 Task: Add an event with the title Interview with Aman, date '2023/12/04', time 9:15 AM to 11:15 AMand add a description: The Interview with Aman is a structured and focused conversation aimed at assessing their qualifications, skills, and suitability for a specific job role or position within the organization. The interview provides an opportunity for the hiring team to gather valuable information about the candidate's experience, abilities, and potential cultural fit., put the event into Green category . Add location for the event as: 987 Piazza Navona, Rome, Italy, logged in from the account softage.1@softage.netand send the event invitation to softage.4@softage.net and softage.5@softage.net. Set a reminder for the event 1 hour before
Action: Mouse moved to (143, 136)
Screenshot: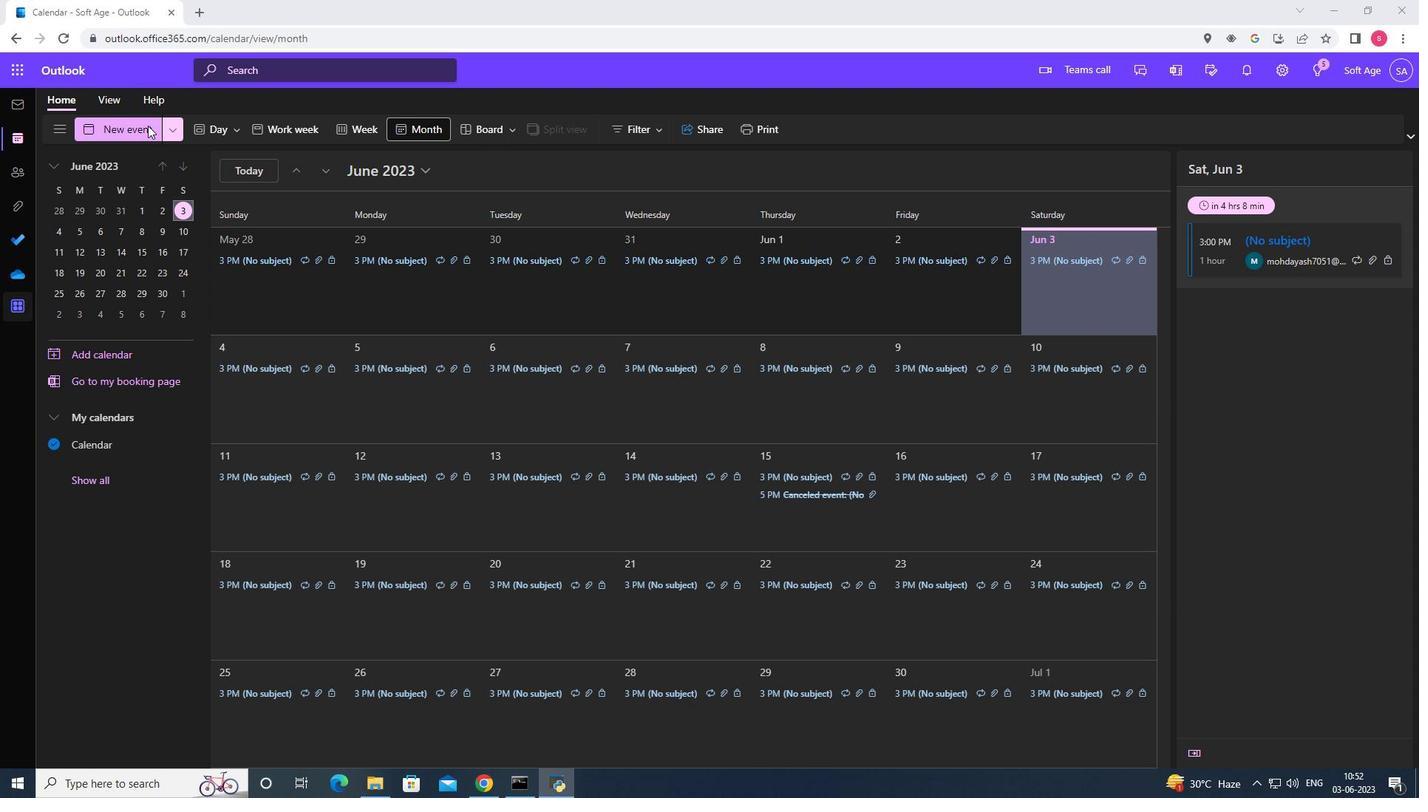 
Action: Mouse pressed left at (143, 136)
Screenshot: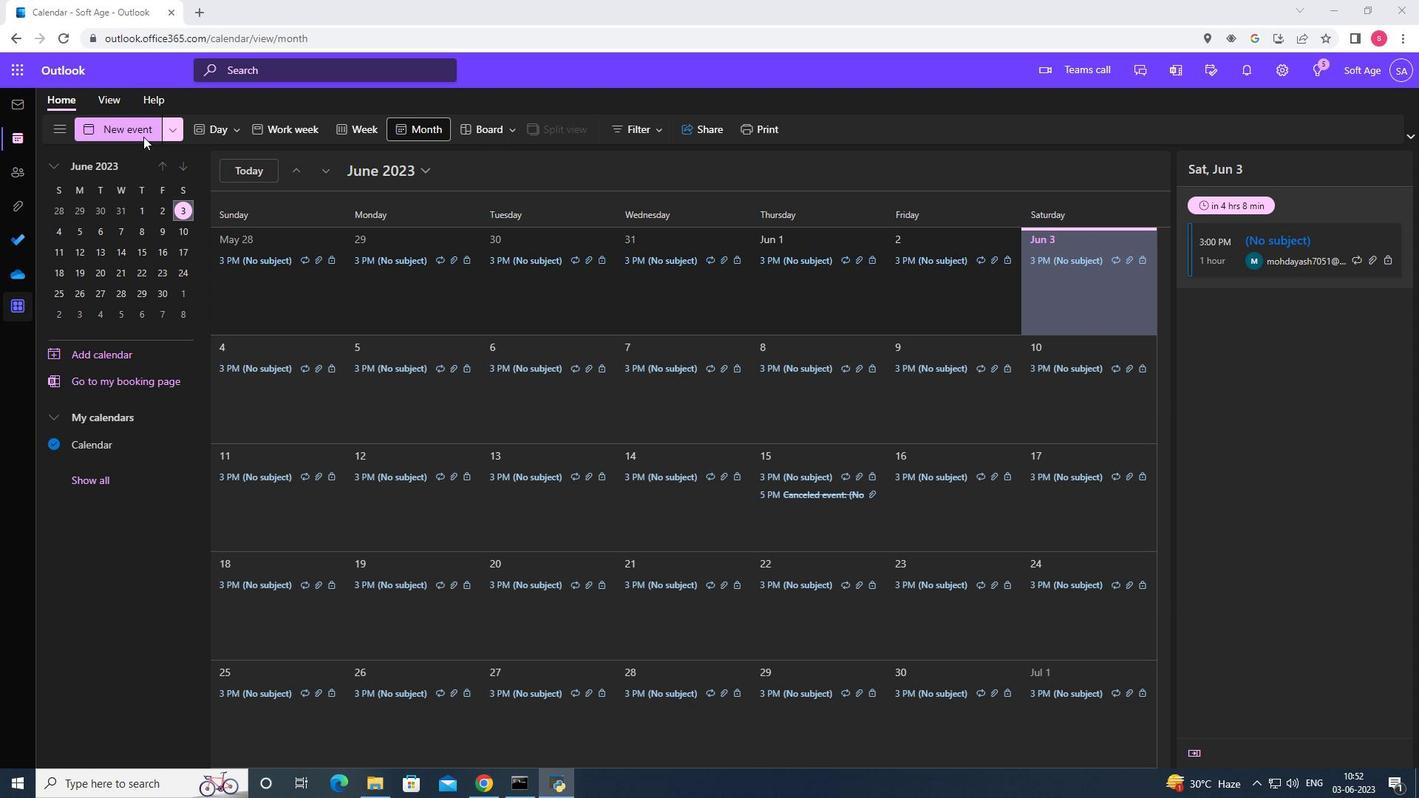
Action: Mouse moved to (397, 232)
Screenshot: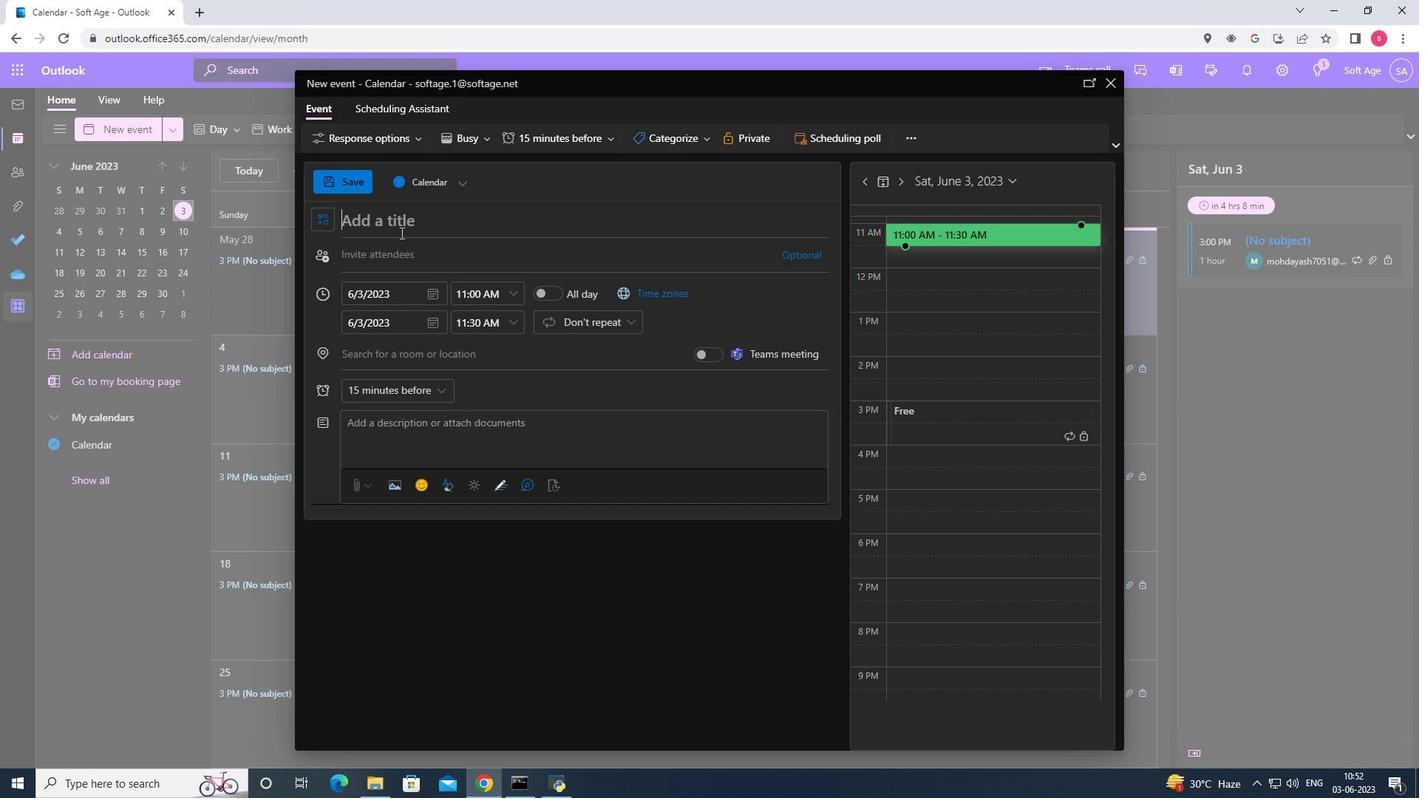 
Action: Key pressed <Key.shift>Interview<Key.space>with<Key.space><Key.shift><Key.shift><Key.shift>Aman
Screenshot: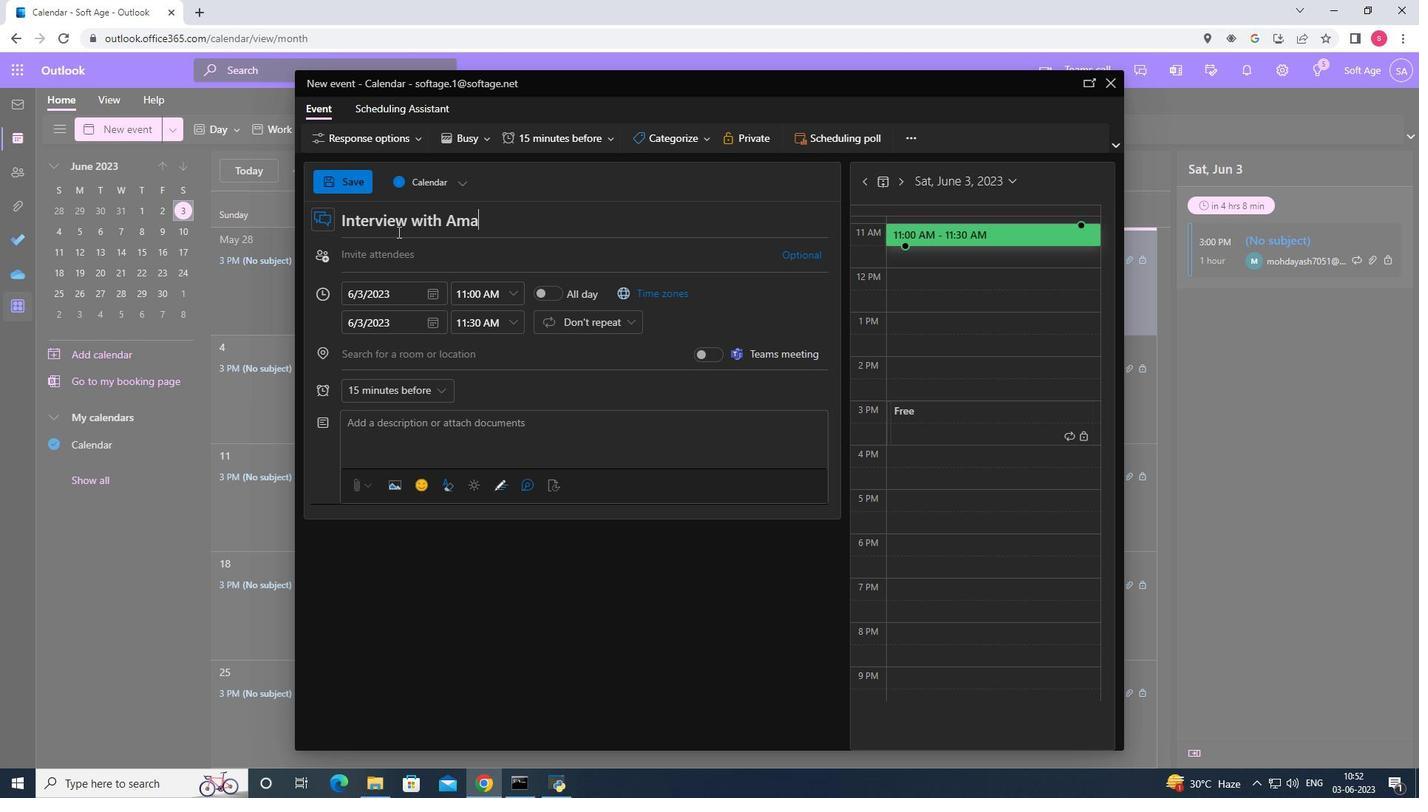 
Action: Mouse moved to (434, 299)
Screenshot: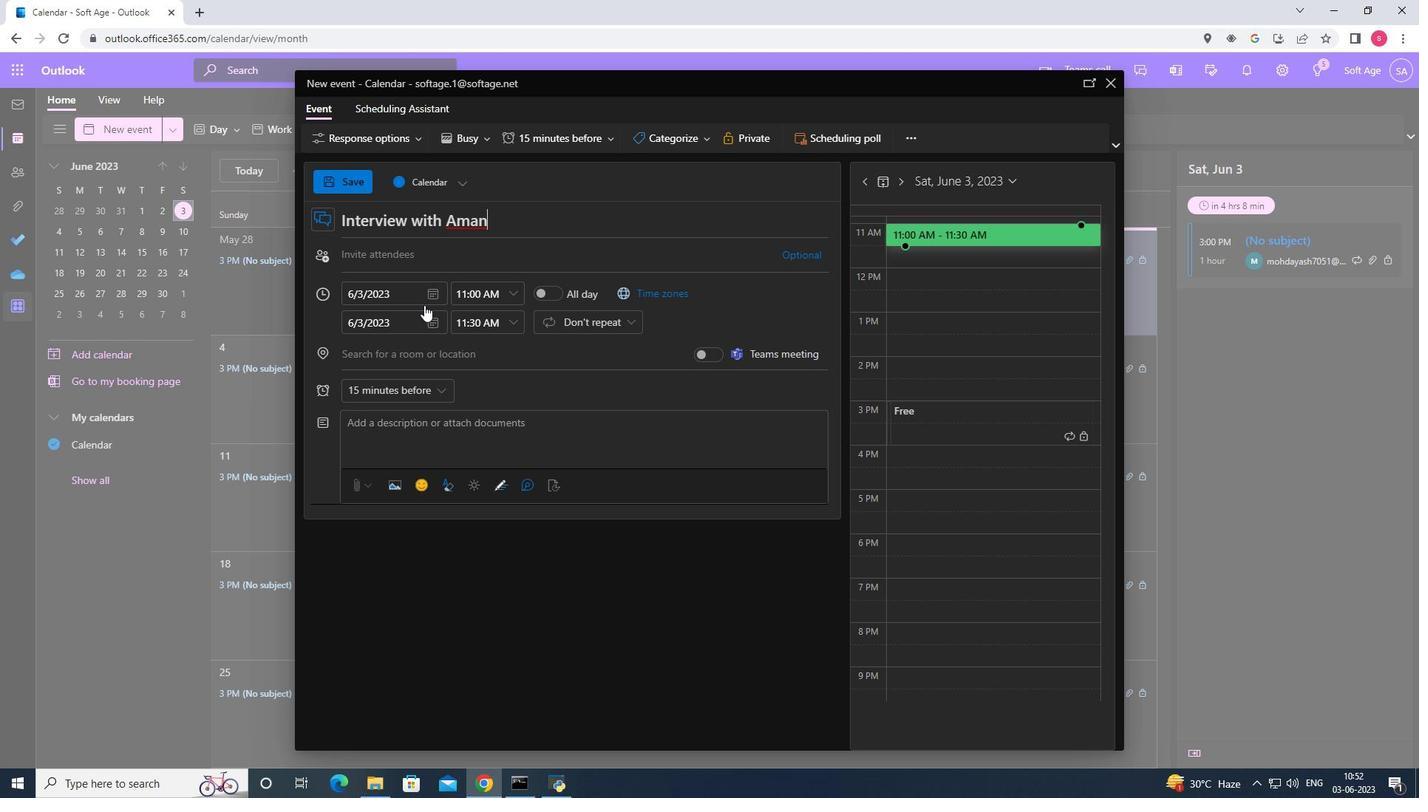 
Action: Mouse pressed left at (434, 299)
Screenshot: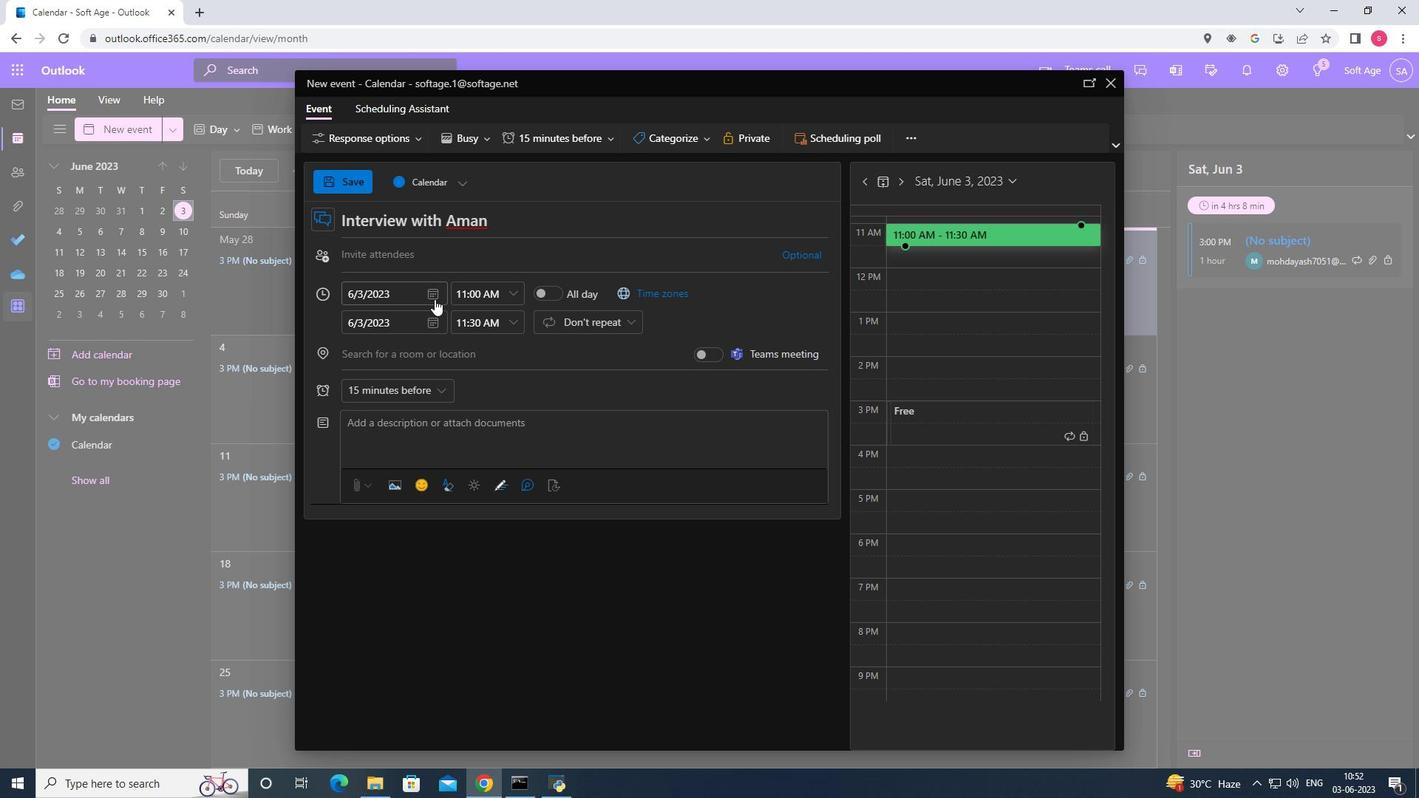 
Action: Mouse moved to (486, 330)
Screenshot: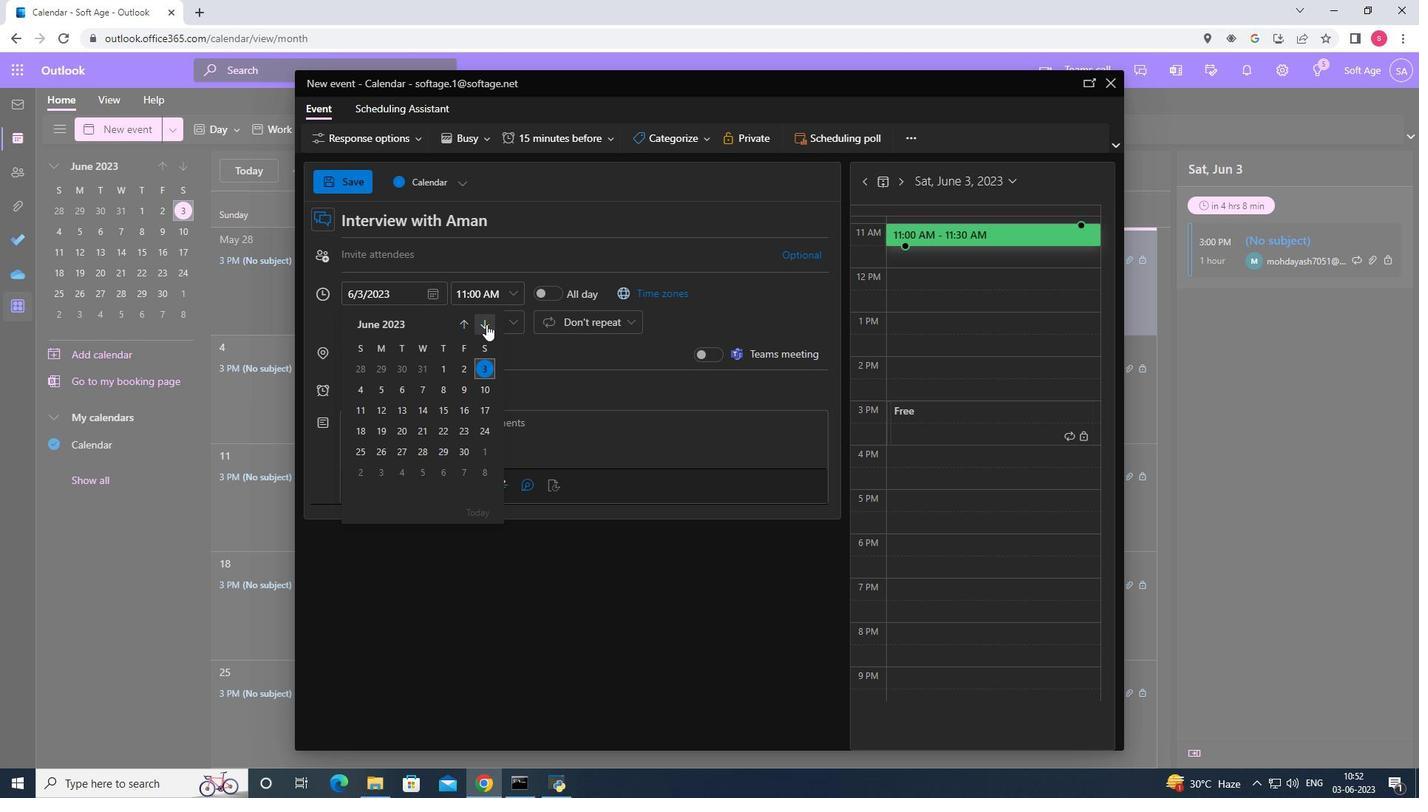 
Action: Mouse pressed left at (486, 330)
Screenshot: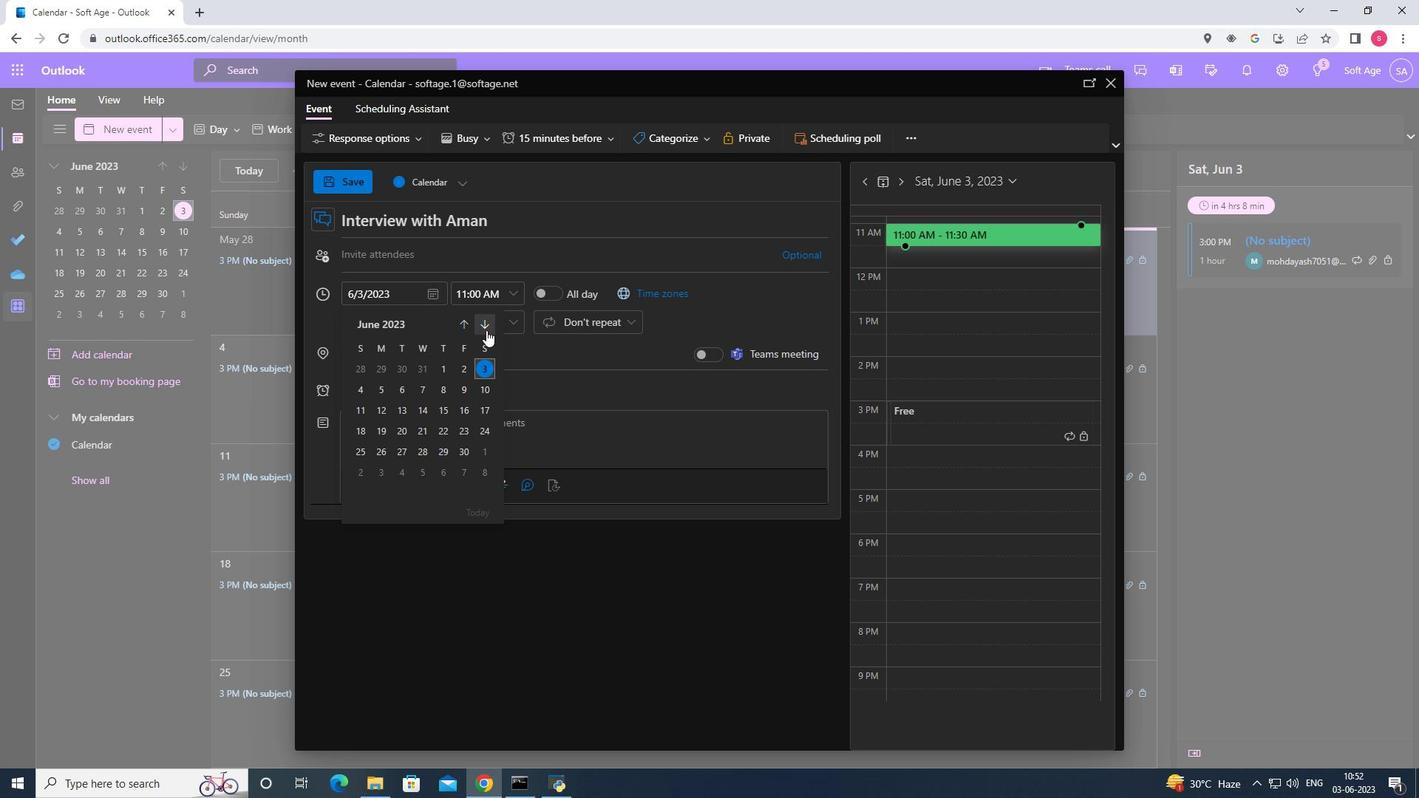 
Action: Mouse pressed left at (486, 330)
Screenshot: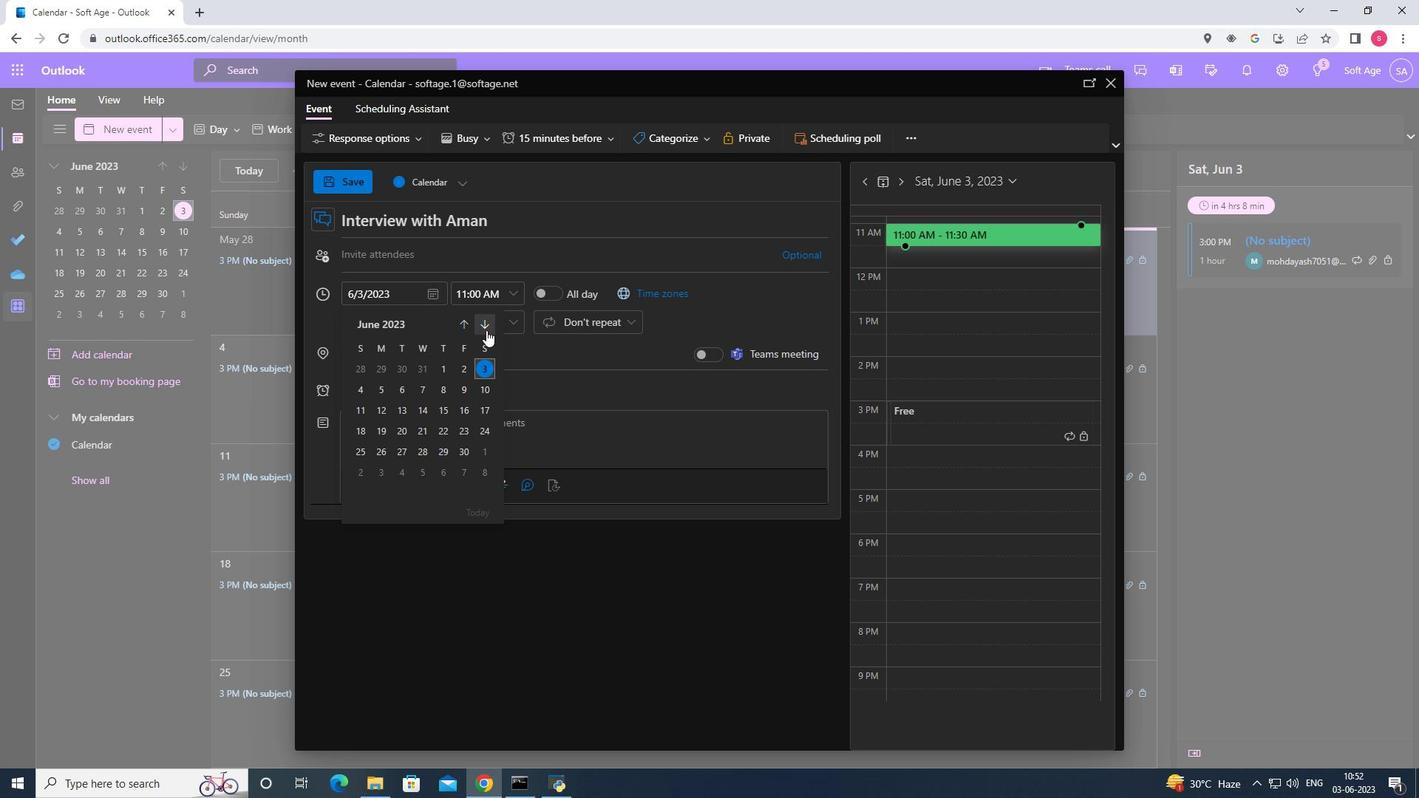 
Action: Mouse pressed left at (486, 330)
Screenshot: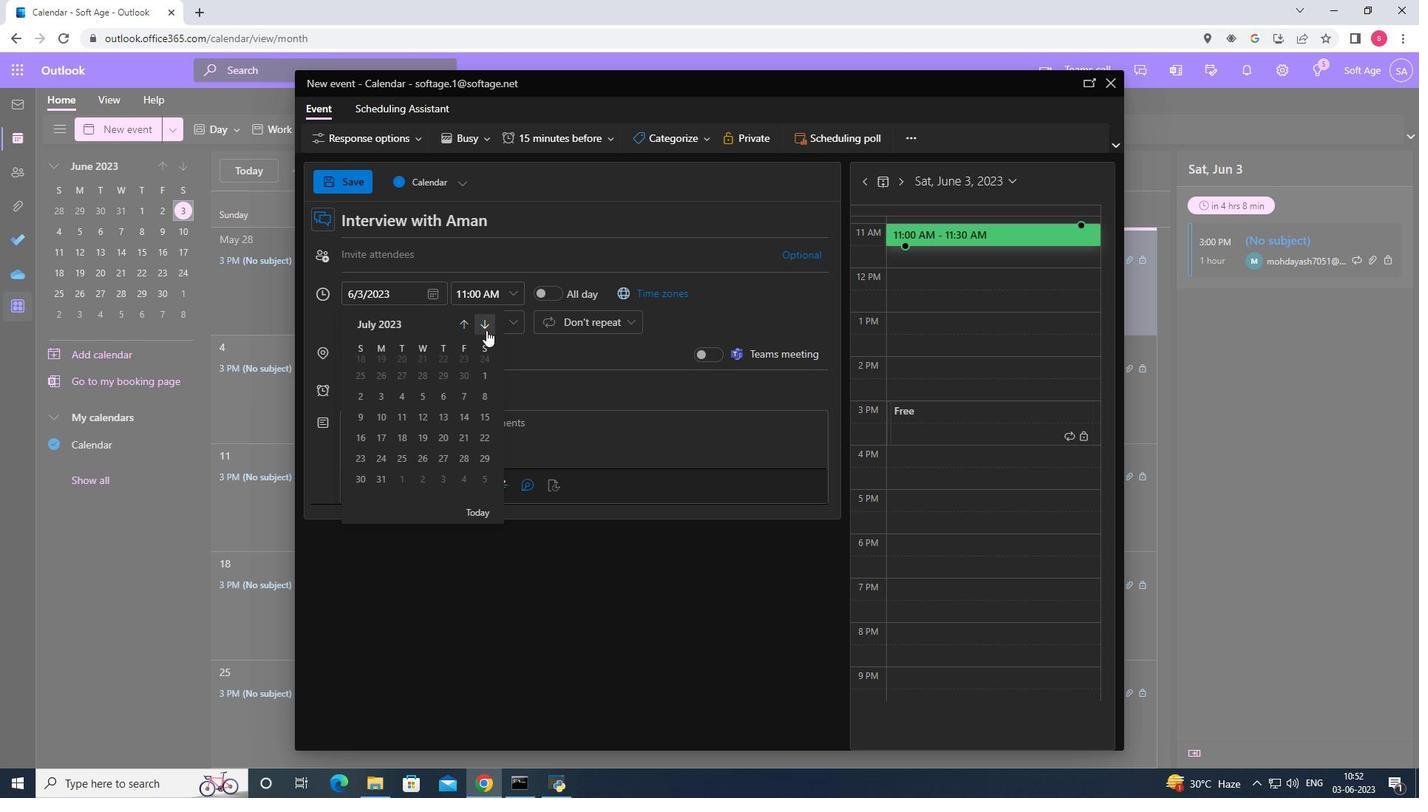 
Action: Mouse pressed left at (486, 330)
Screenshot: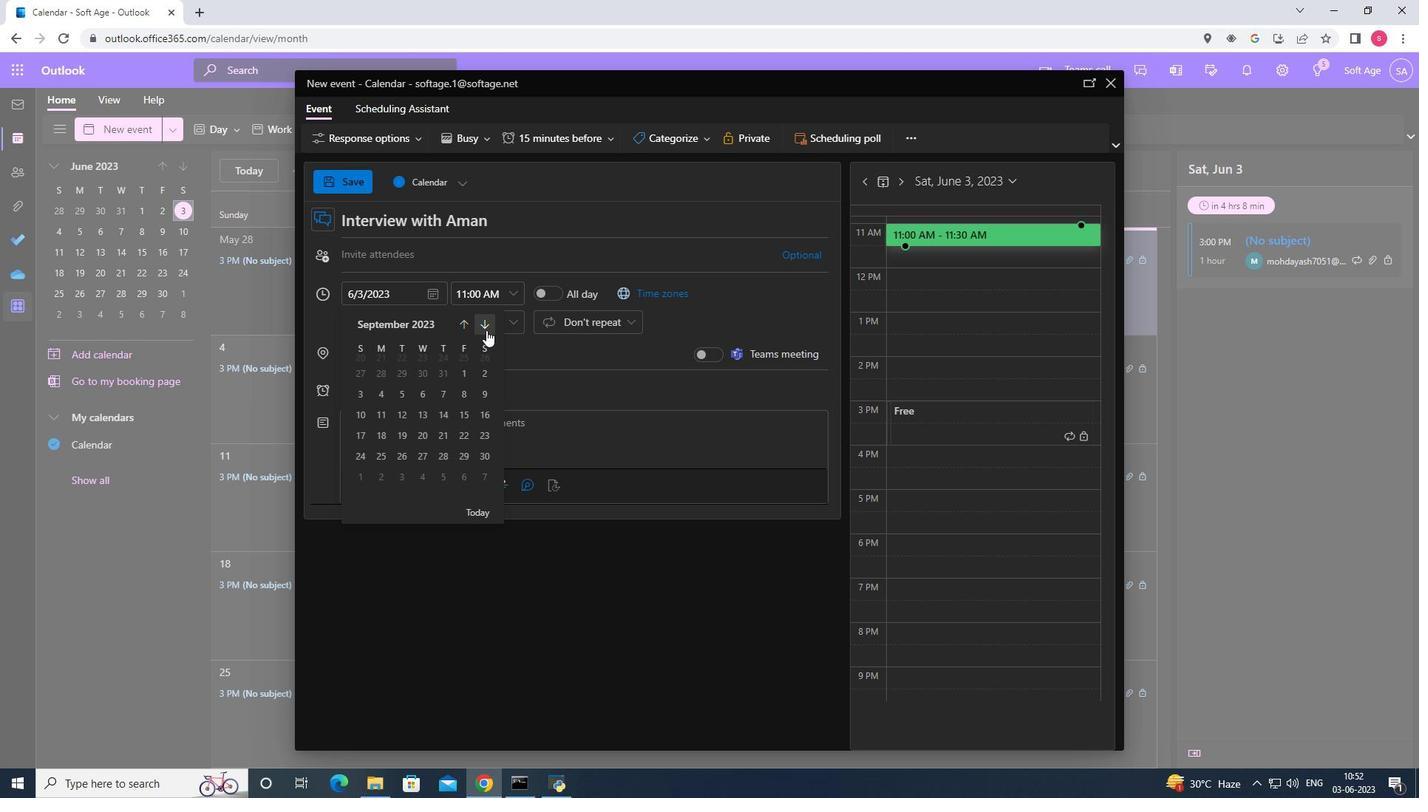 
Action: Mouse pressed left at (486, 330)
Screenshot: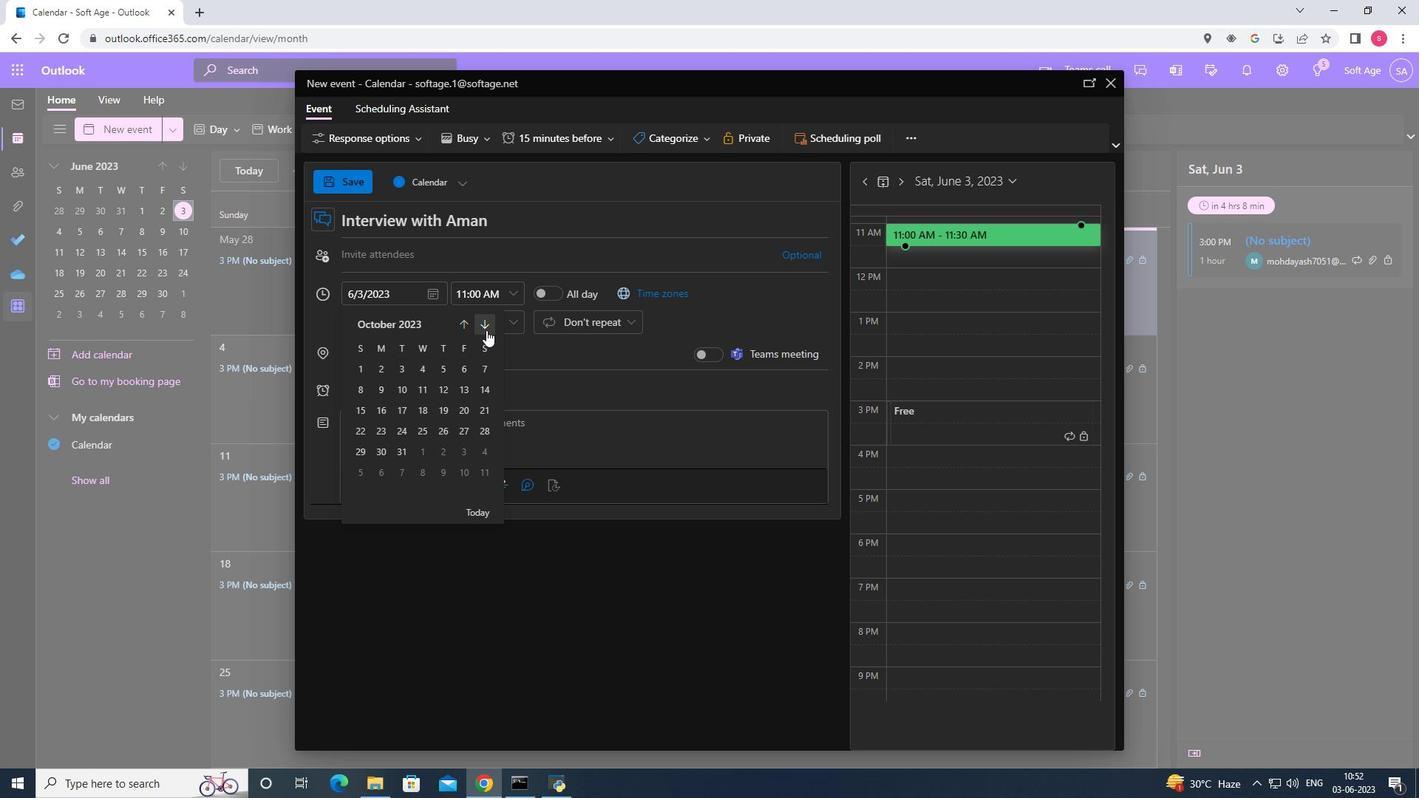 
Action: Mouse pressed left at (486, 330)
Screenshot: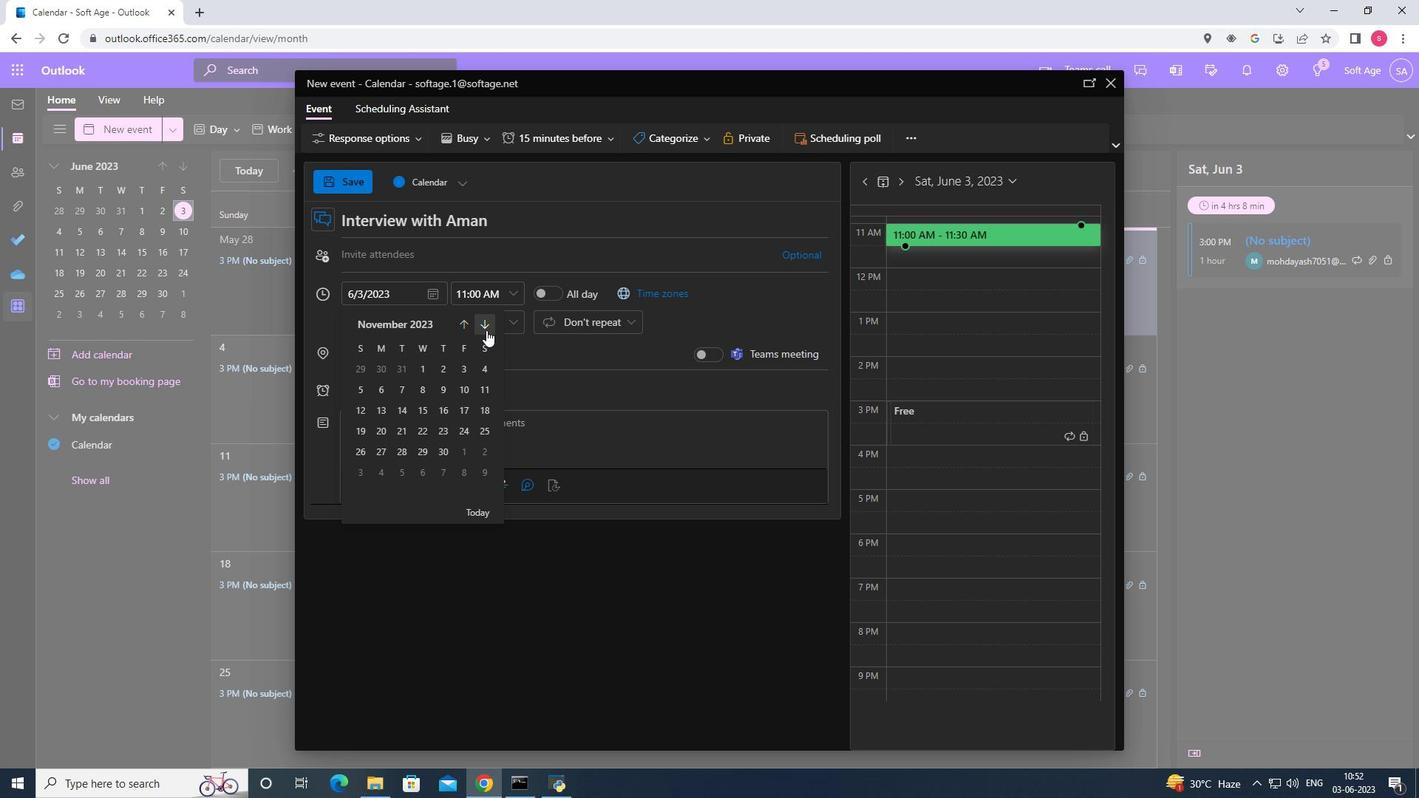 
Action: Mouse moved to (377, 391)
Screenshot: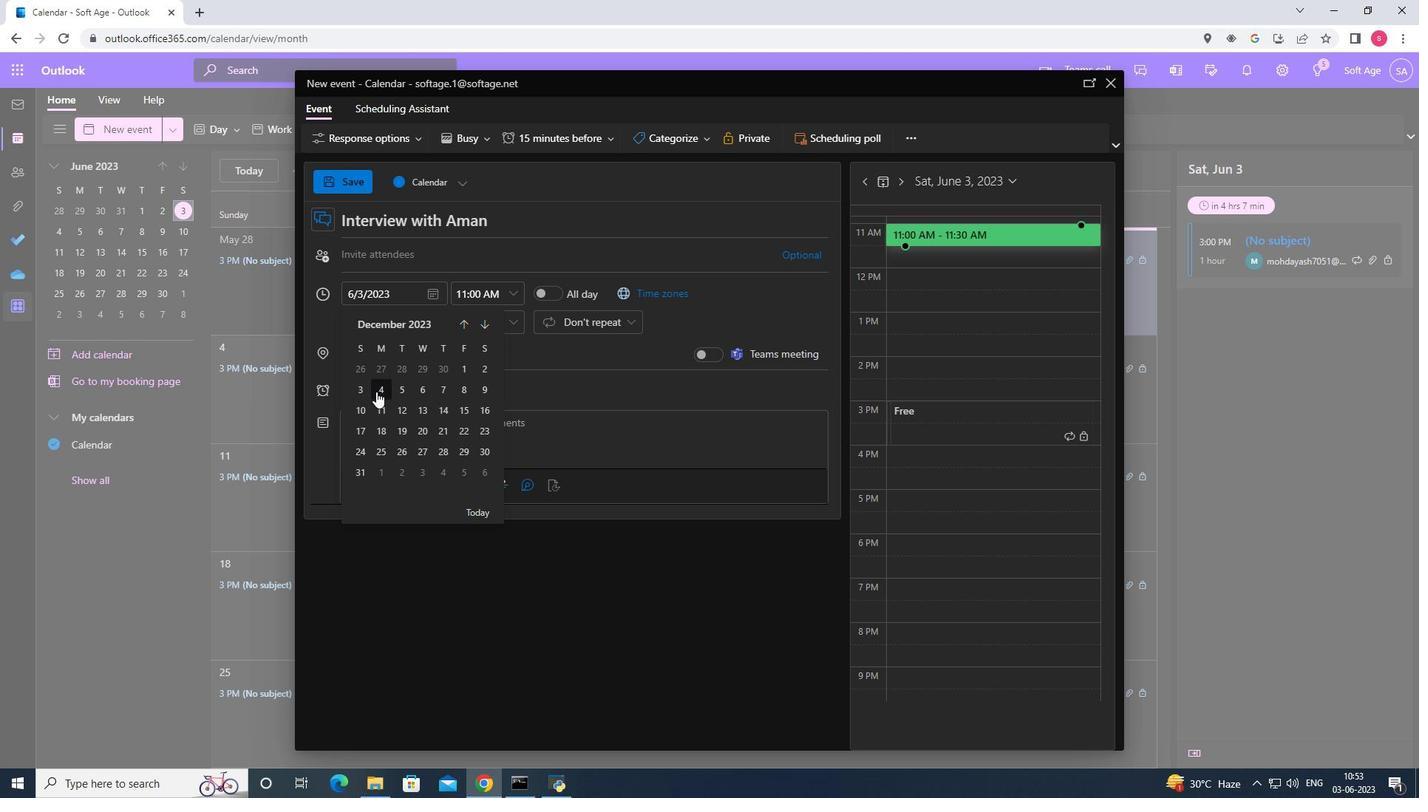 
Action: Mouse pressed left at (377, 391)
Screenshot: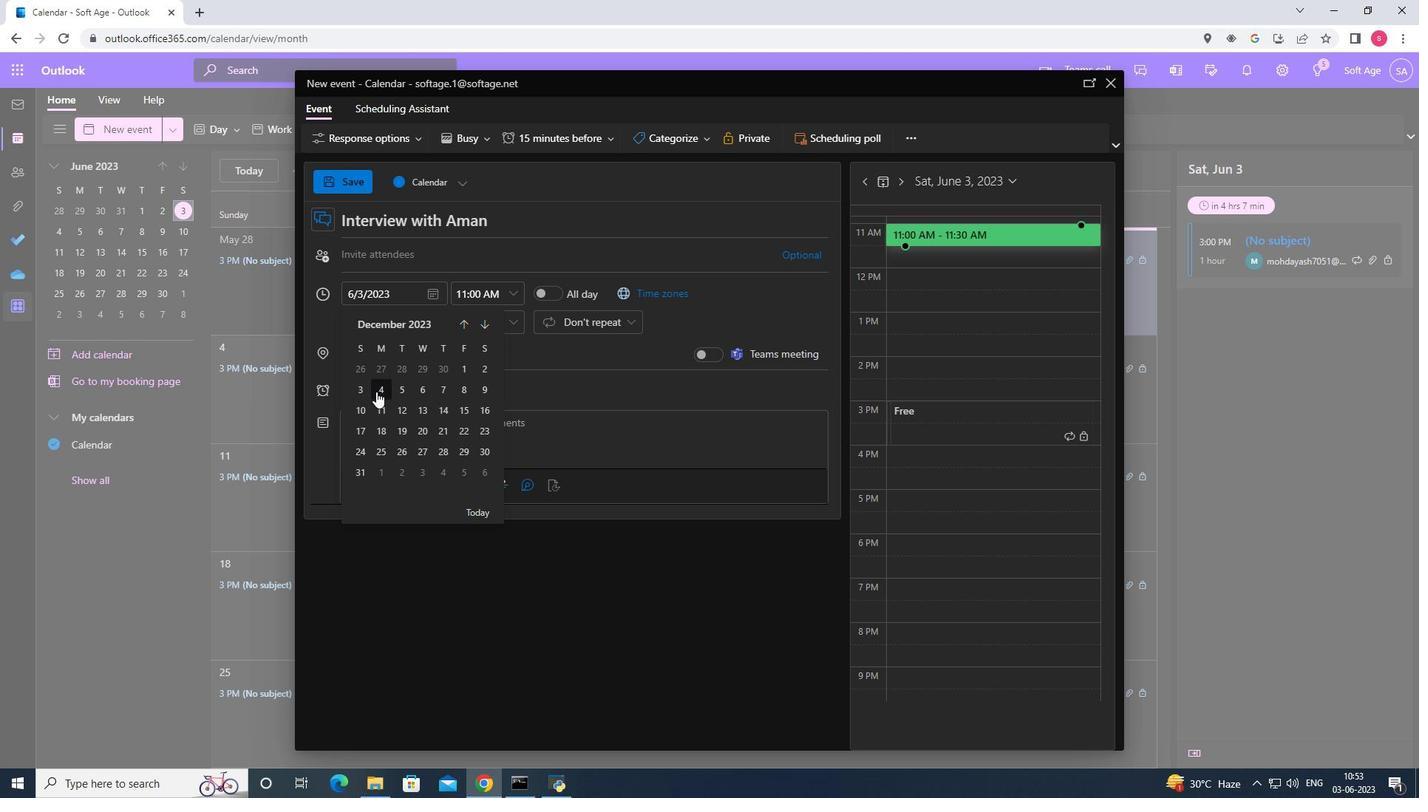 
Action: Mouse moved to (512, 296)
Screenshot: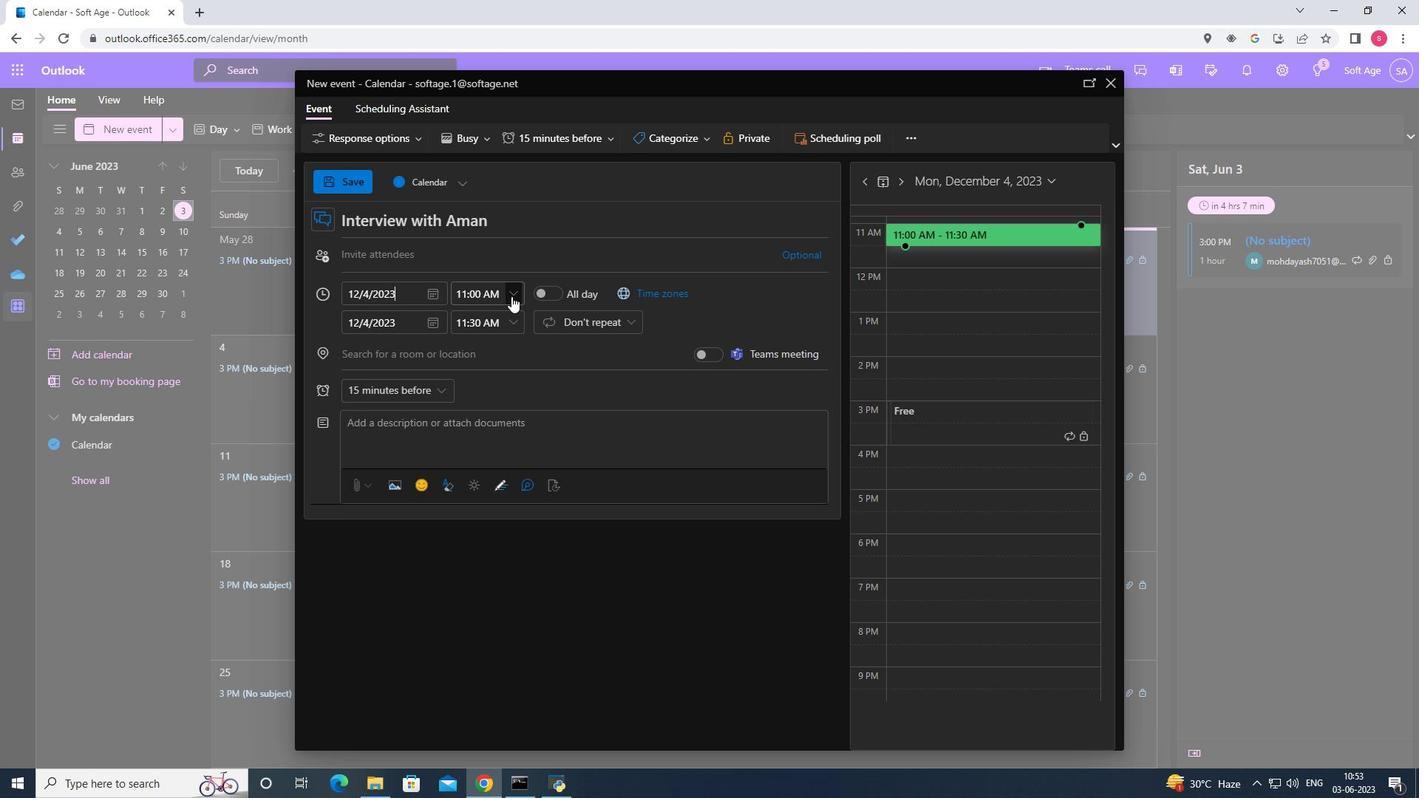 
Action: Mouse pressed left at (512, 296)
Screenshot: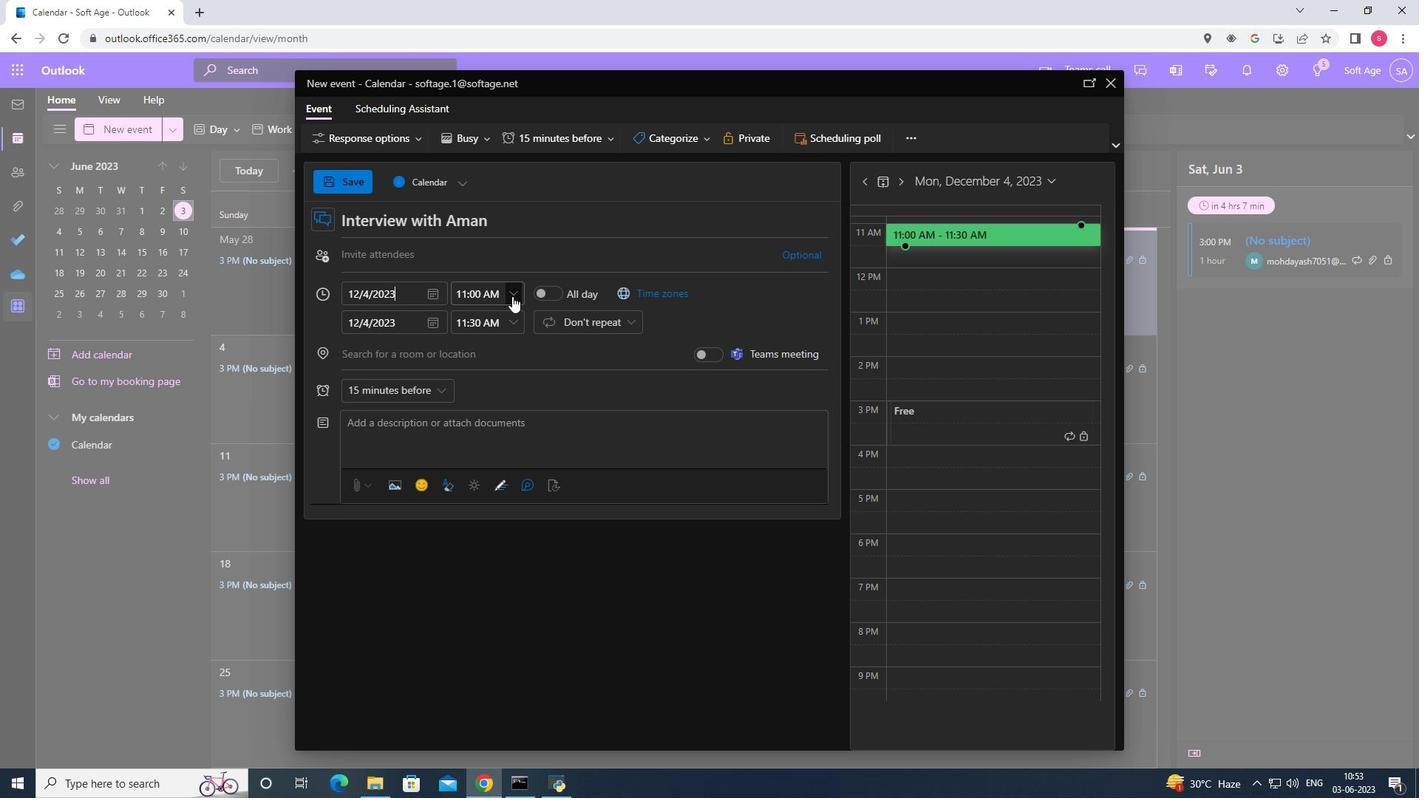 
Action: Mouse moved to (491, 347)
Screenshot: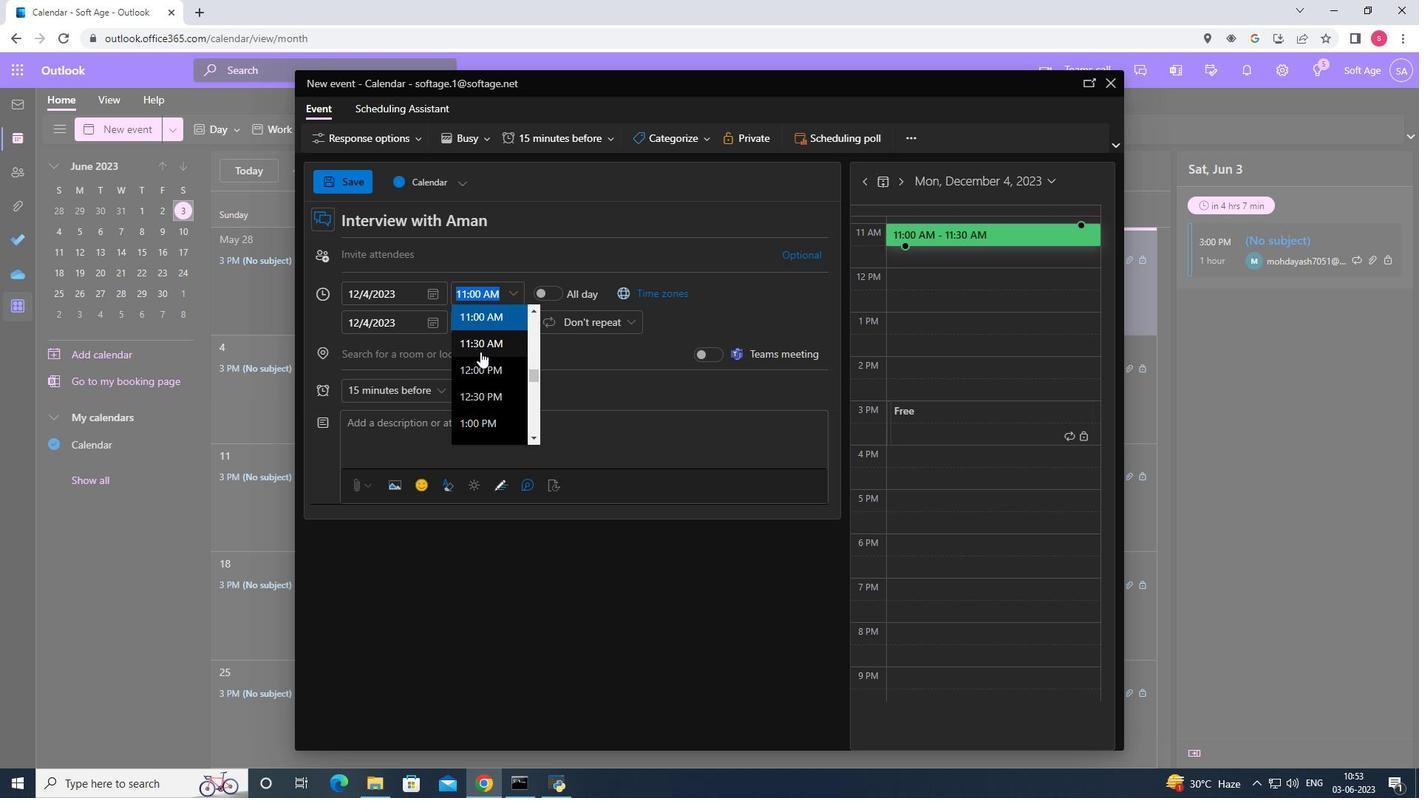 
Action: Mouse scrolled (491, 348) with delta (0, 0)
Screenshot: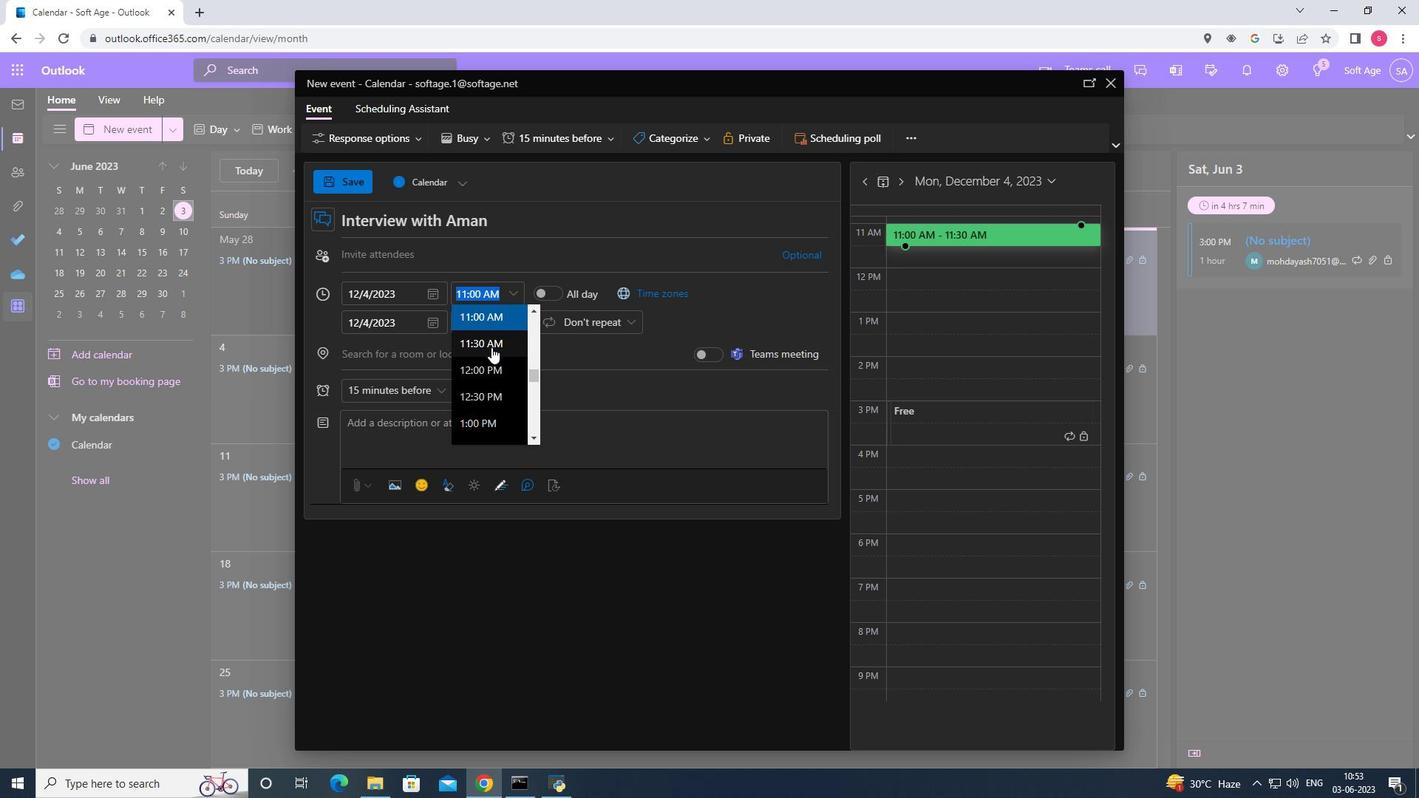 
Action: Mouse scrolled (491, 348) with delta (0, 0)
Screenshot: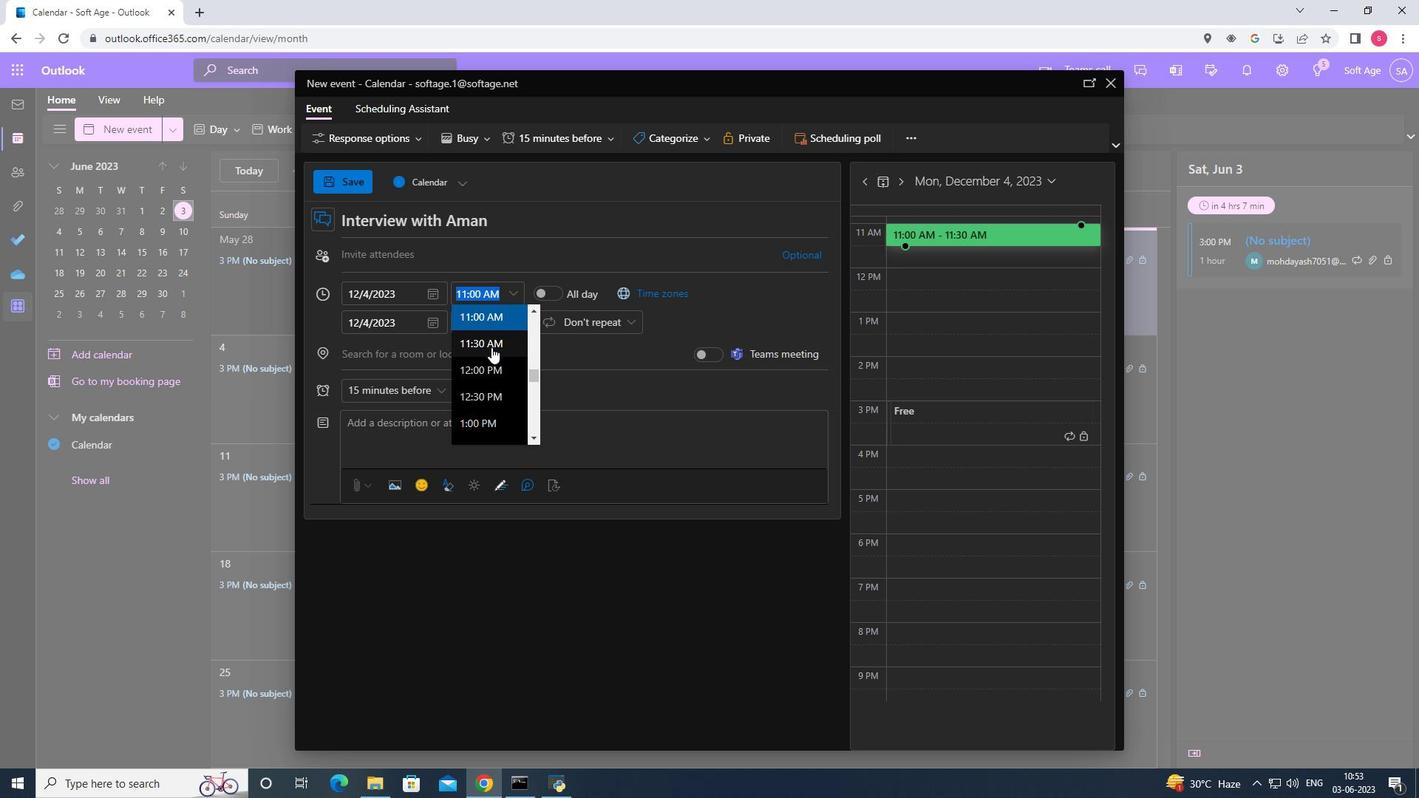 
Action: Mouse moved to (485, 355)
Screenshot: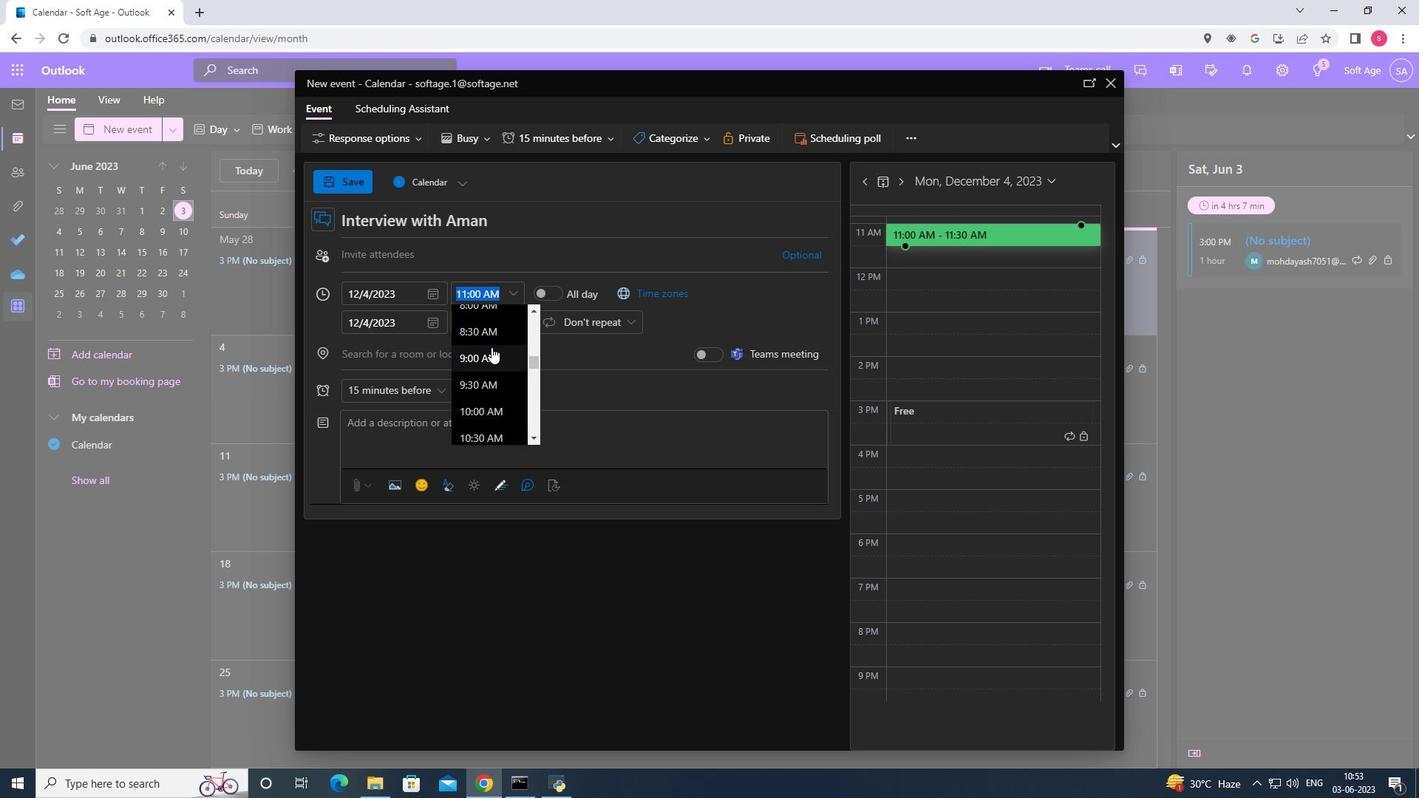 
Action: Mouse pressed left at (485, 355)
Screenshot: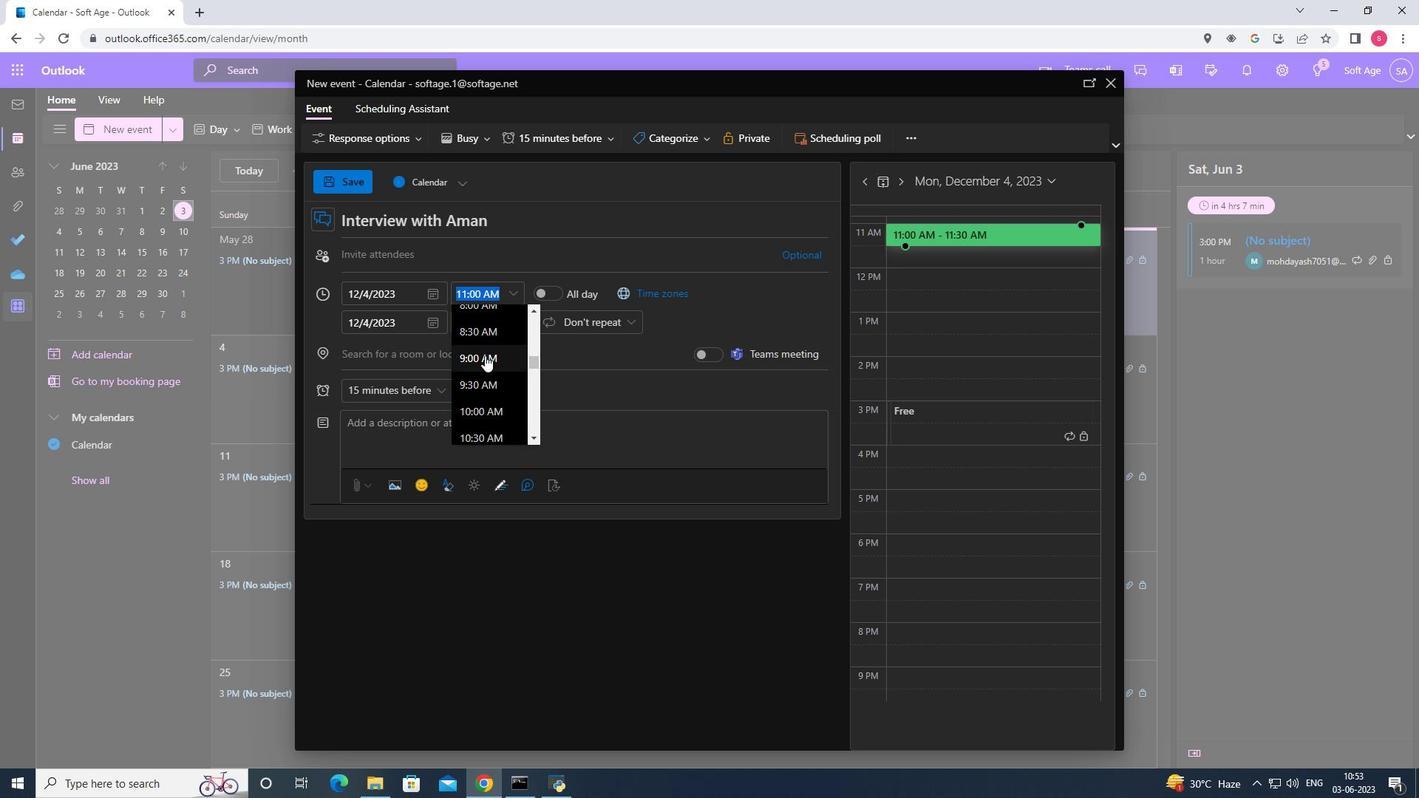 
Action: Mouse moved to (478, 292)
Screenshot: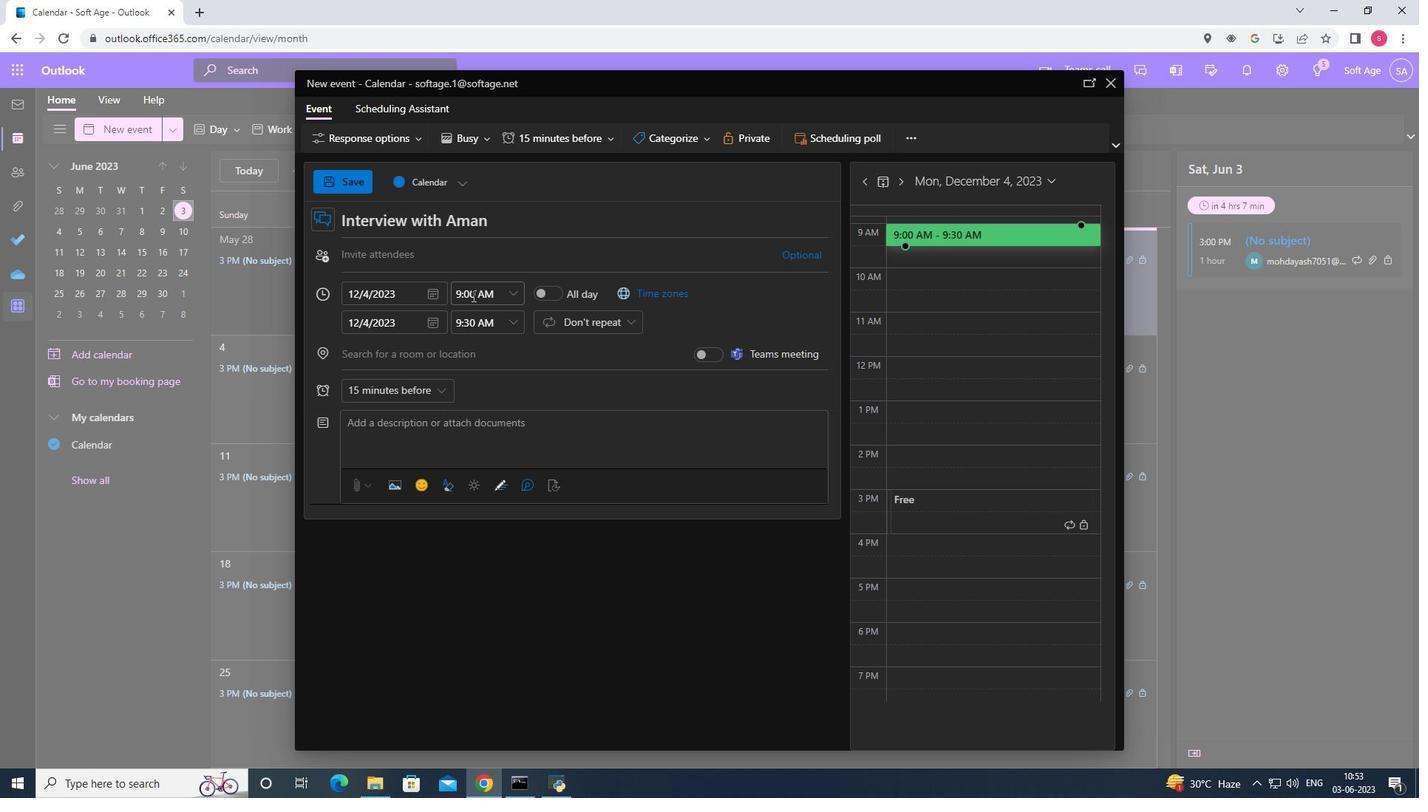 
Action: Mouse pressed left at (478, 292)
Screenshot: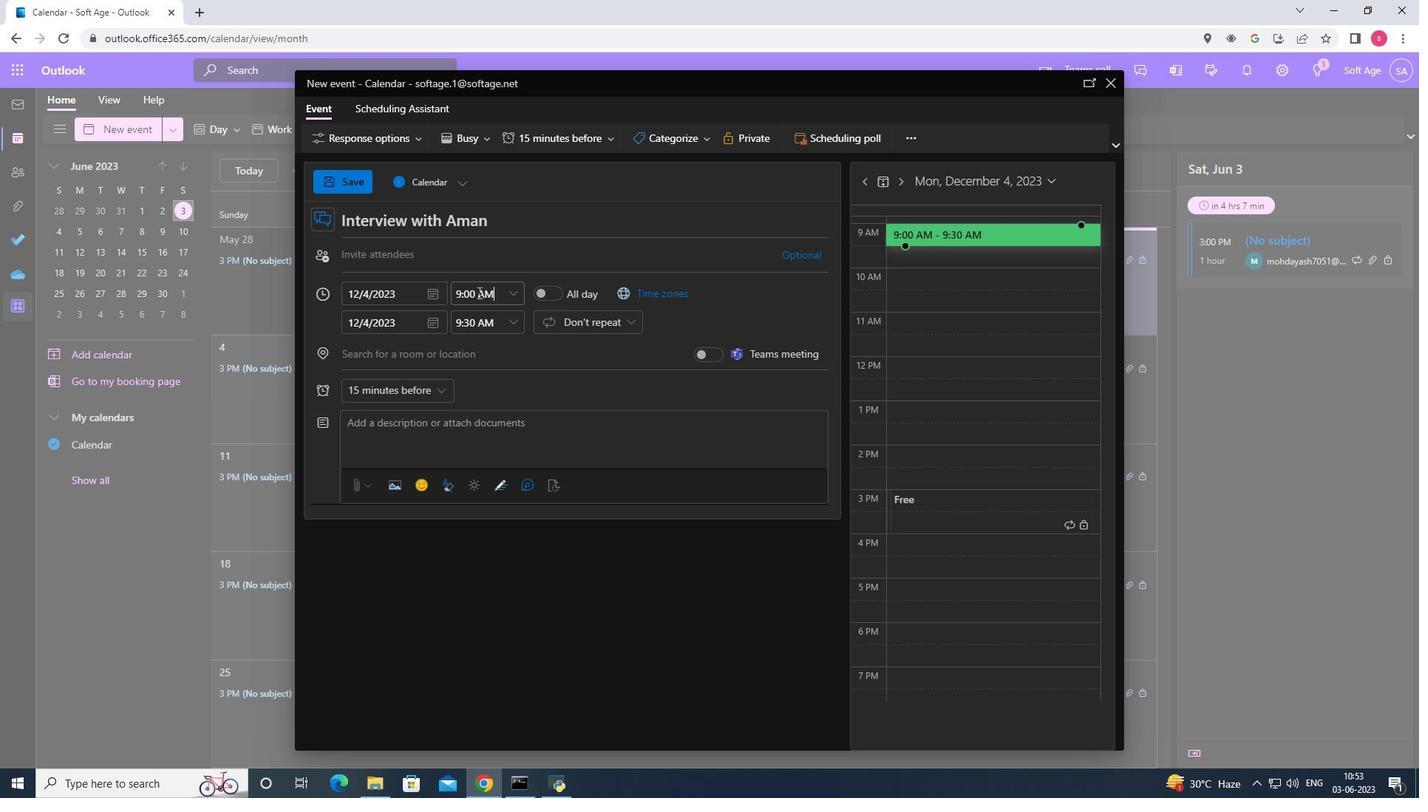 
Action: Key pressed <Key.left><Key.backspace><Key.backspace>15
Screenshot: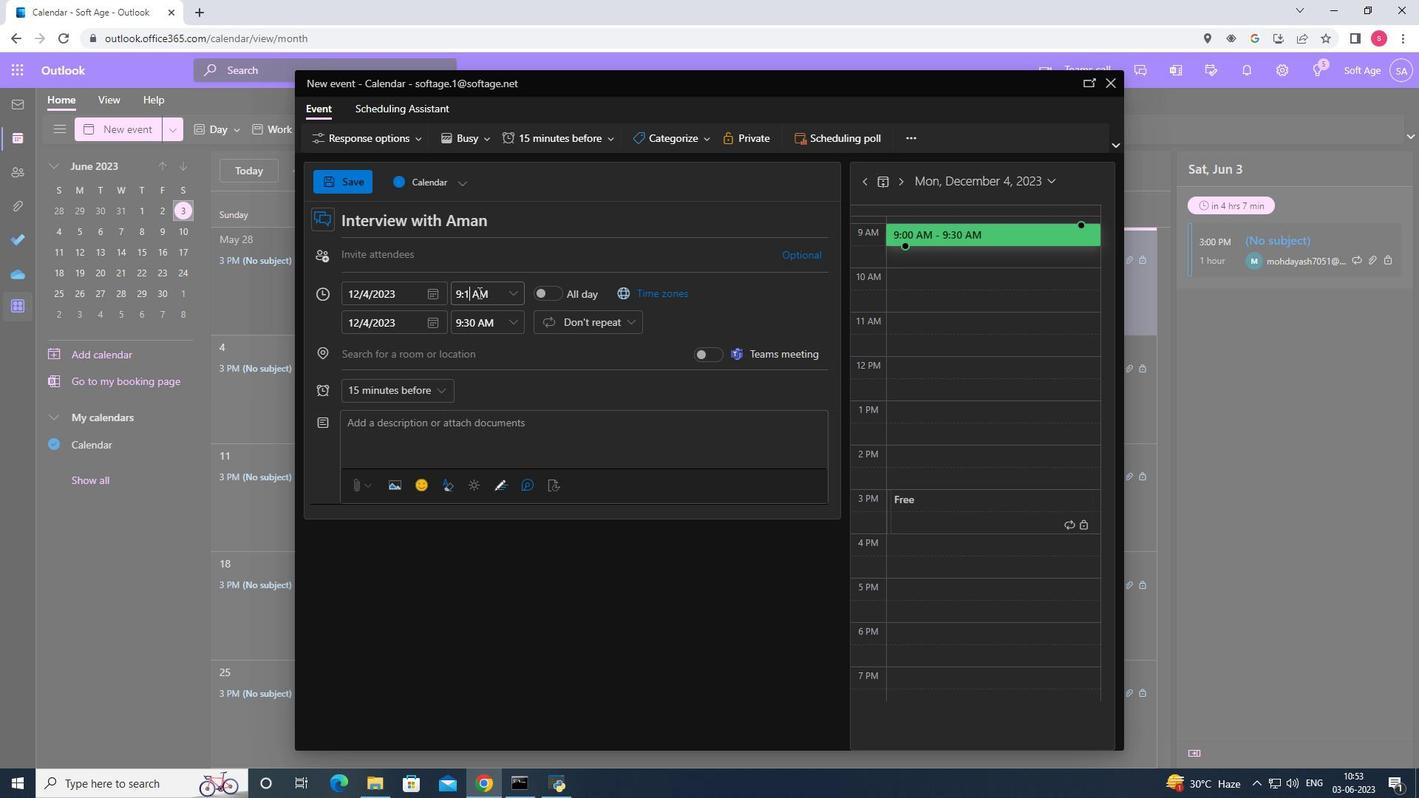 
Action: Mouse moved to (518, 326)
Screenshot: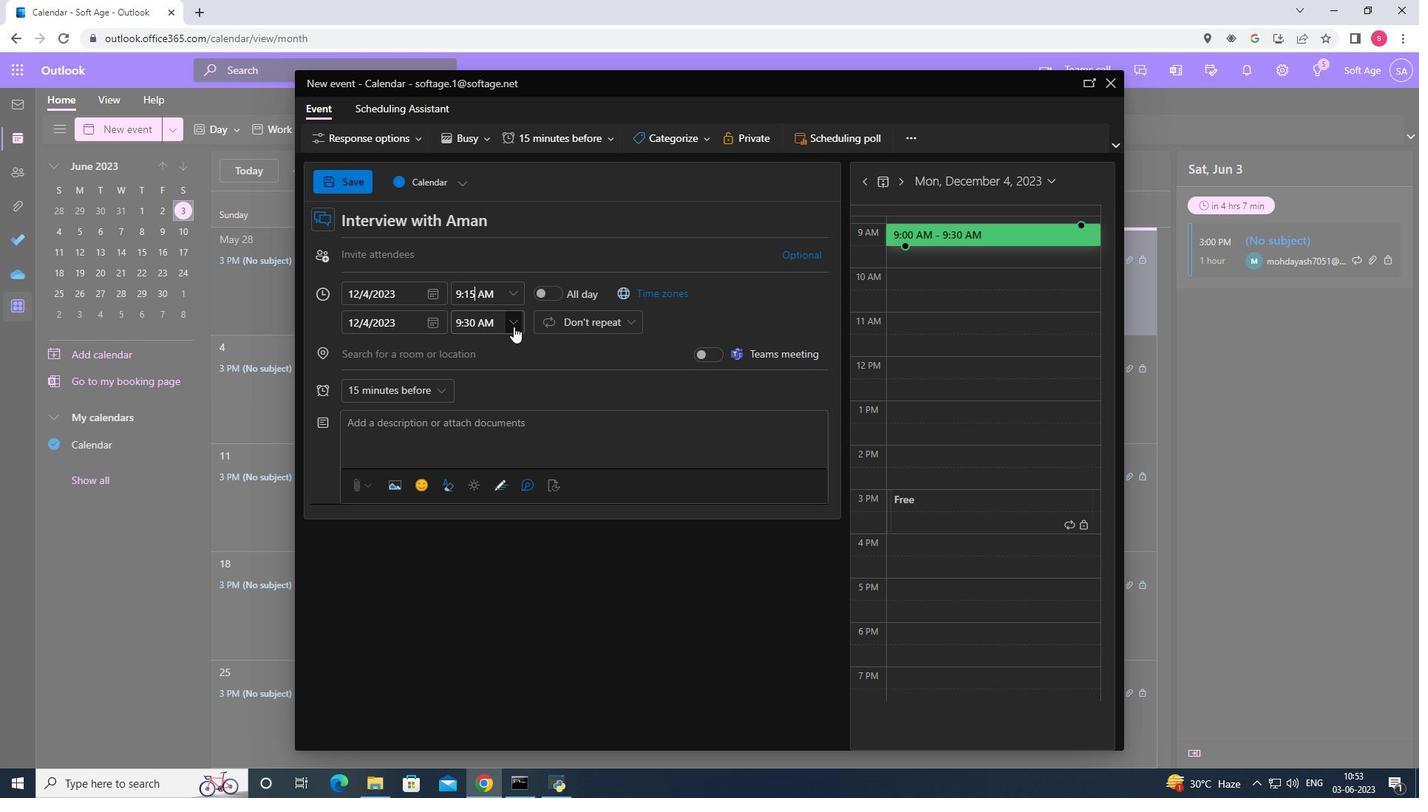 
Action: Mouse pressed left at (518, 326)
Screenshot: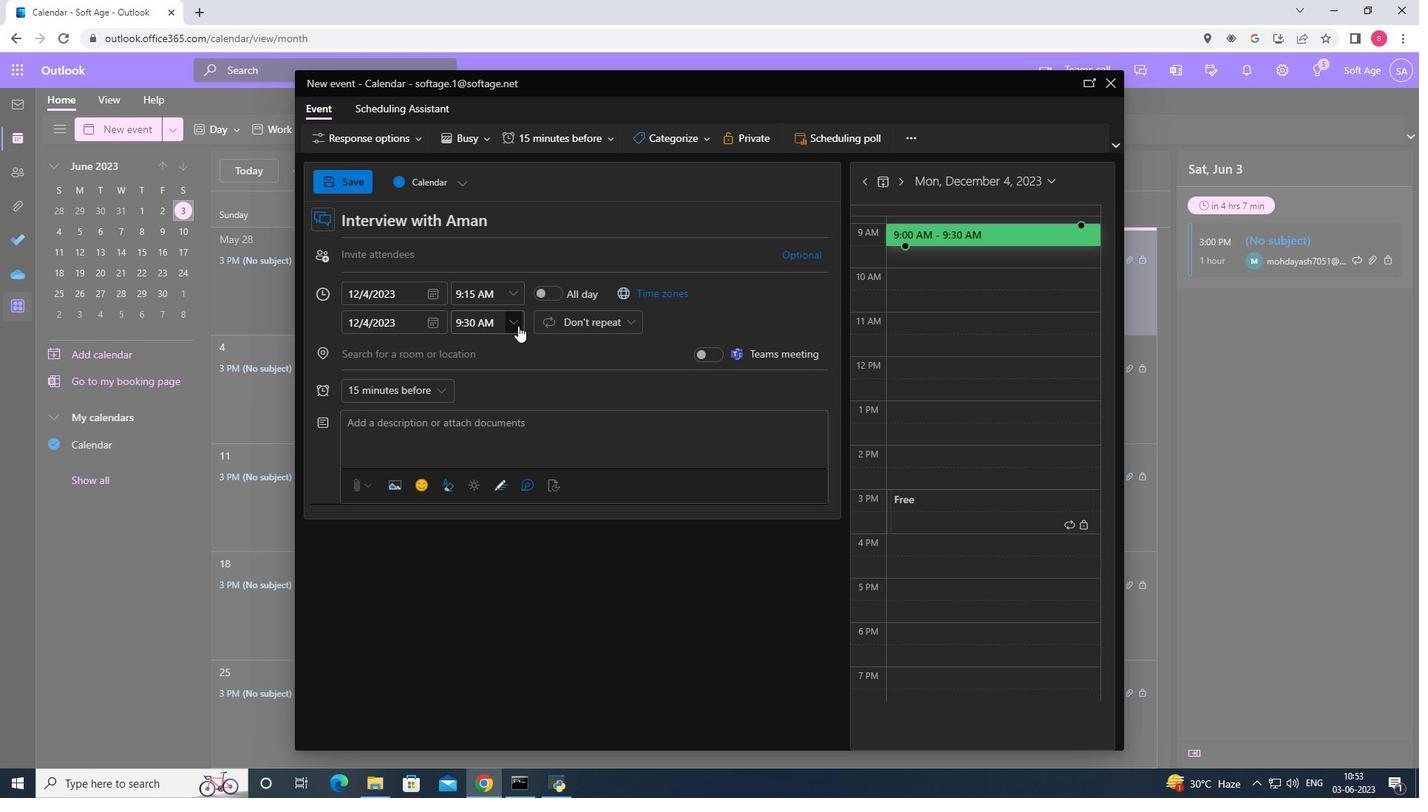 
Action: Mouse moved to (491, 431)
Screenshot: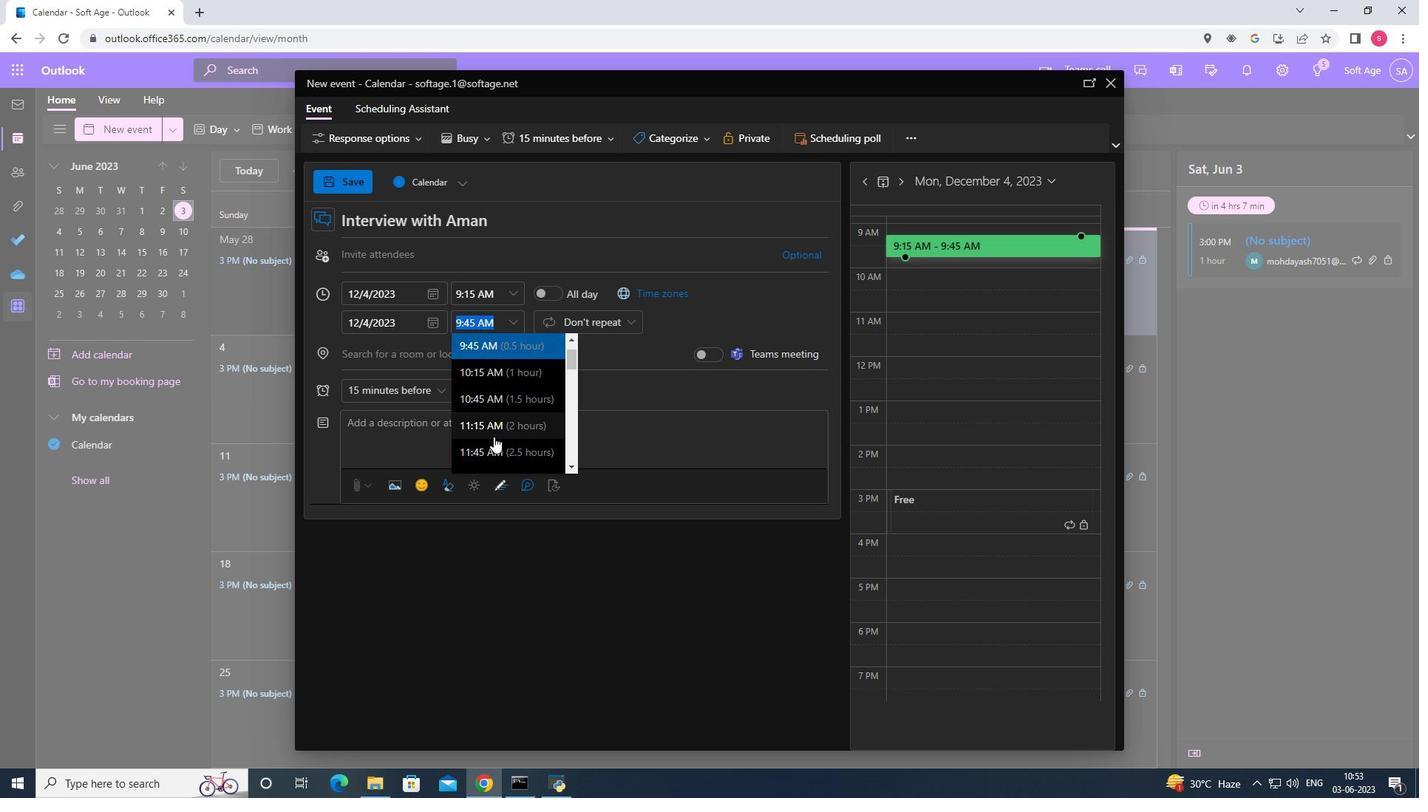 
Action: Mouse pressed left at (491, 431)
Screenshot: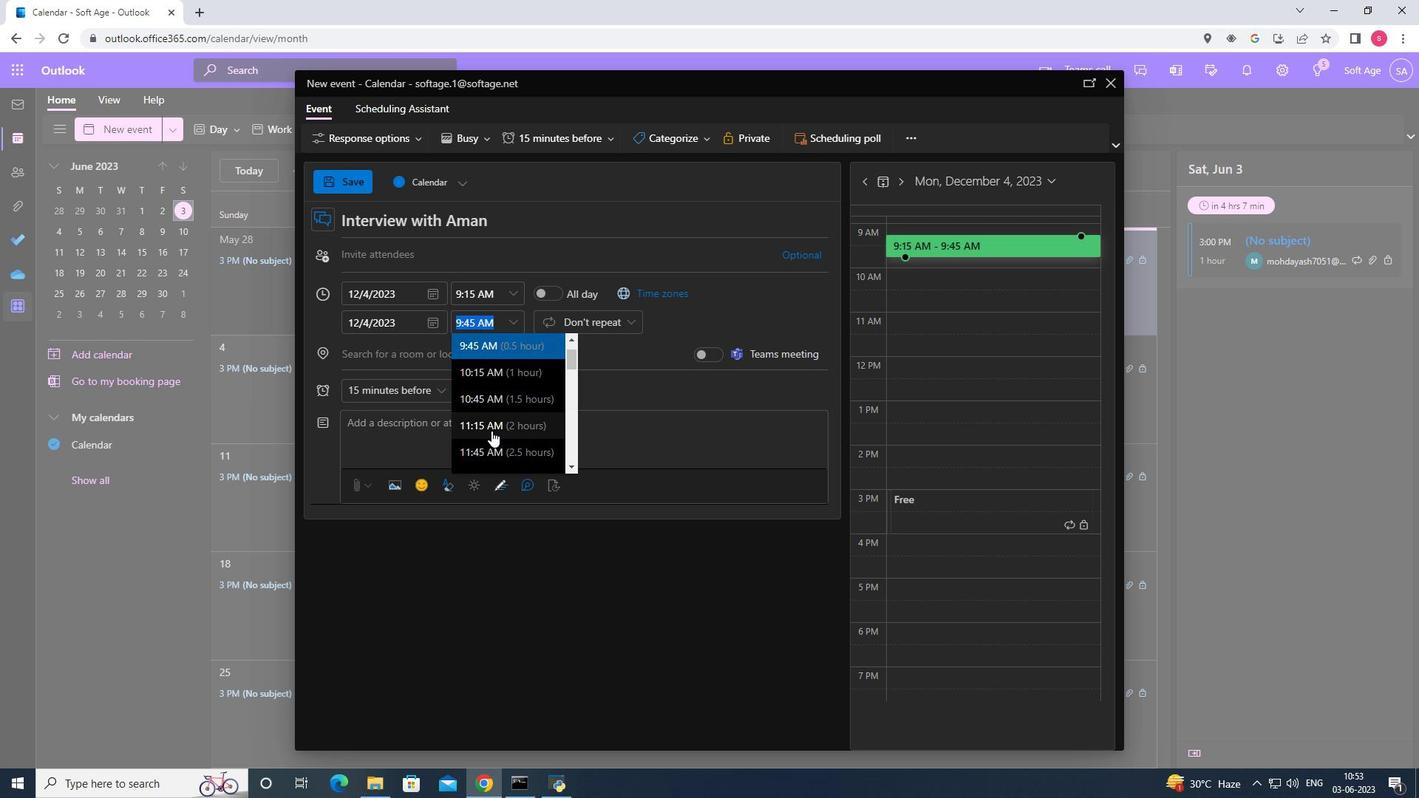 
Action: Mouse moved to (457, 430)
Screenshot: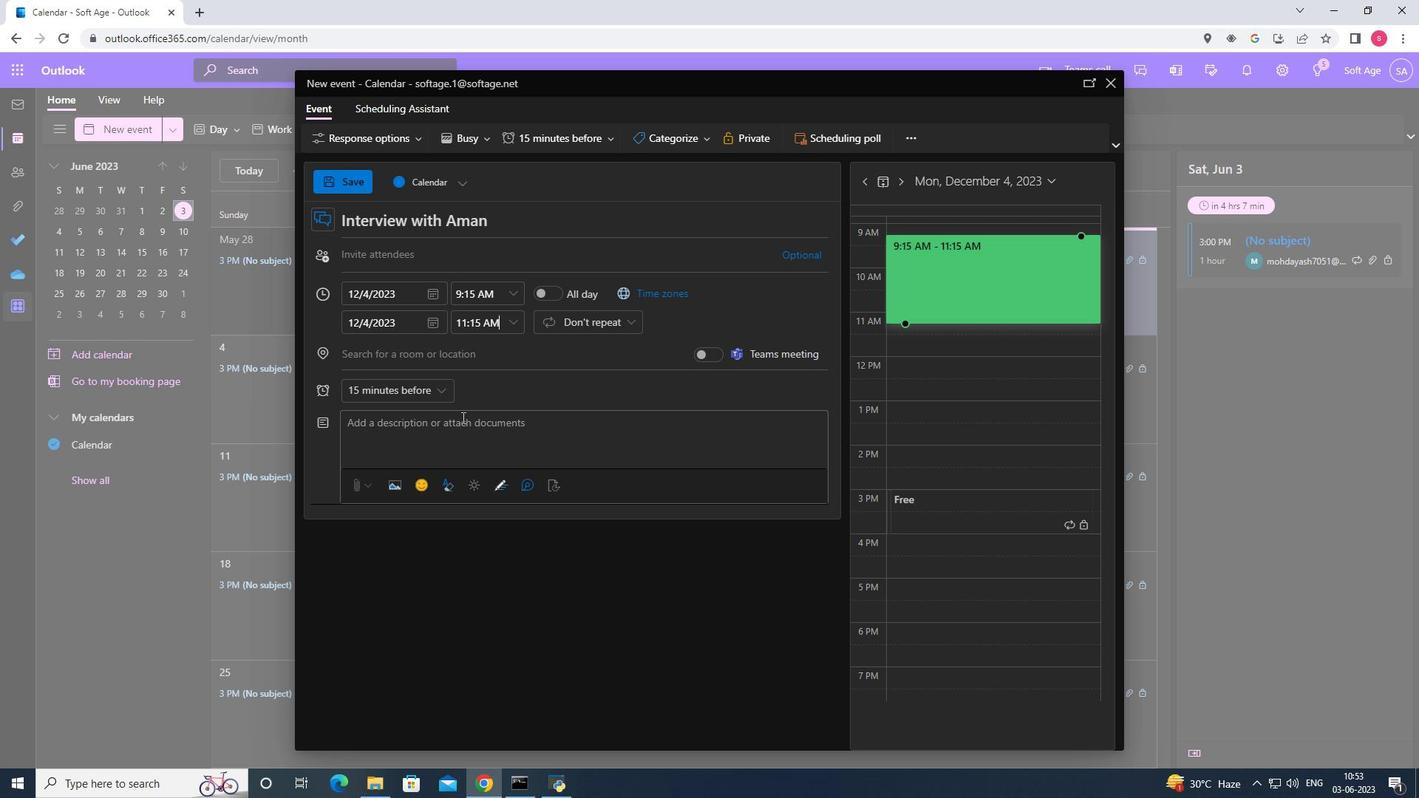 
Action: Mouse pressed left at (457, 430)
Screenshot: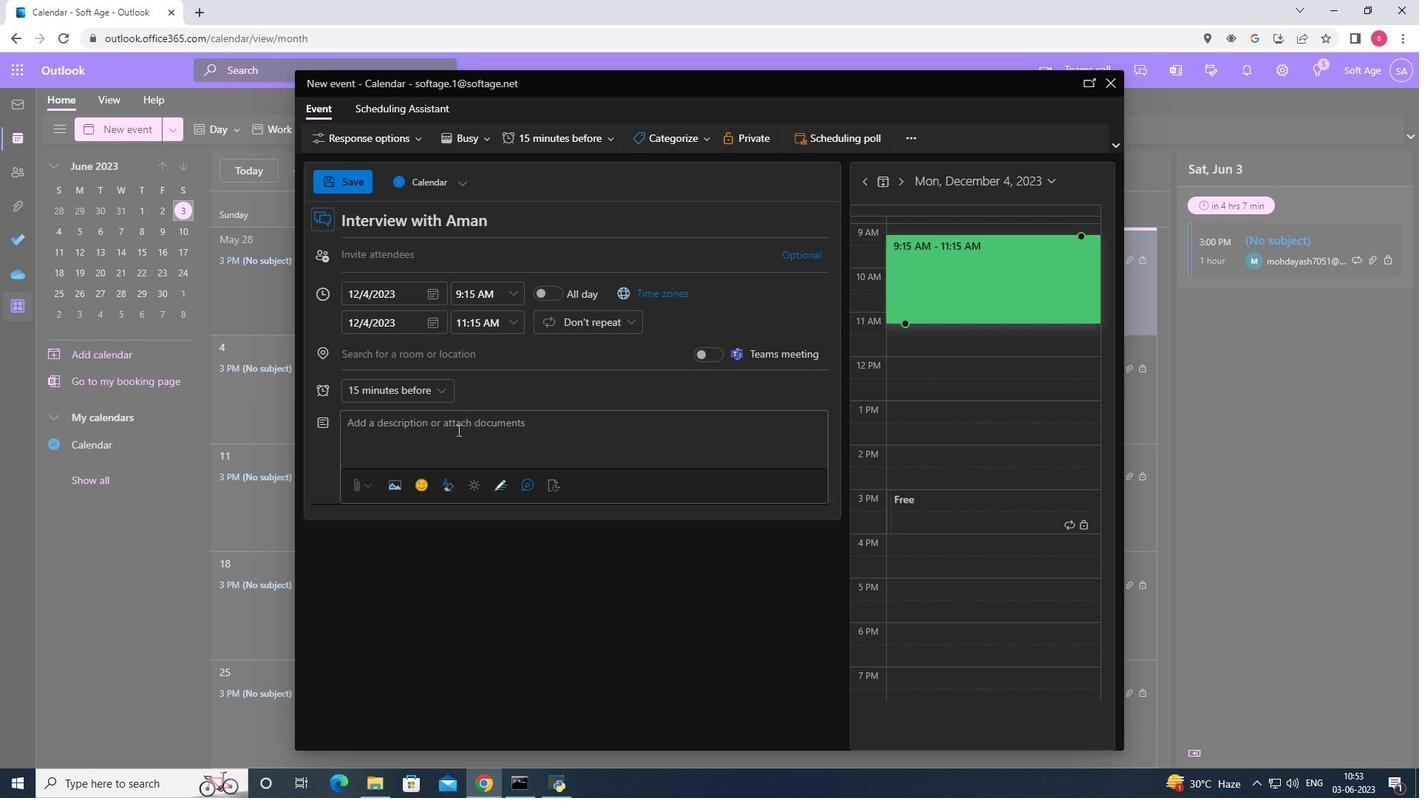 
Action: Key pressed <Key.shift><Key.shift><Key.shift>The<Key.space>i<Key.backspace><Key.shift>Interview<Key.space>with<Key.space><Key.shift>Aman<Key.space>is<Key.space>a<Key.space><Key.shift>stuctured<Key.space>and<Key.space>
Screenshot: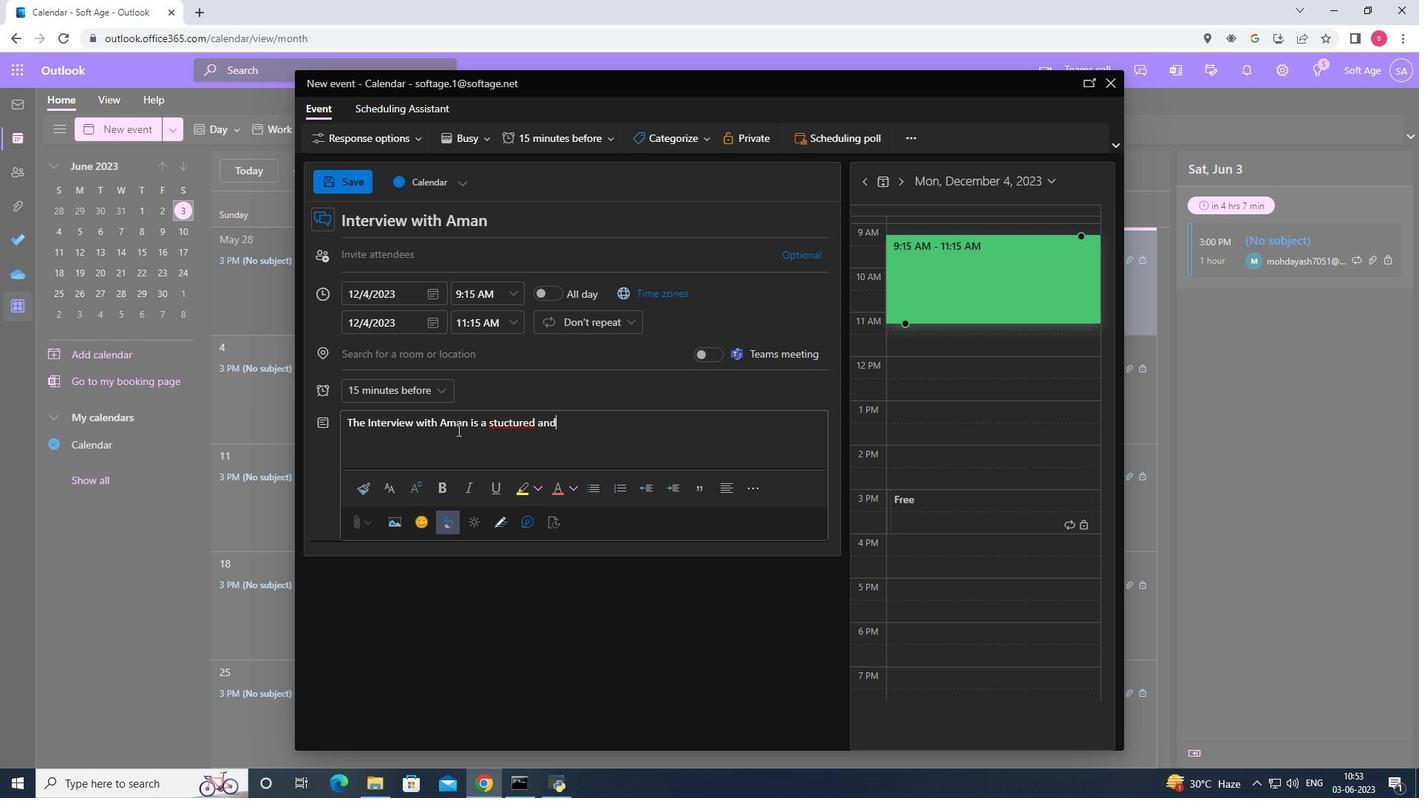 
Action: Mouse moved to (499, 422)
Screenshot: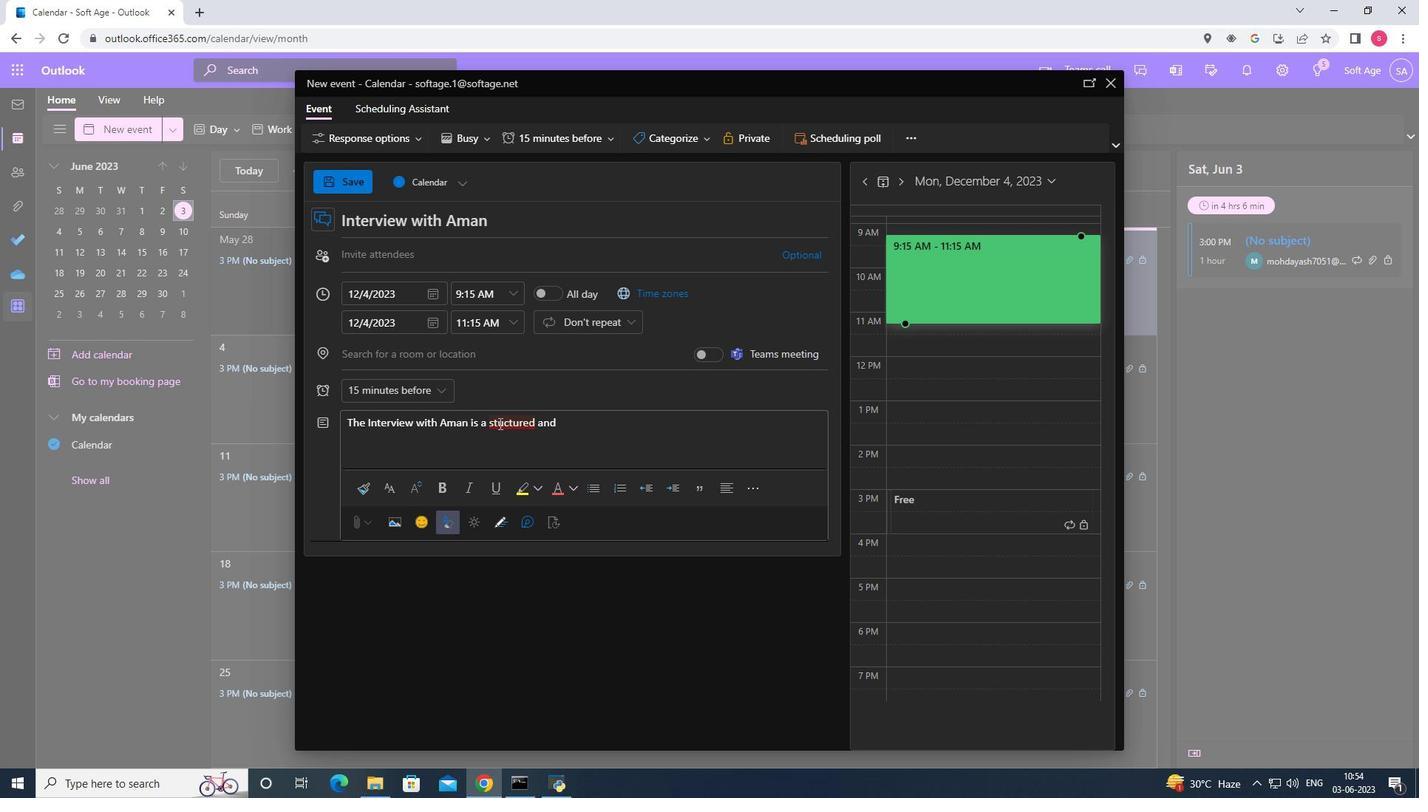 
Action: Mouse pressed left at (499, 422)
Screenshot: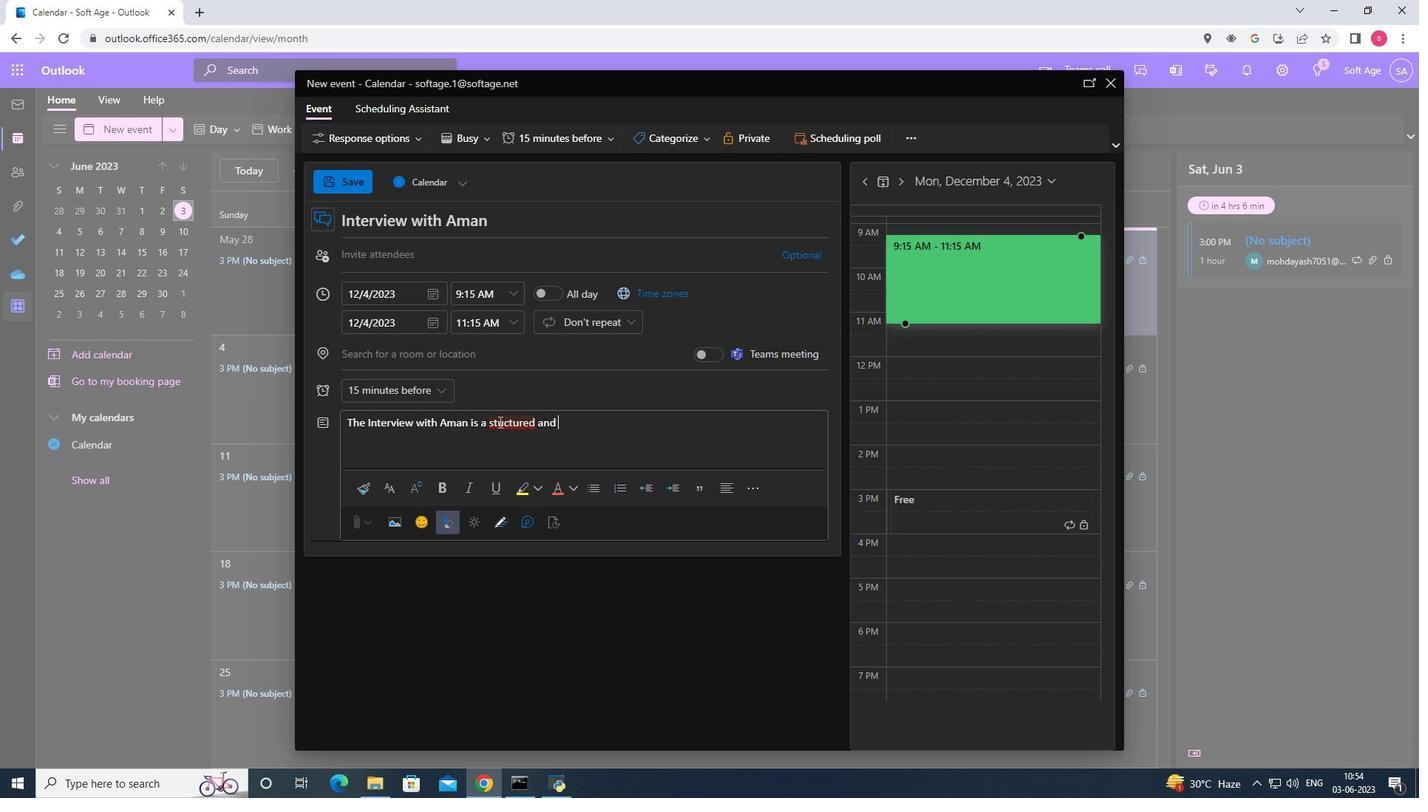 
Action: Key pressed <Key.shift>R
Screenshot: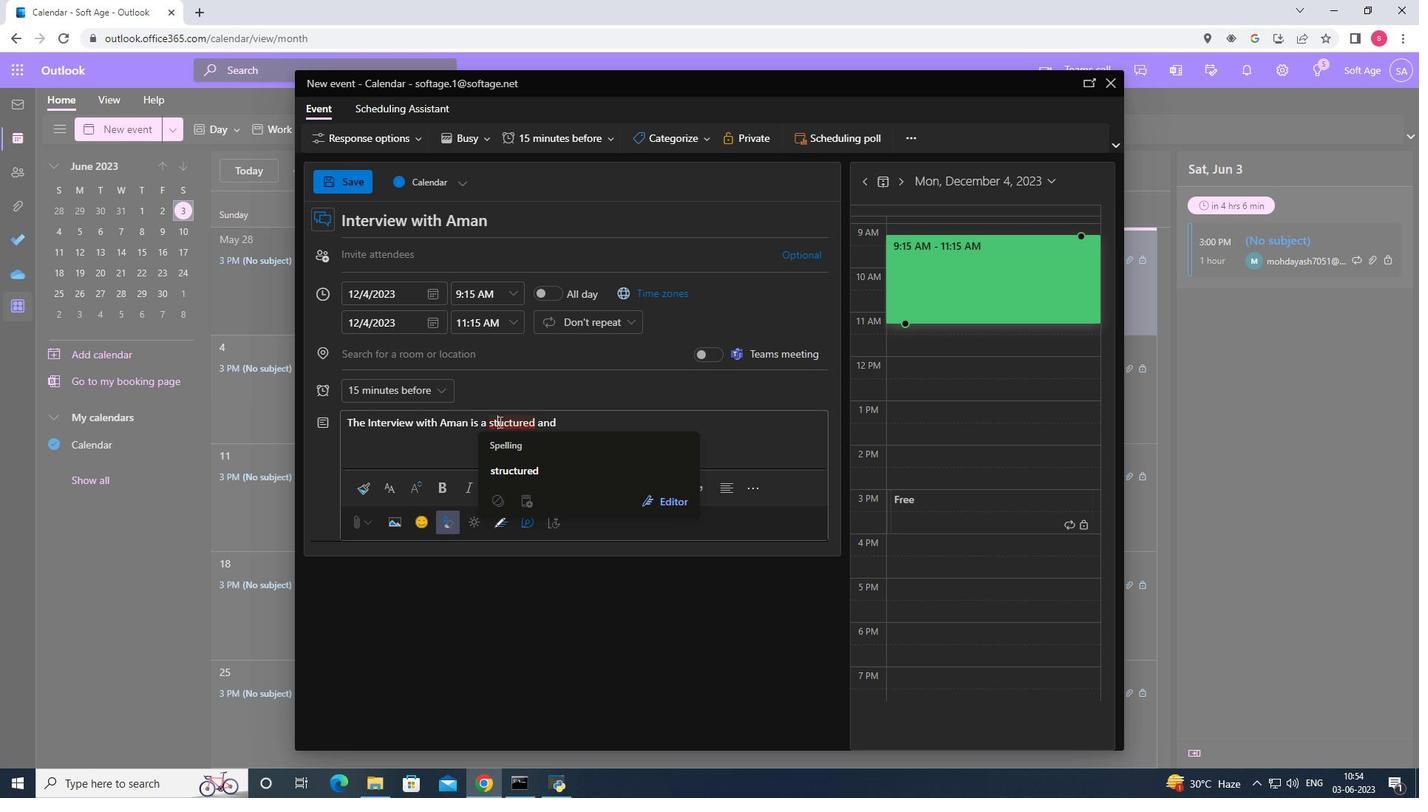 
Action: Mouse moved to (548, 445)
Screenshot: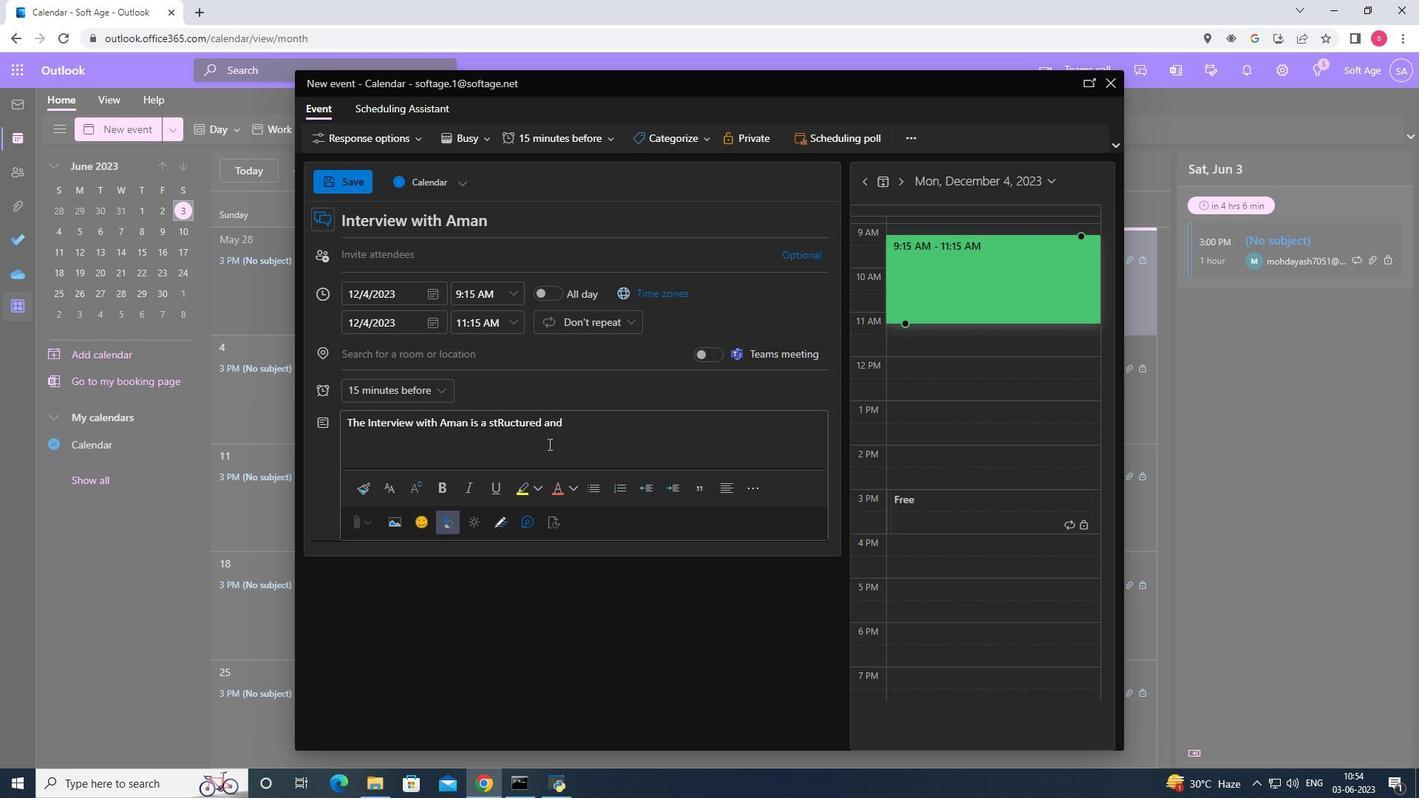 
Action: Key pressed <Key.backspace>r
Screenshot: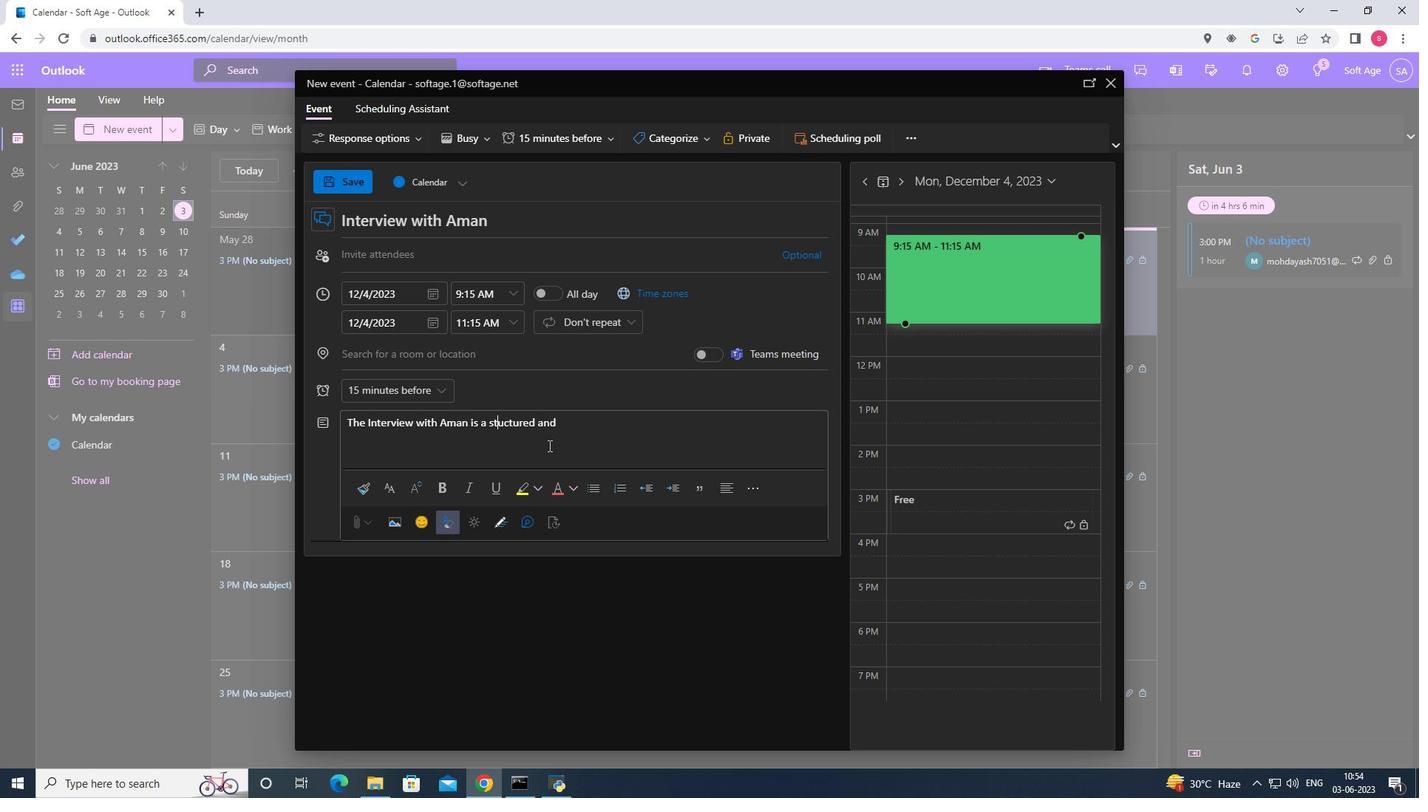 
Action: Mouse moved to (563, 422)
Screenshot: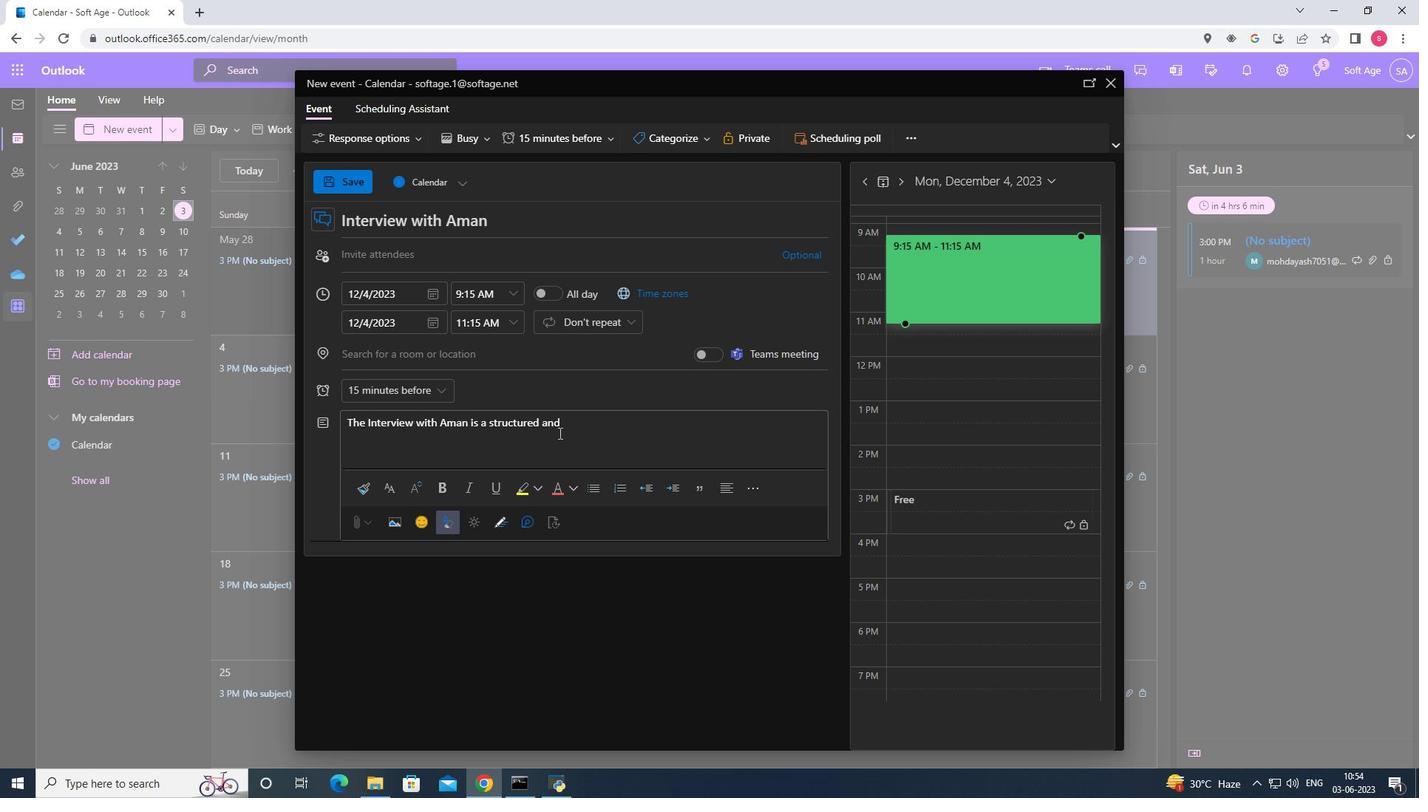 
Action: Mouse pressed left at (563, 422)
Screenshot: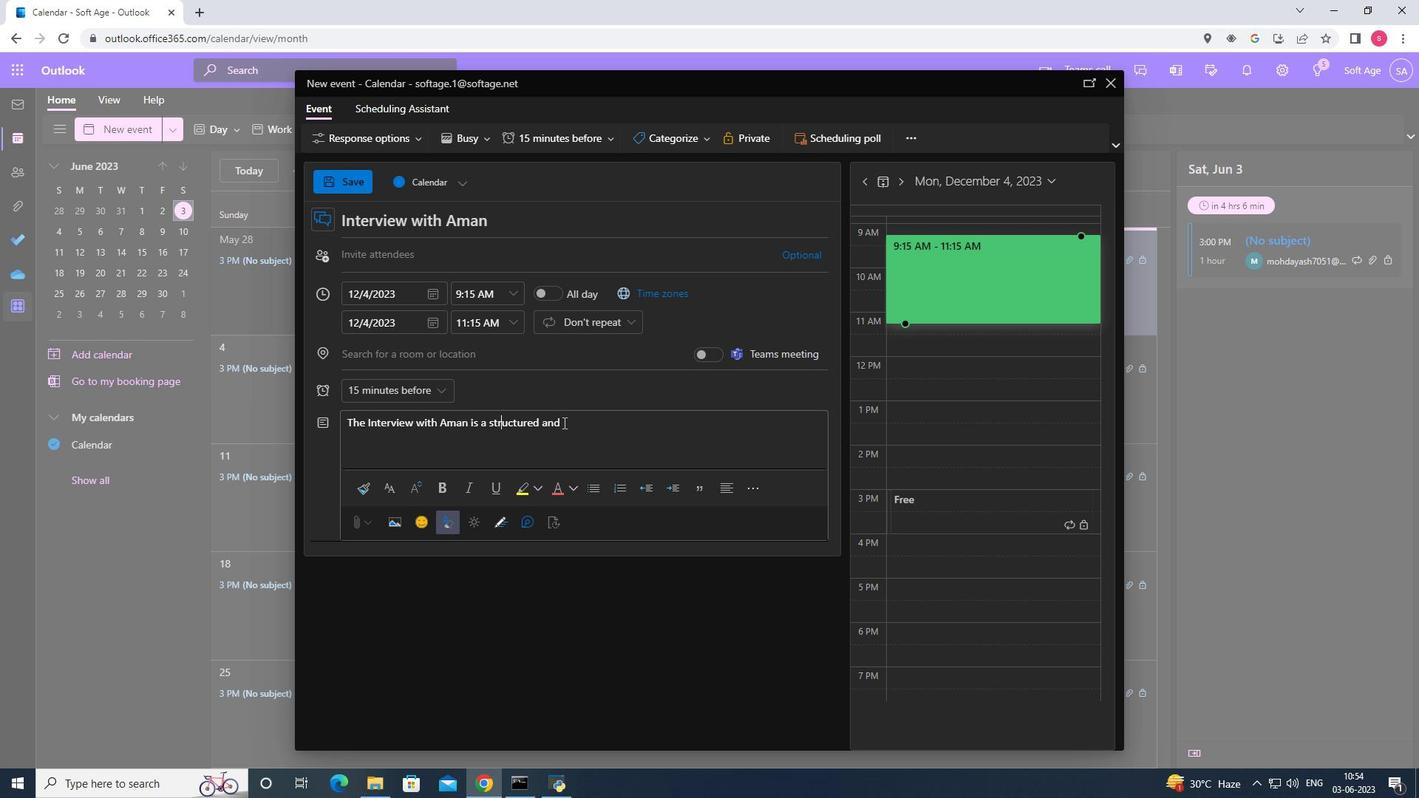 
Action: Mouse moved to (563, 422)
Screenshot: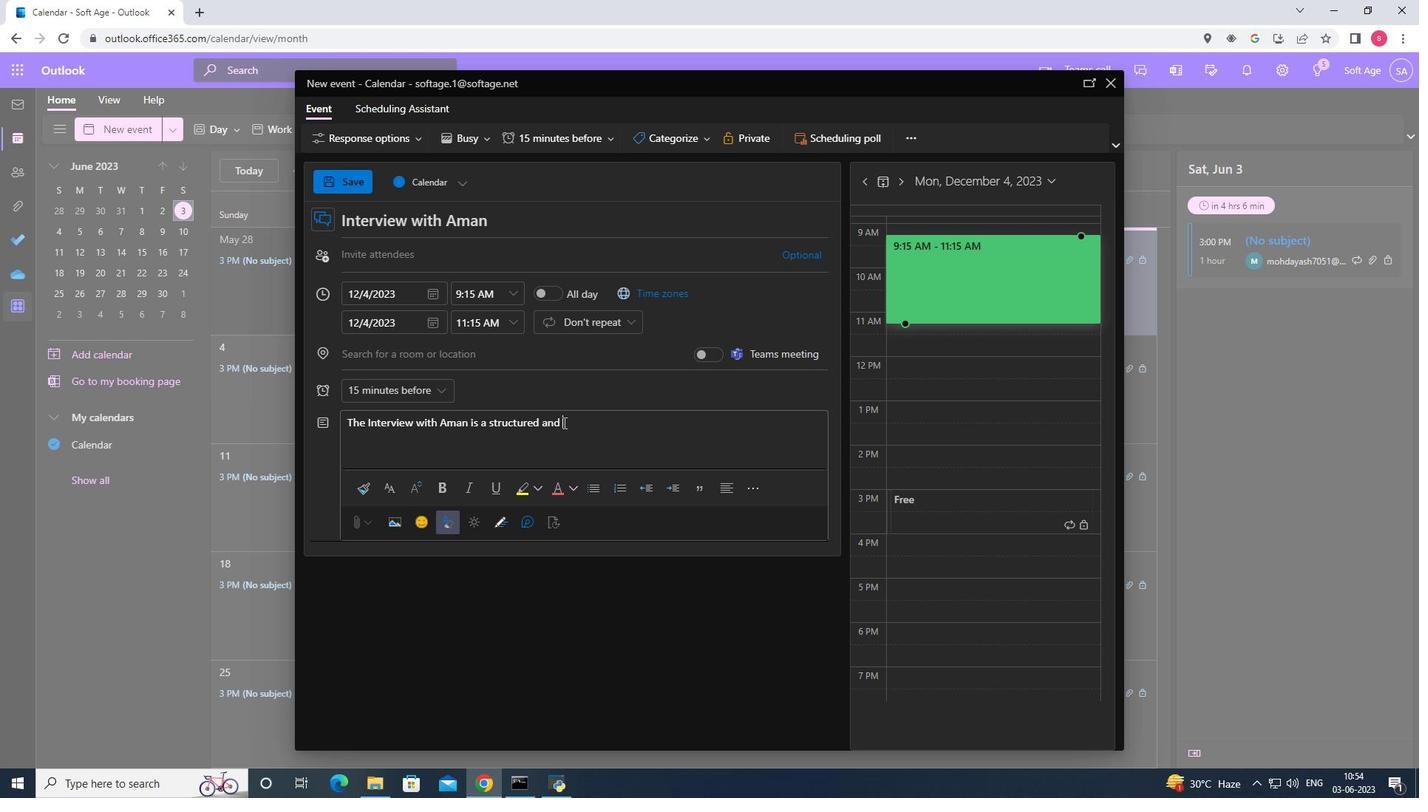 
Action: Key pressed focused<Key.space>con<Key.tab><Key.space>aimed<Key.space>at<Key.space>assessing<Key.space>their<Key.space>qualifications<Key.space><Key.backspace>,<Key.space>skills<Key.space>and<Key.space>suitability<Key.space>for<Key.space>a<Key.space>specific<Key.space>job<Key.space>roal<Key.space><Key.backspace><Key.backspace><Key.backspace>le<Key.space>or<Key.space>position<Key.space>with<Key.space>in<Key.space>the<Key.space>orgab<Key.backspace>nization.<Key.space>
Screenshot: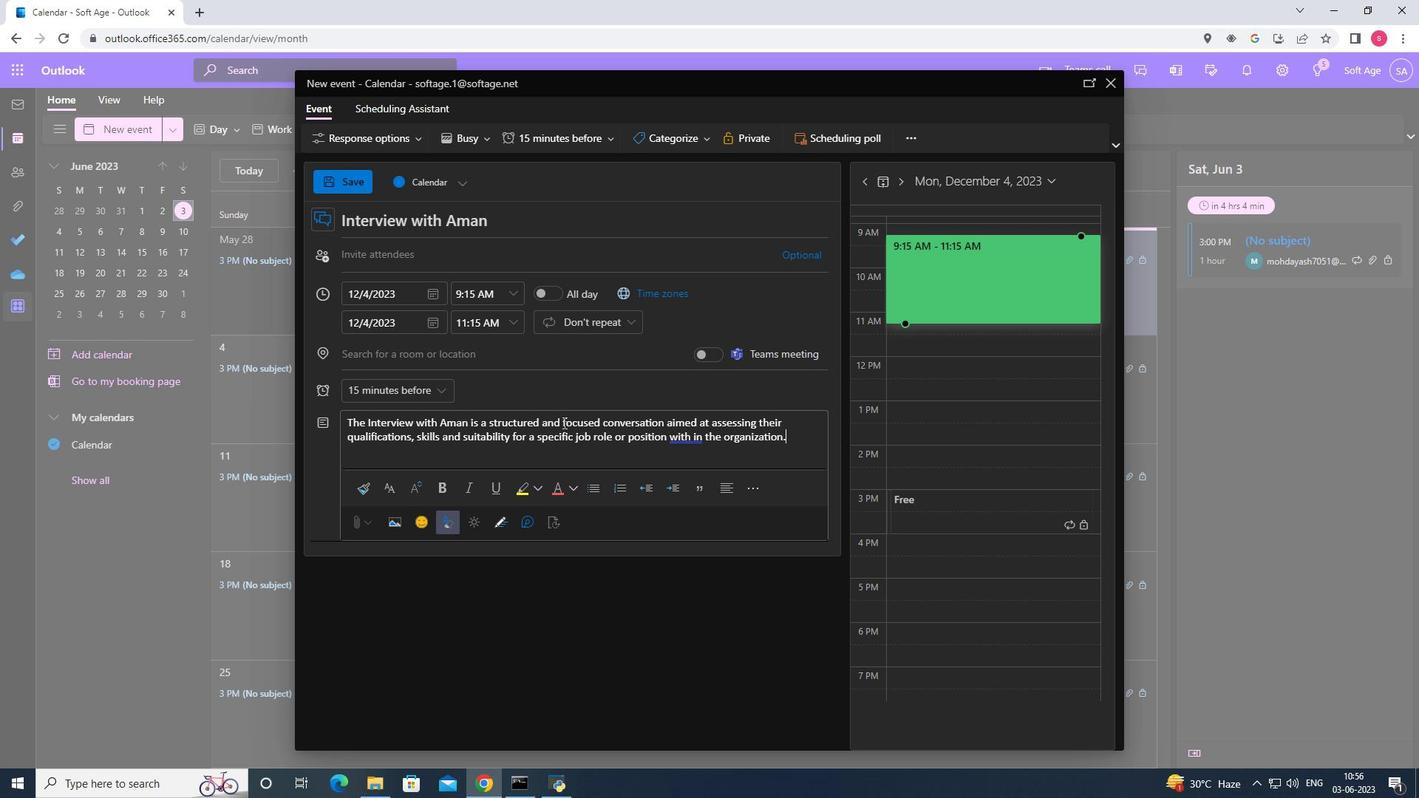 
Action: Mouse moved to (692, 439)
Screenshot: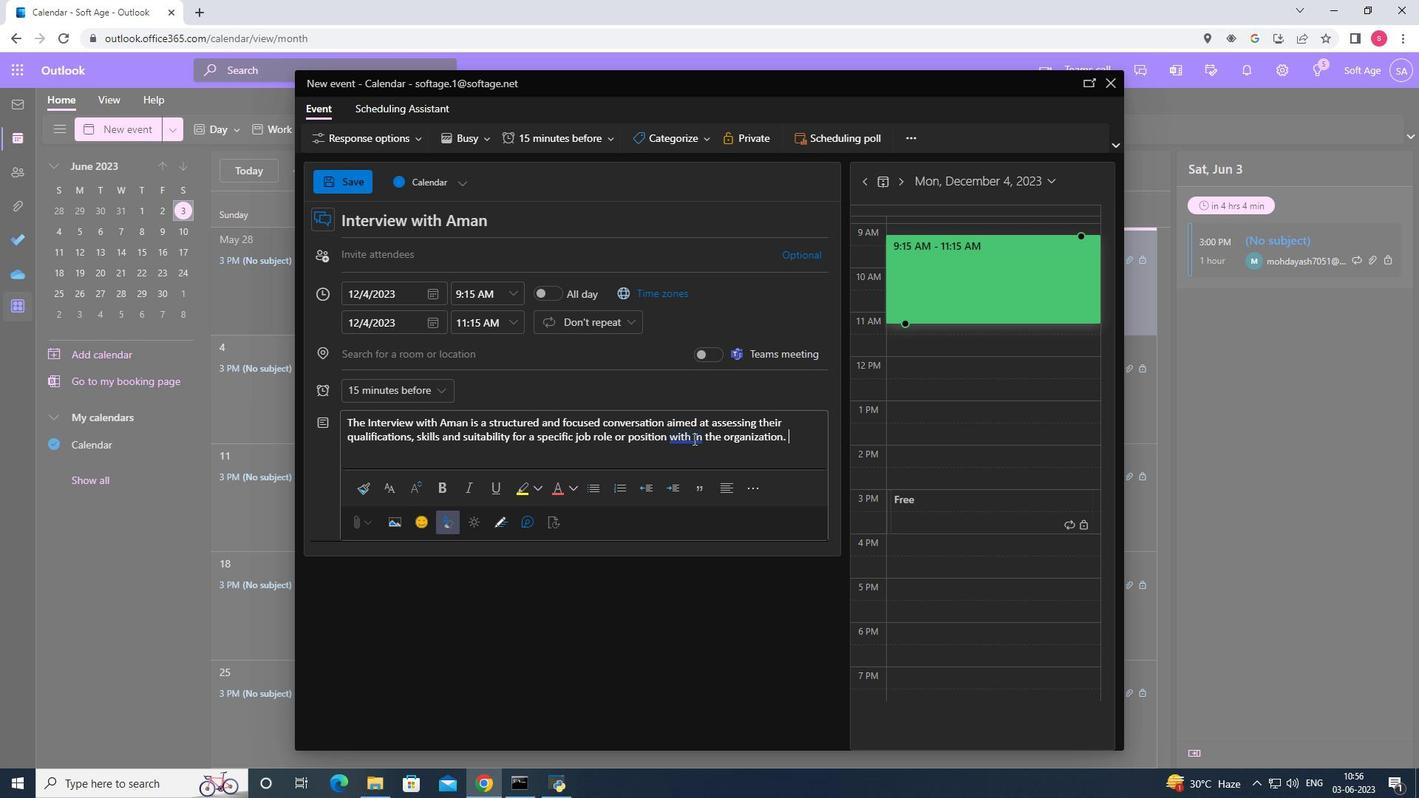 
Action: Mouse pressed left at (692, 439)
Screenshot: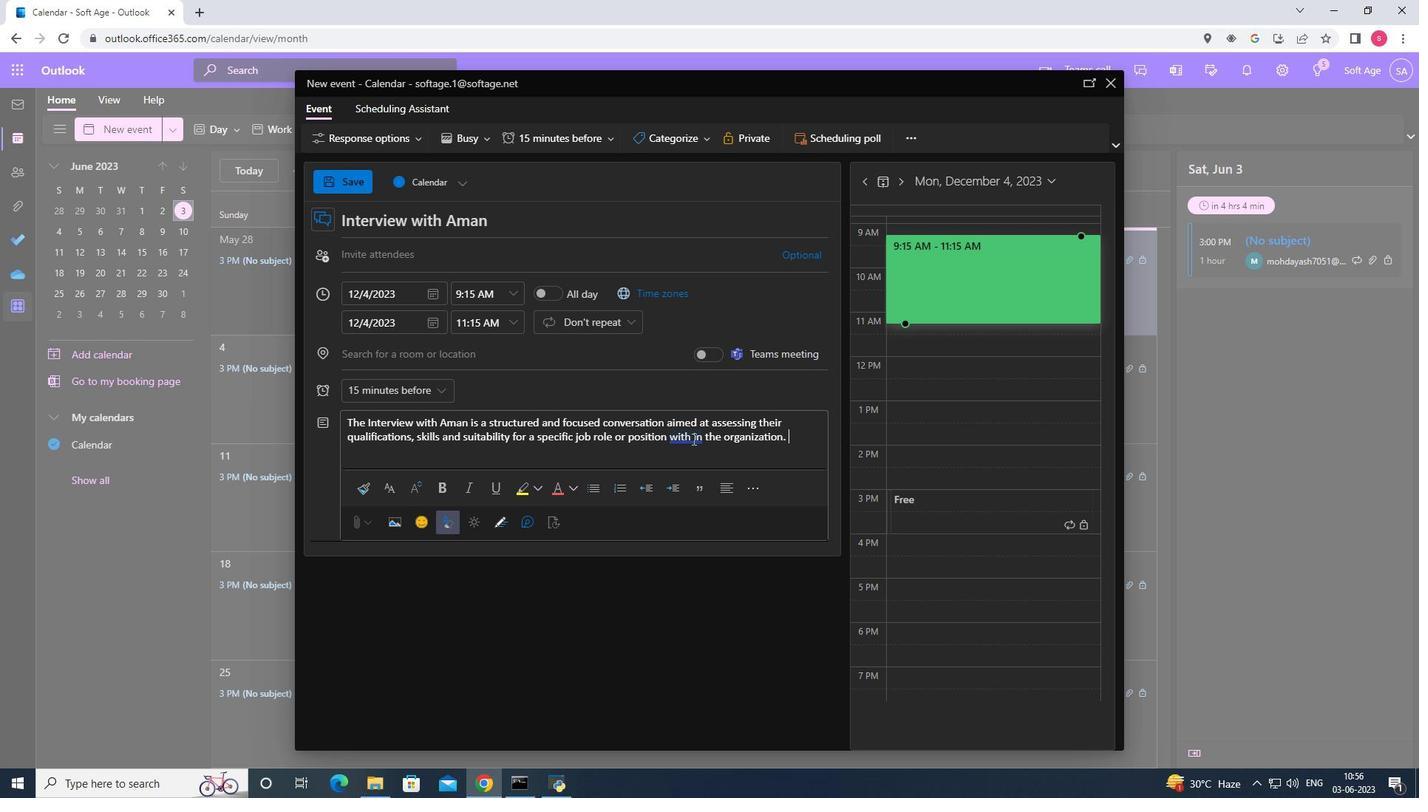 
Action: Key pressed <Key.backspace>
Screenshot: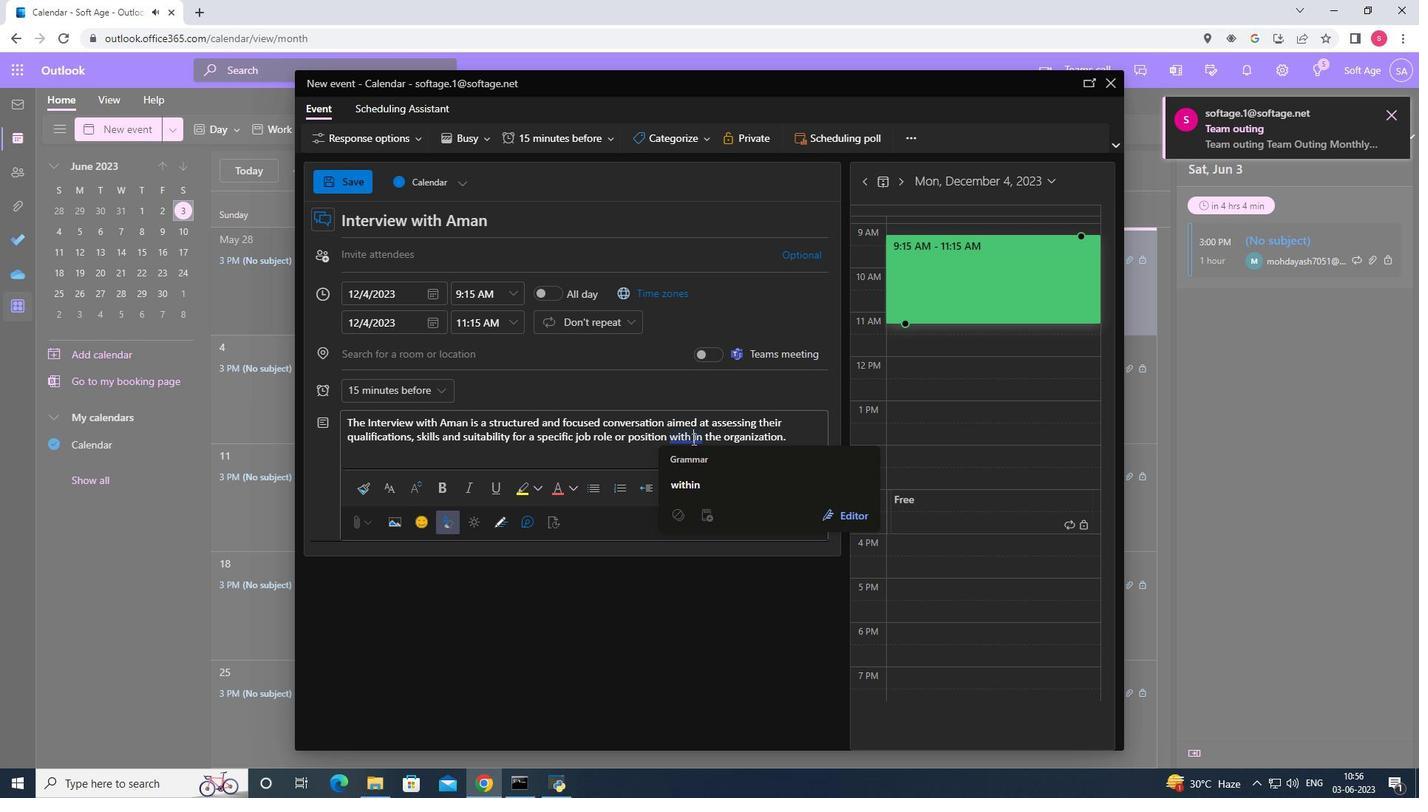 
Action: Mouse moved to (793, 432)
Screenshot: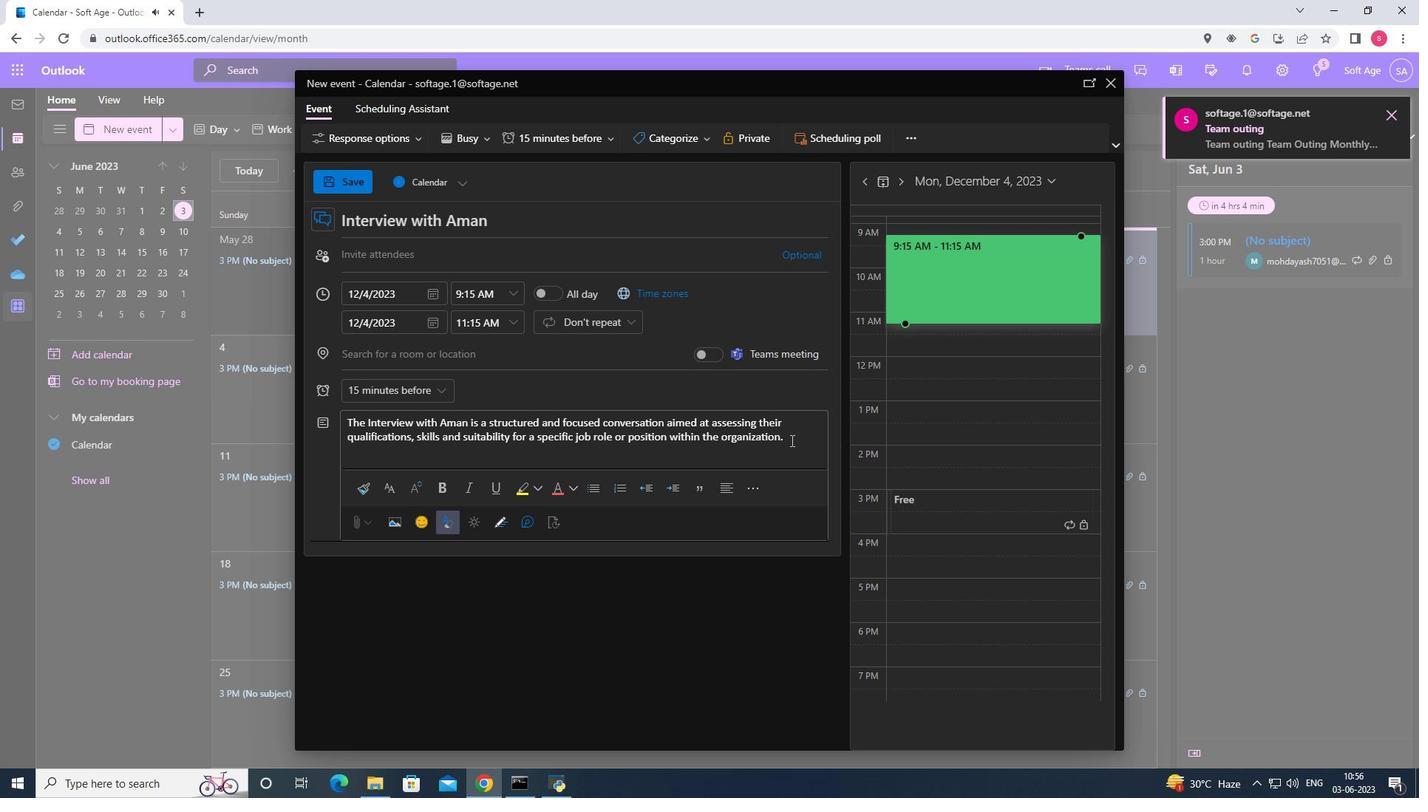 
Action: Mouse pressed left at (793, 432)
Screenshot: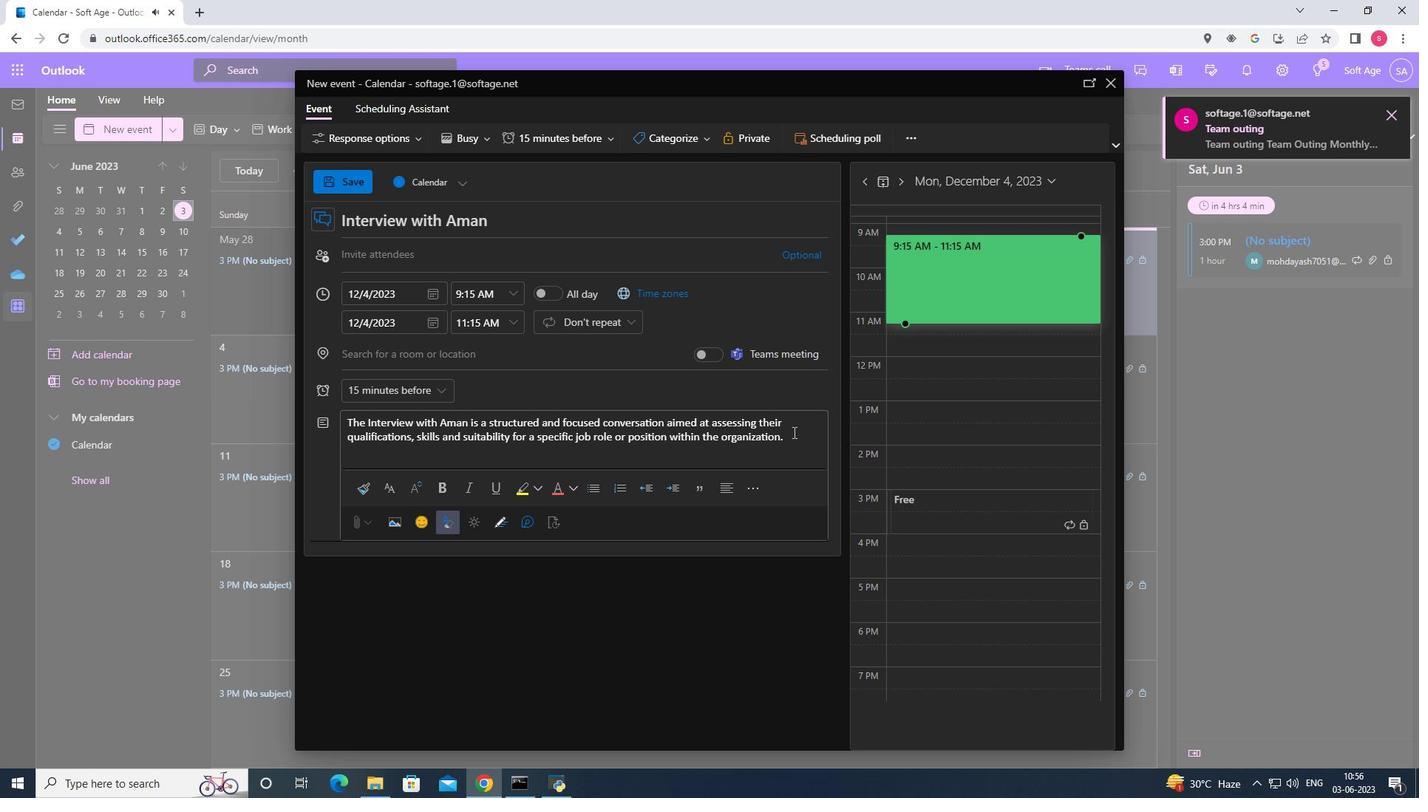 
Action: Key pressed <Key.shift>The<Key.space>interview<Key.space>provides<Key.space>o<Key.backspace>an<Key.space>opportunity<Key.space>for<Key.space>the<Key.space>hiring<Key.space>team<Key.space>to<Key.space>gather<Key.space>valuable<Key.space>information<Key.space>about<Key.space>the<Key.space>candidate's<Key.space>experience,<Key.space>abilities,<Key.space>and<Key.space>potential<Key.space>ci<Key.backspace>ultural<Key.space>fit.
Screenshot: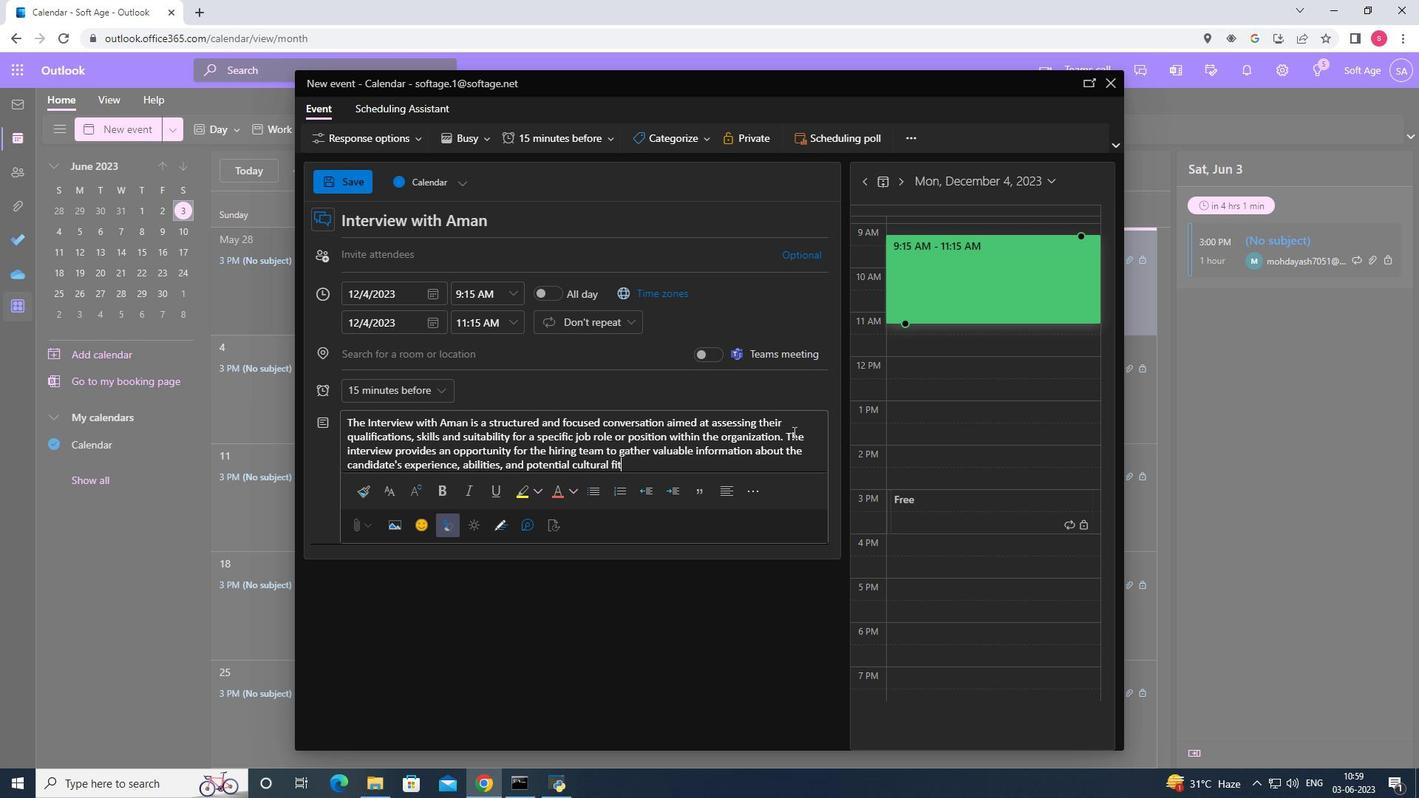 
Action: Mouse moved to (669, 136)
Screenshot: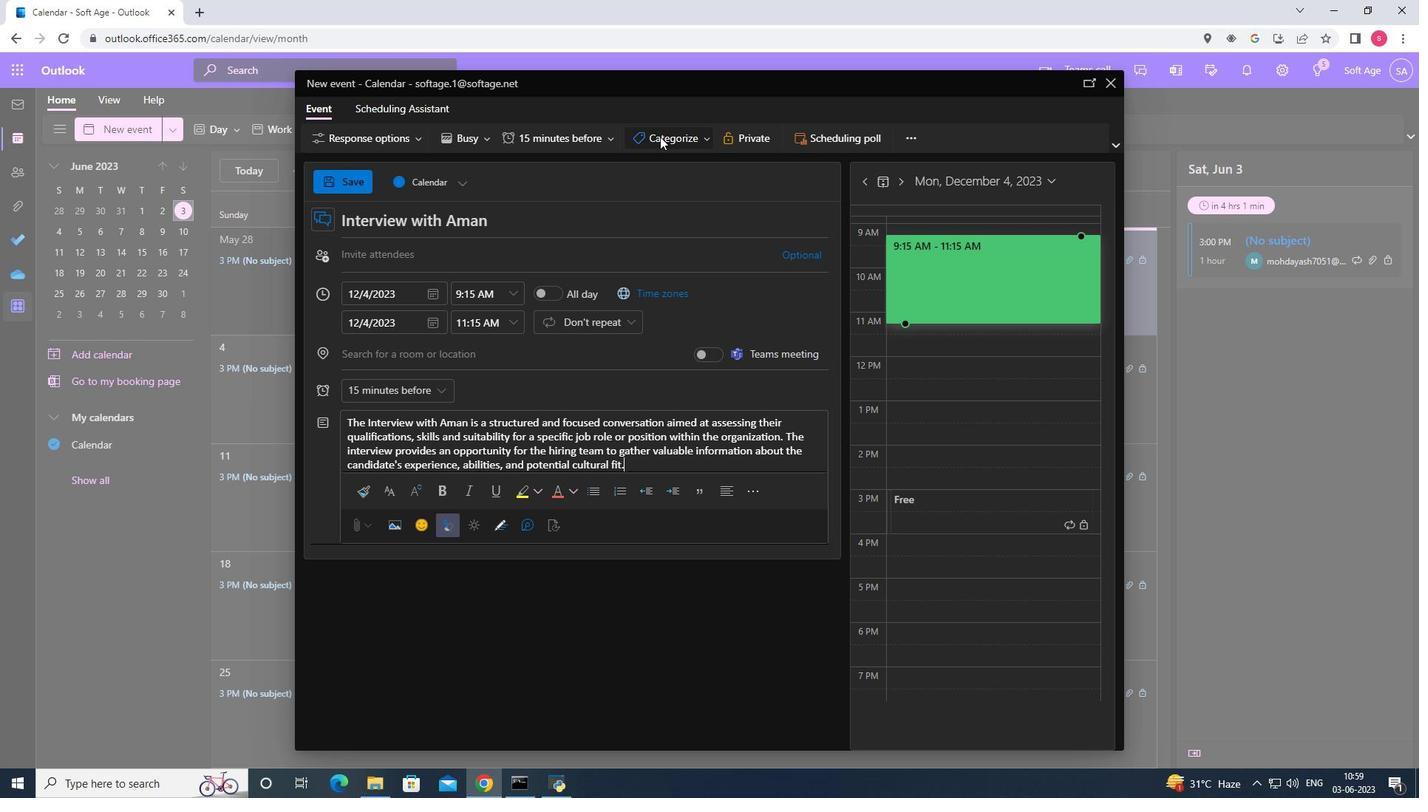 
Action: Mouse pressed left at (669, 136)
Screenshot: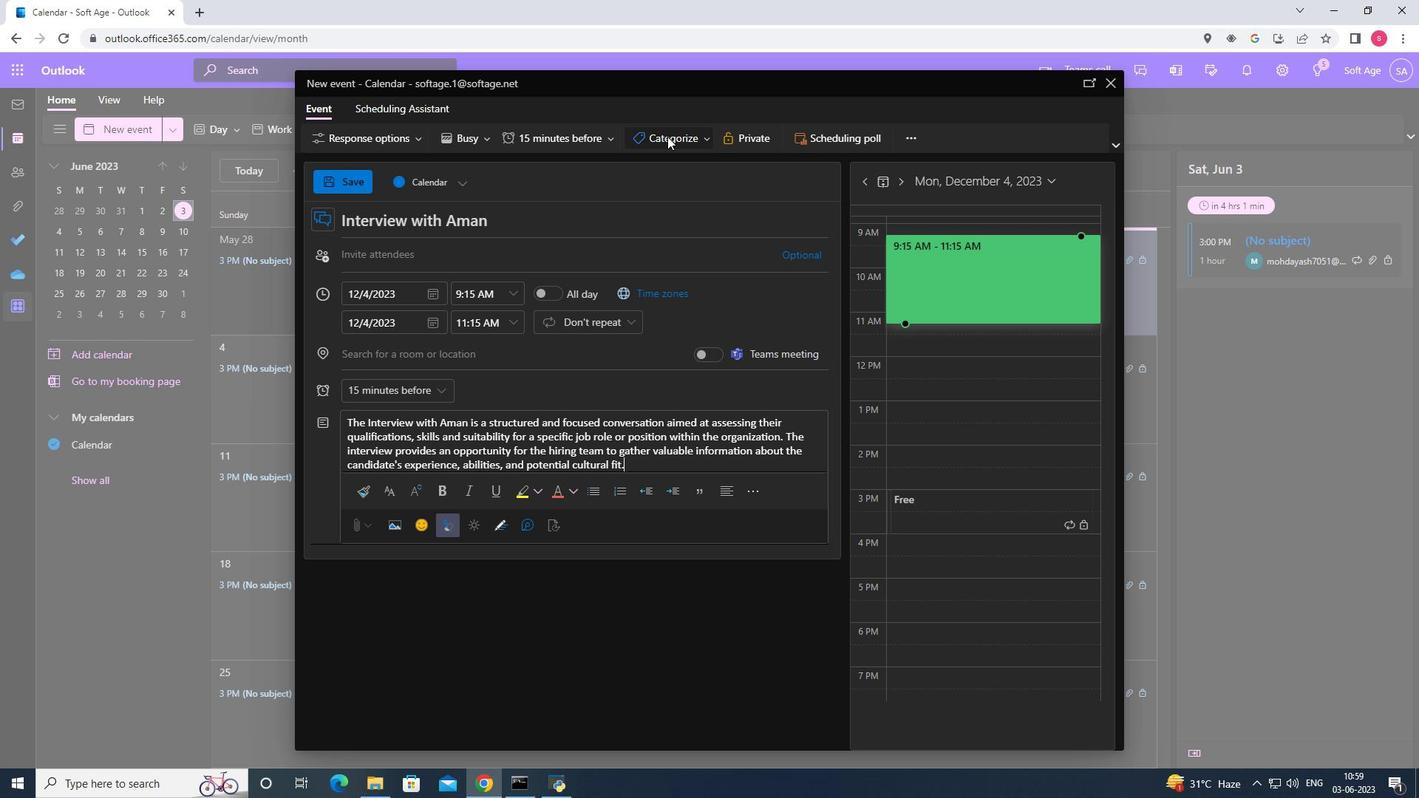 
Action: Mouse moved to (693, 192)
Screenshot: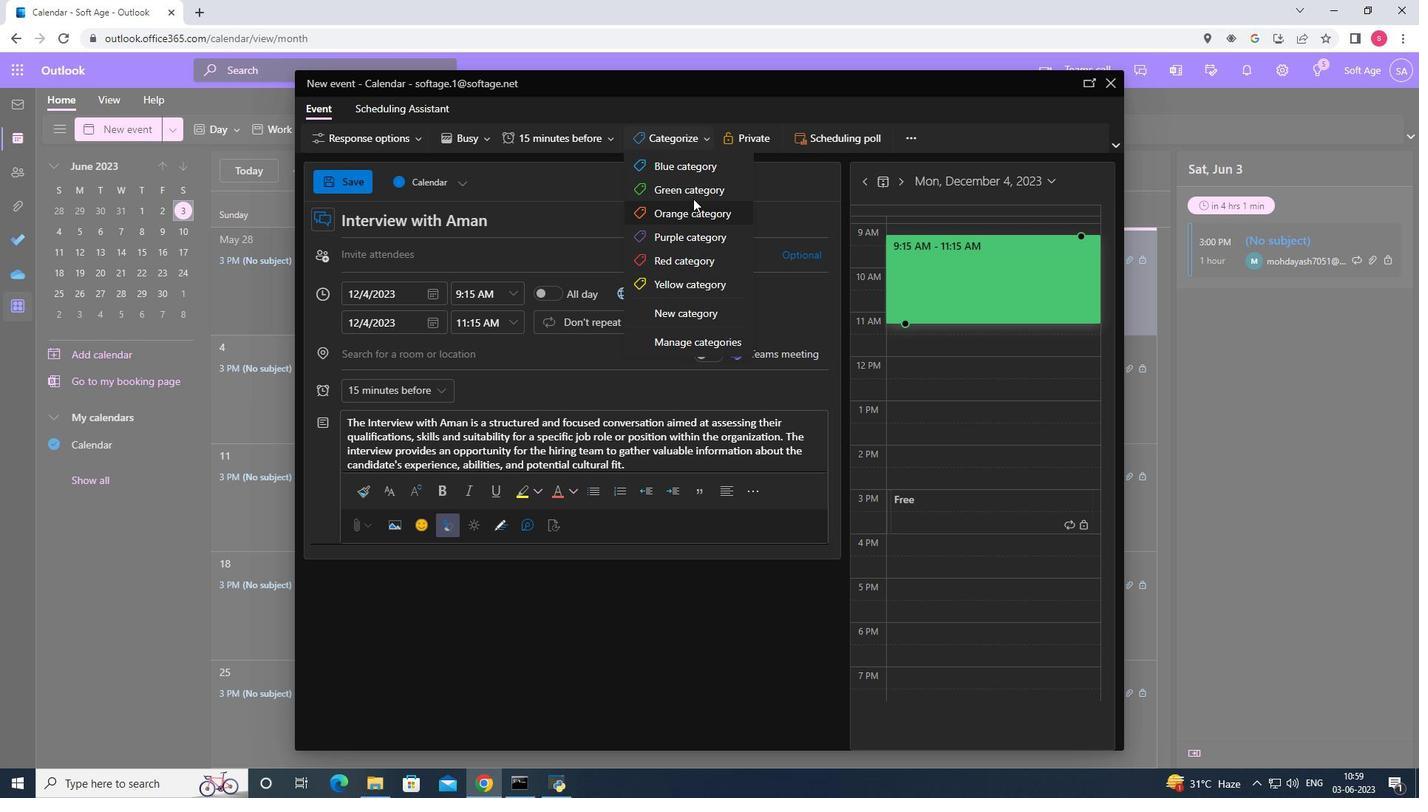 
Action: Mouse pressed left at (693, 192)
Screenshot: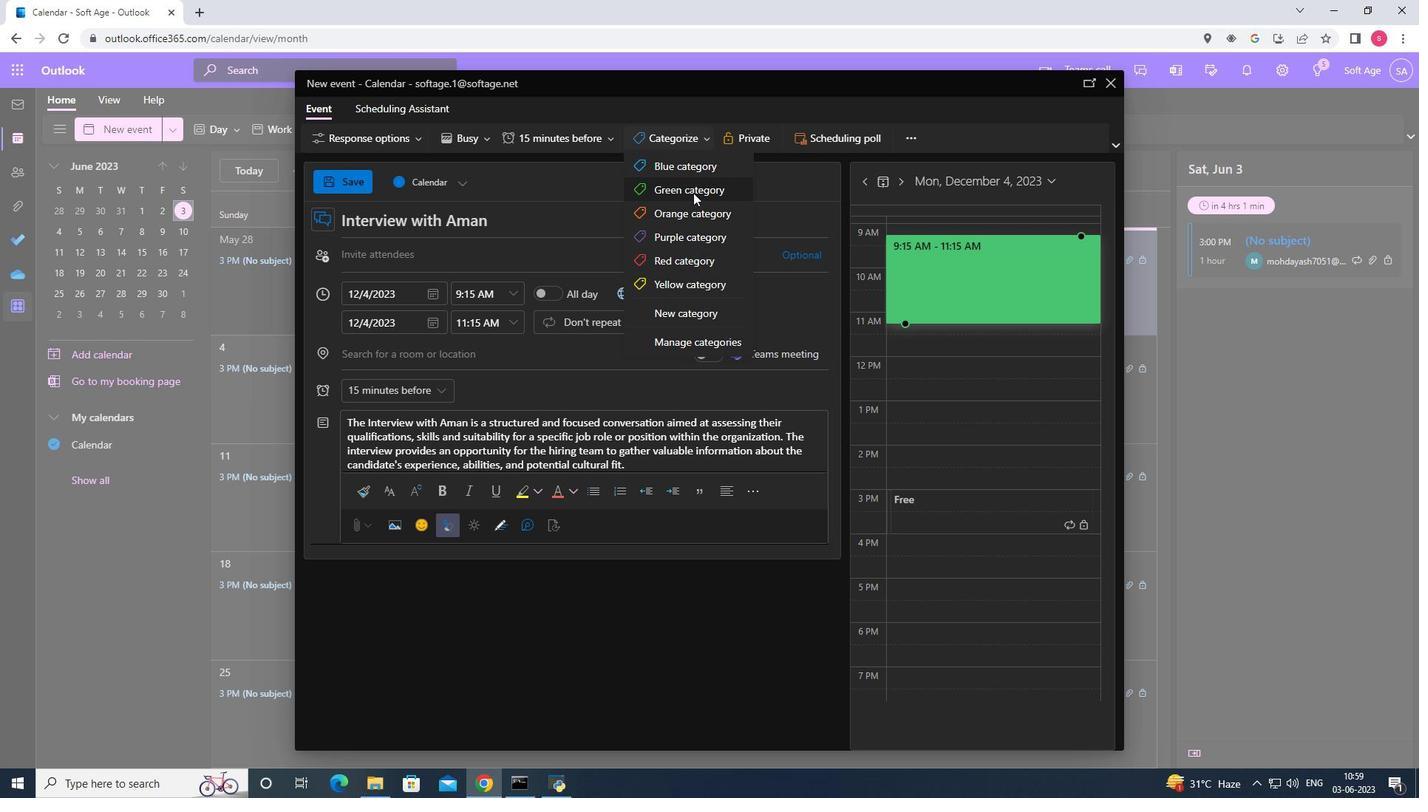 
Action: Mouse moved to (432, 361)
Screenshot: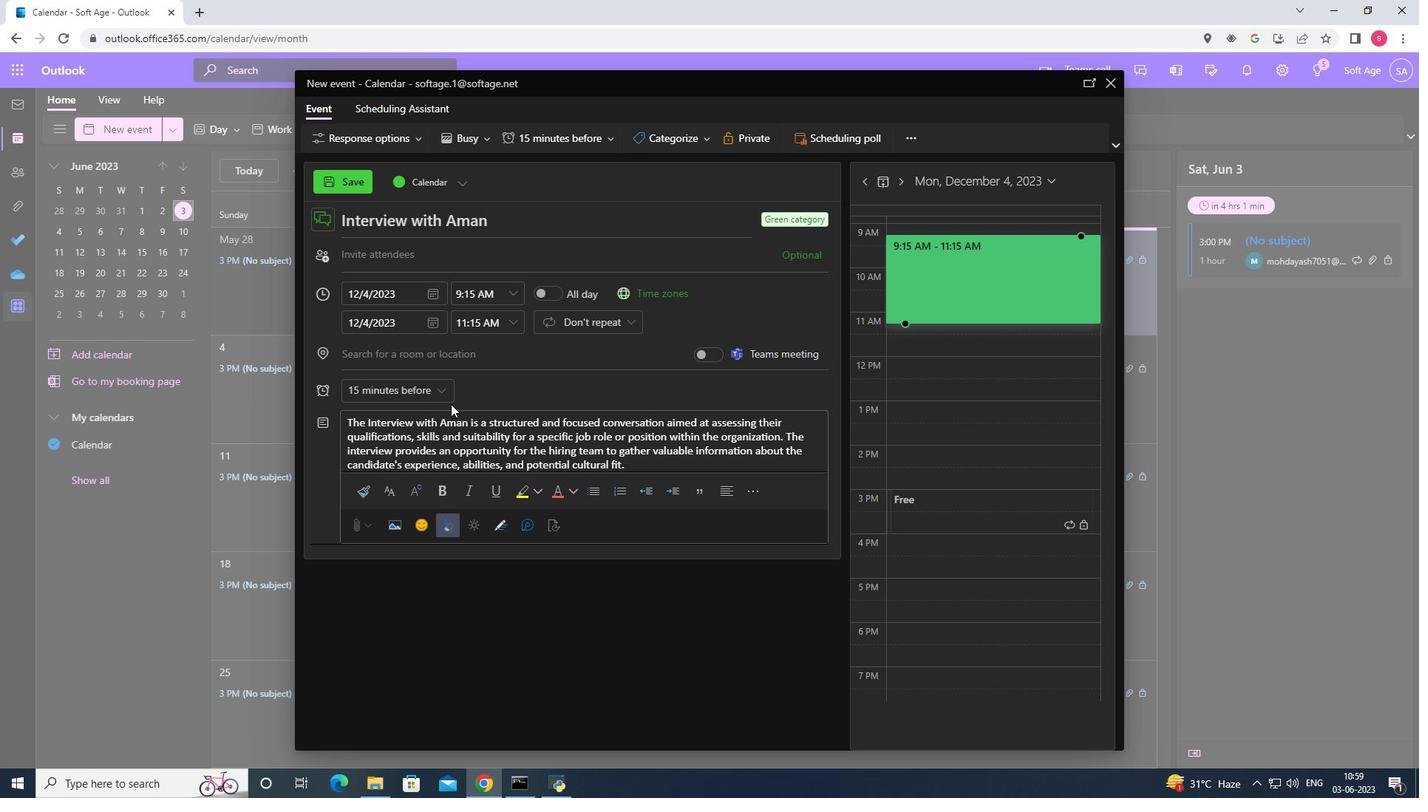 
Action: Mouse pressed left at (432, 361)
Screenshot: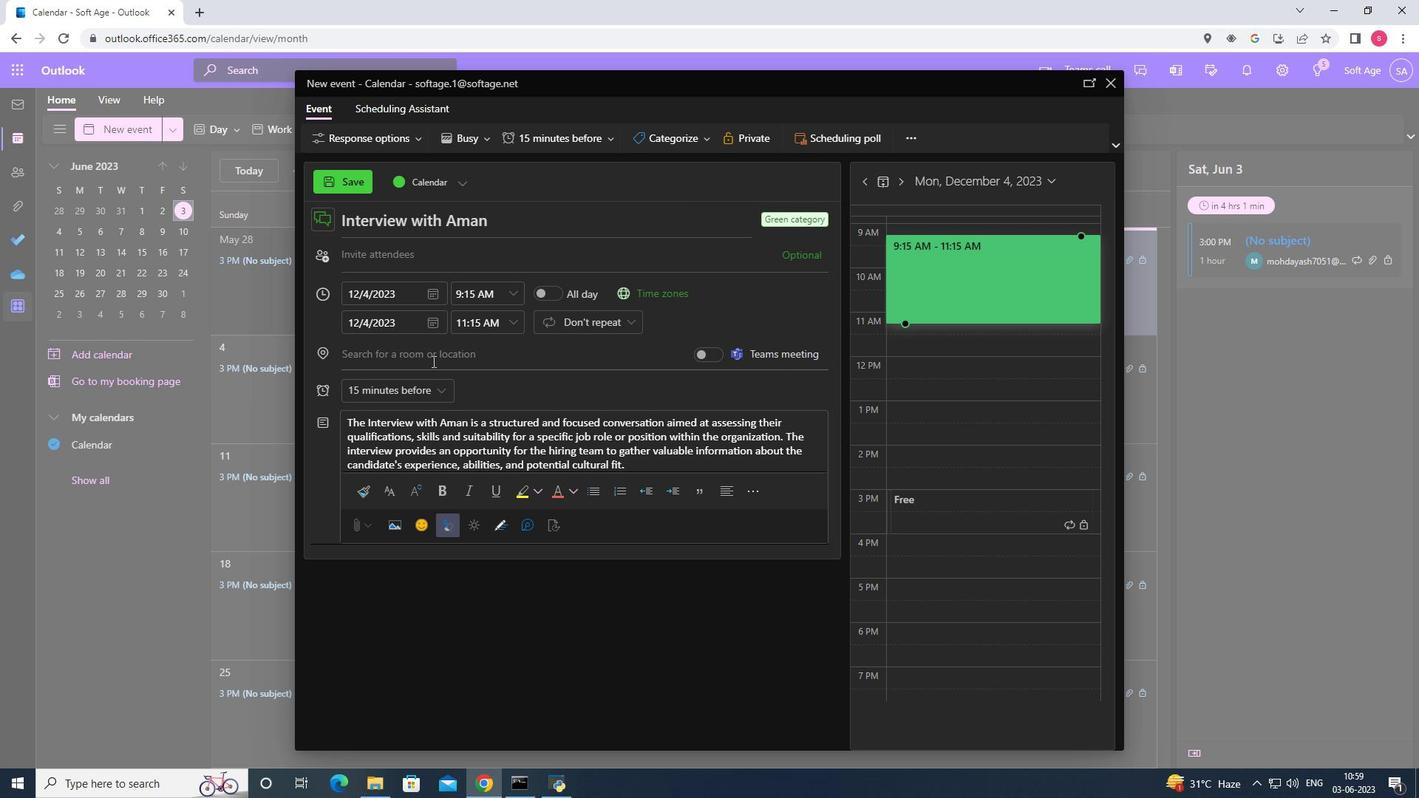 
Action: Key pressed 987<Key.space><Key.shift>Piz<Key.backspace>azza<Key.space><Key.shift>Navona,<Key.space><Key.shift><Key.shift><Key.shift><Key.shift><Key.shift><Key.shift><Key.shift><Key.shift><Key.shift><Key.shift><Key.shift><Key.shift><Key.shift><Key.shift><Key.shift><Key.shift><Key.shift><Key.shift><Key.shift><Key.shift><Key.shift><Key.shift><Key.shift><Key.shift><Key.shift><Key.shift><Key.shift><Key.shift><Key.shift>Roma<Key.backspace>e<Key.space><Key.backspace>,<Key.space><Key.shift>Italy
Screenshot: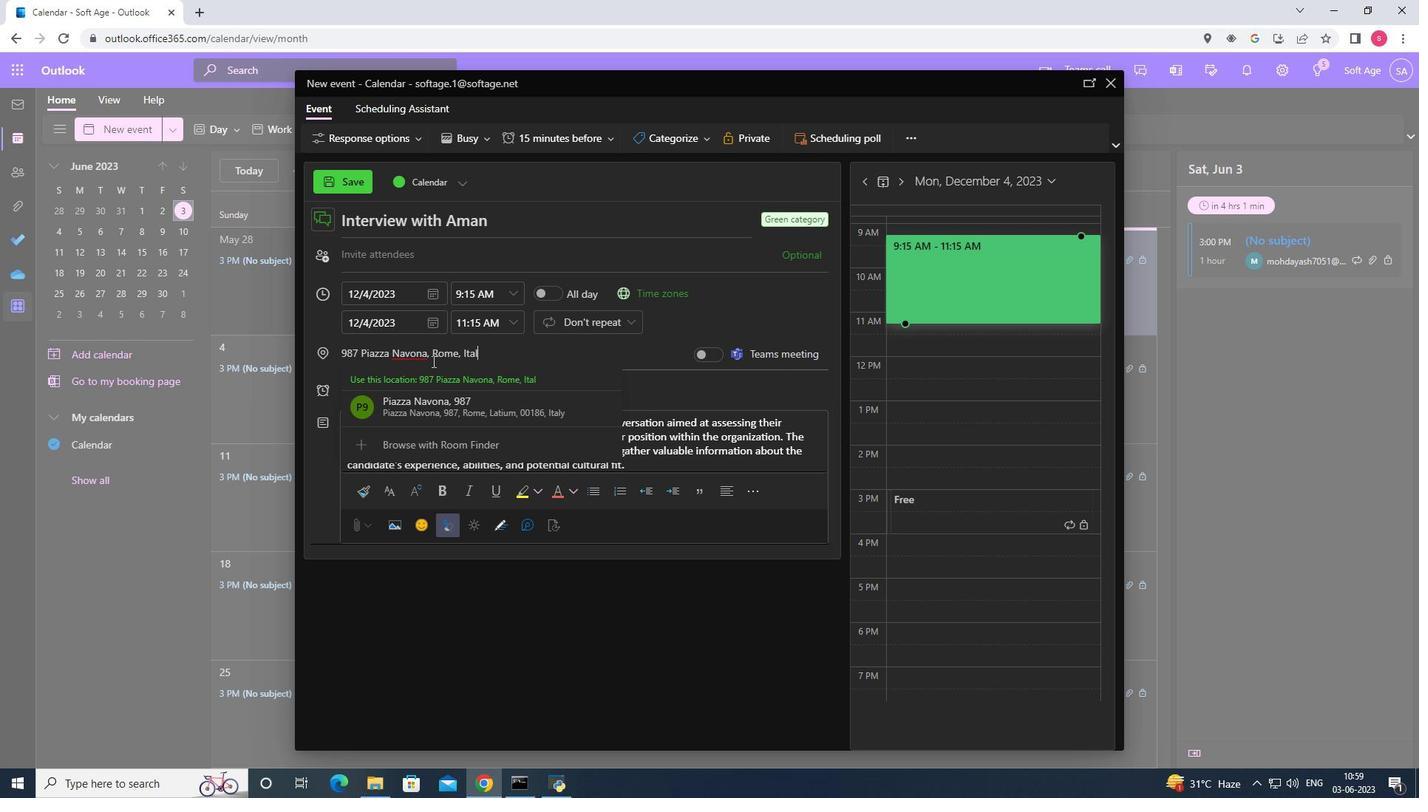 
Action: Mouse moved to (453, 382)
Screenshot: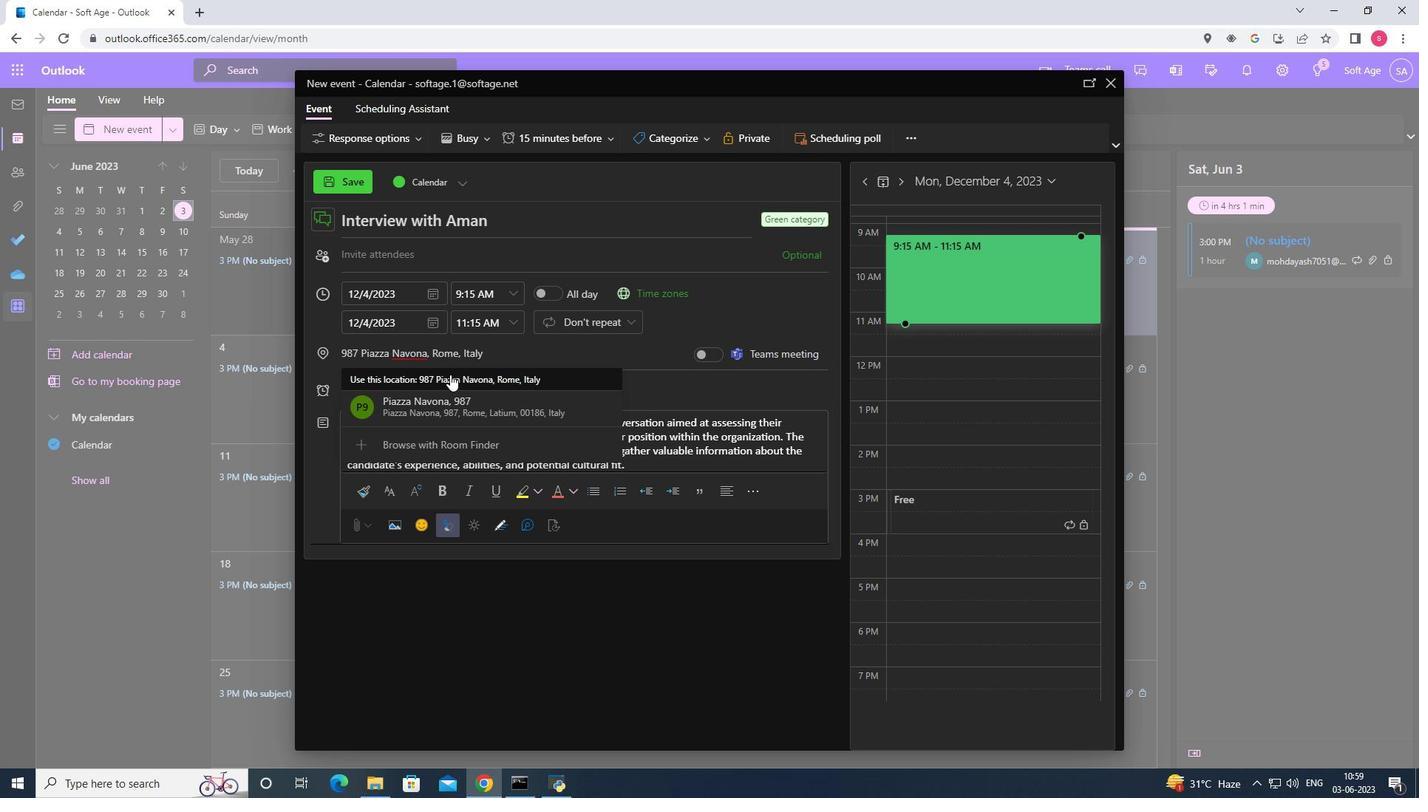 
Action: Mouse pressed left at (453, 382)
Screenshot: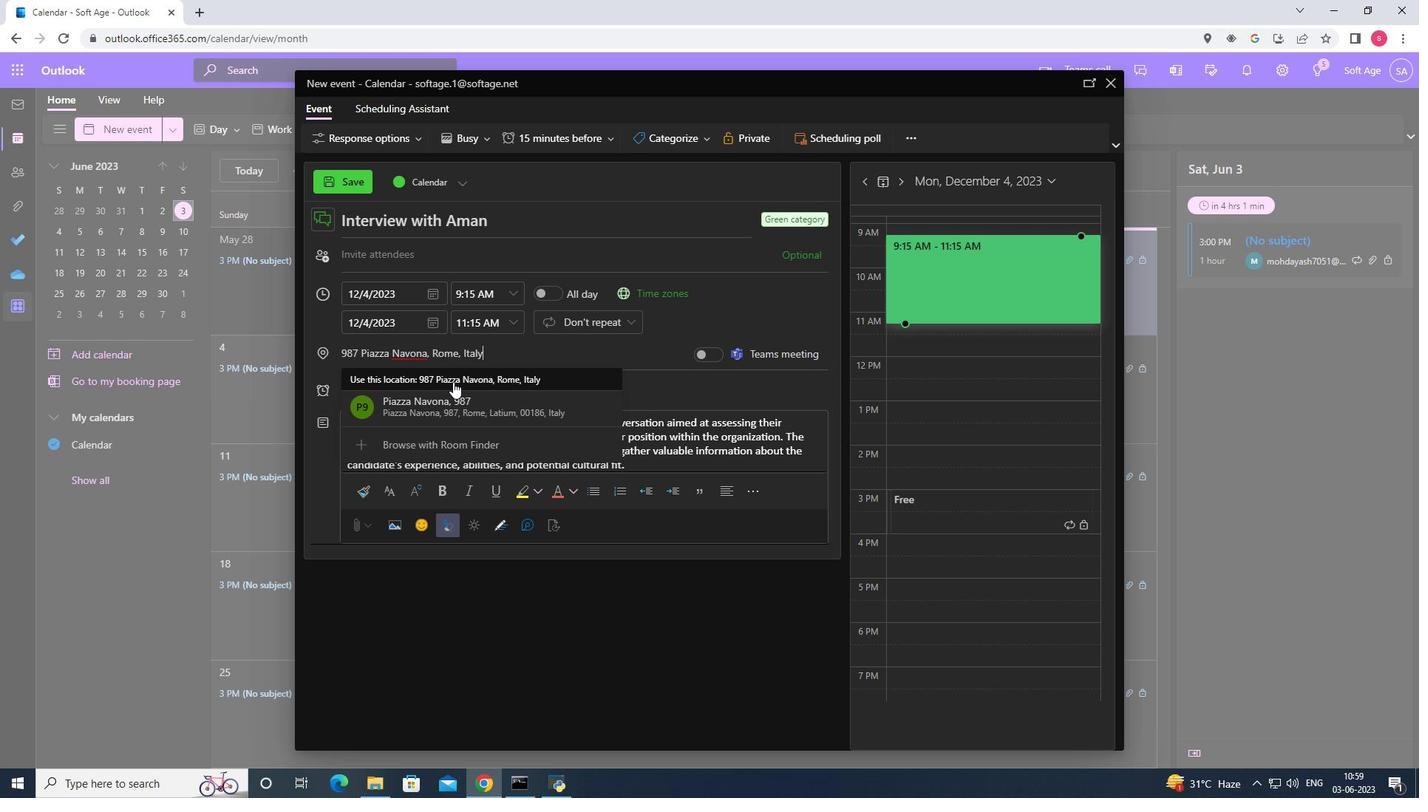 
Action: Mouse moved to (386, 249)
Screenshot: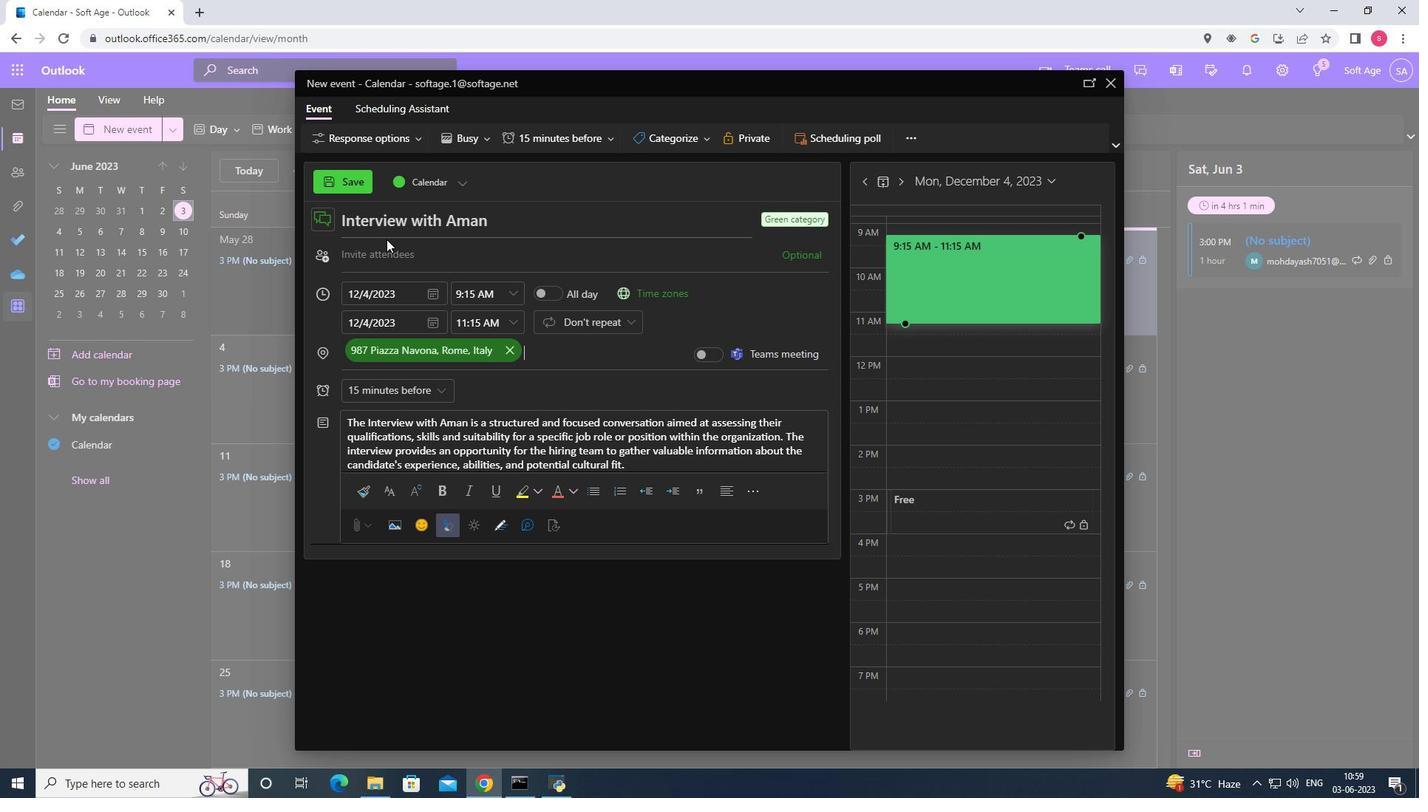 
Action: Mouse pressed left at (386, 249)
Screenshot: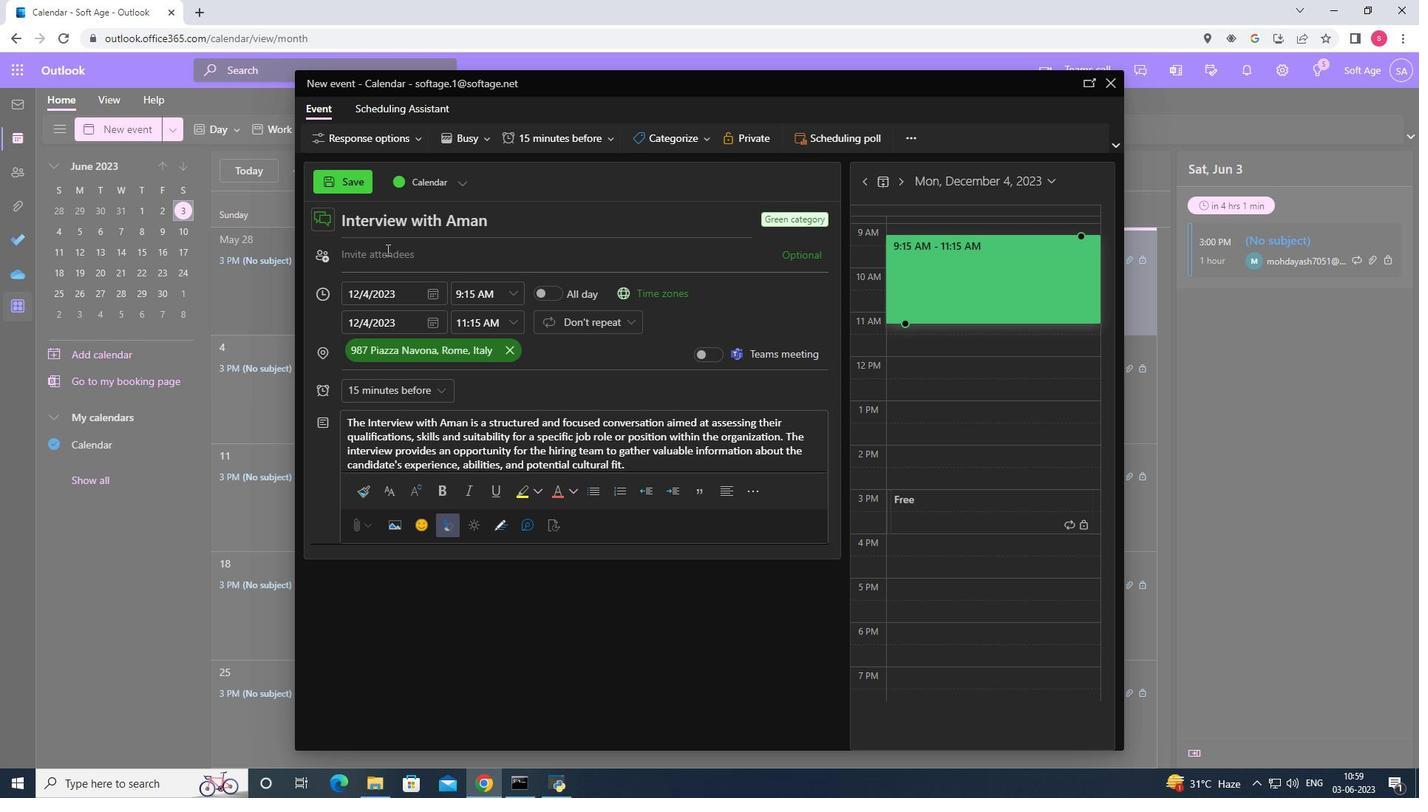 
Action: Key pressed softage.4<Key.shift>@
Screenshot: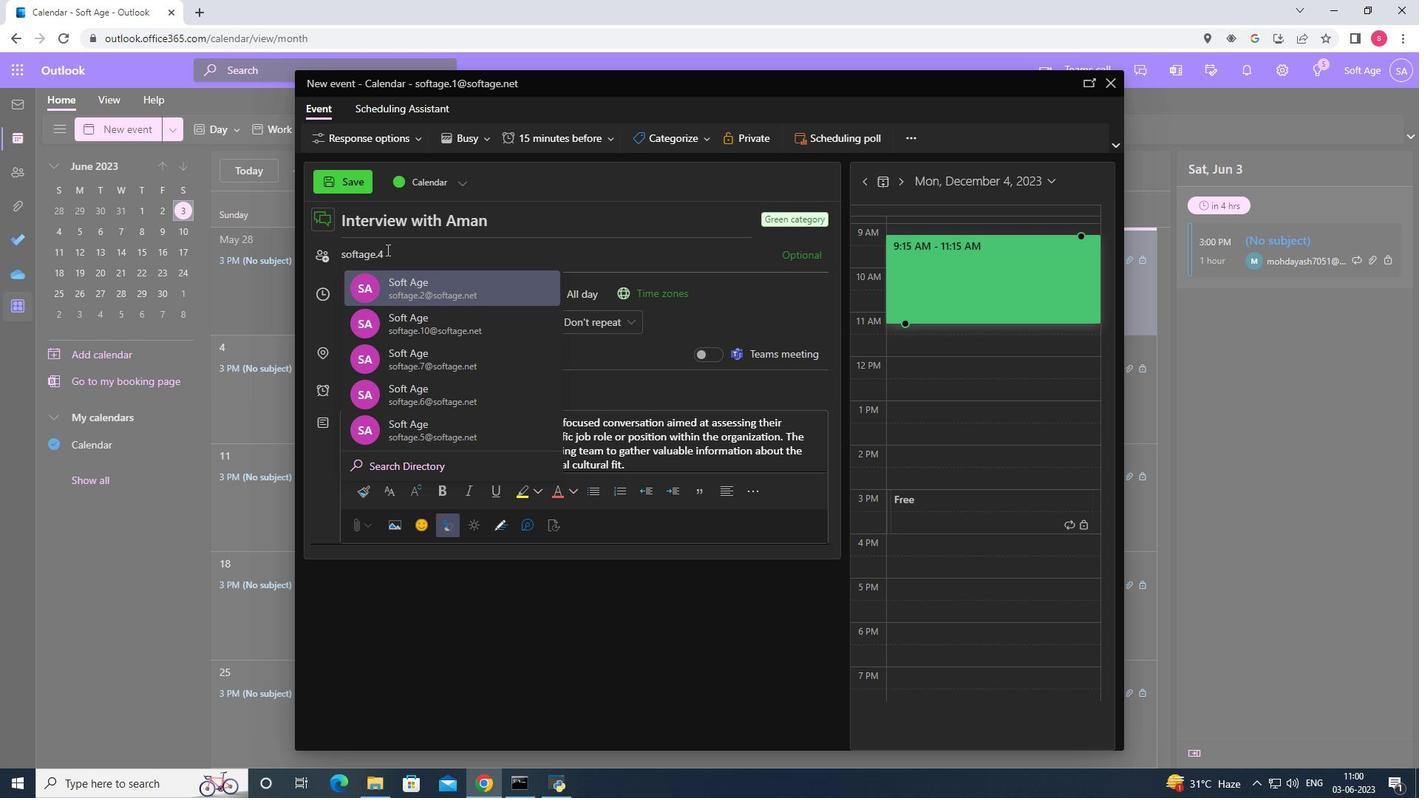 
Action: Mouse moved to (402, 278)
Screenshot: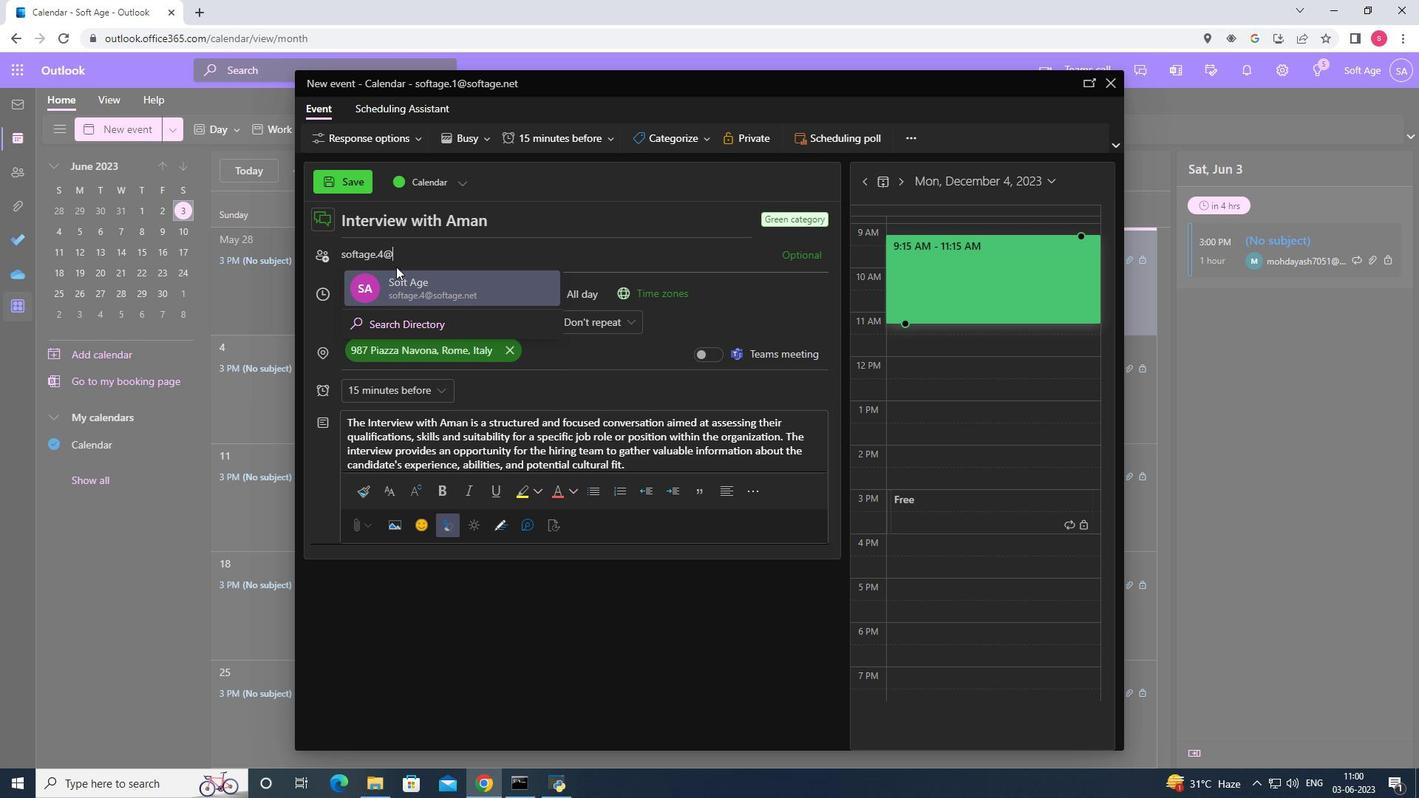 
Action: Mouse pressed left at (402, 278)
Screenshot: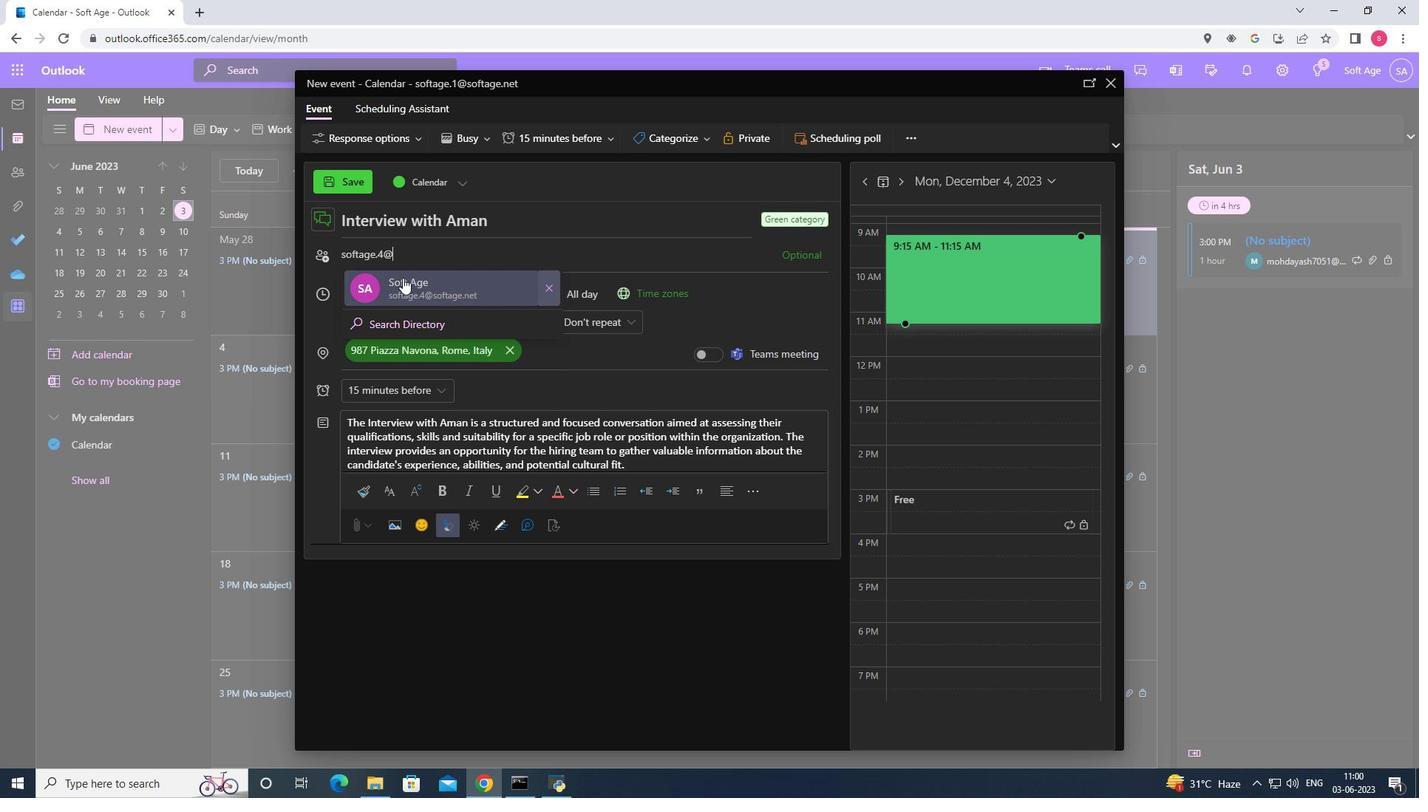 
Action: Key pressed softage.5<Key.shift>@
Screenshot: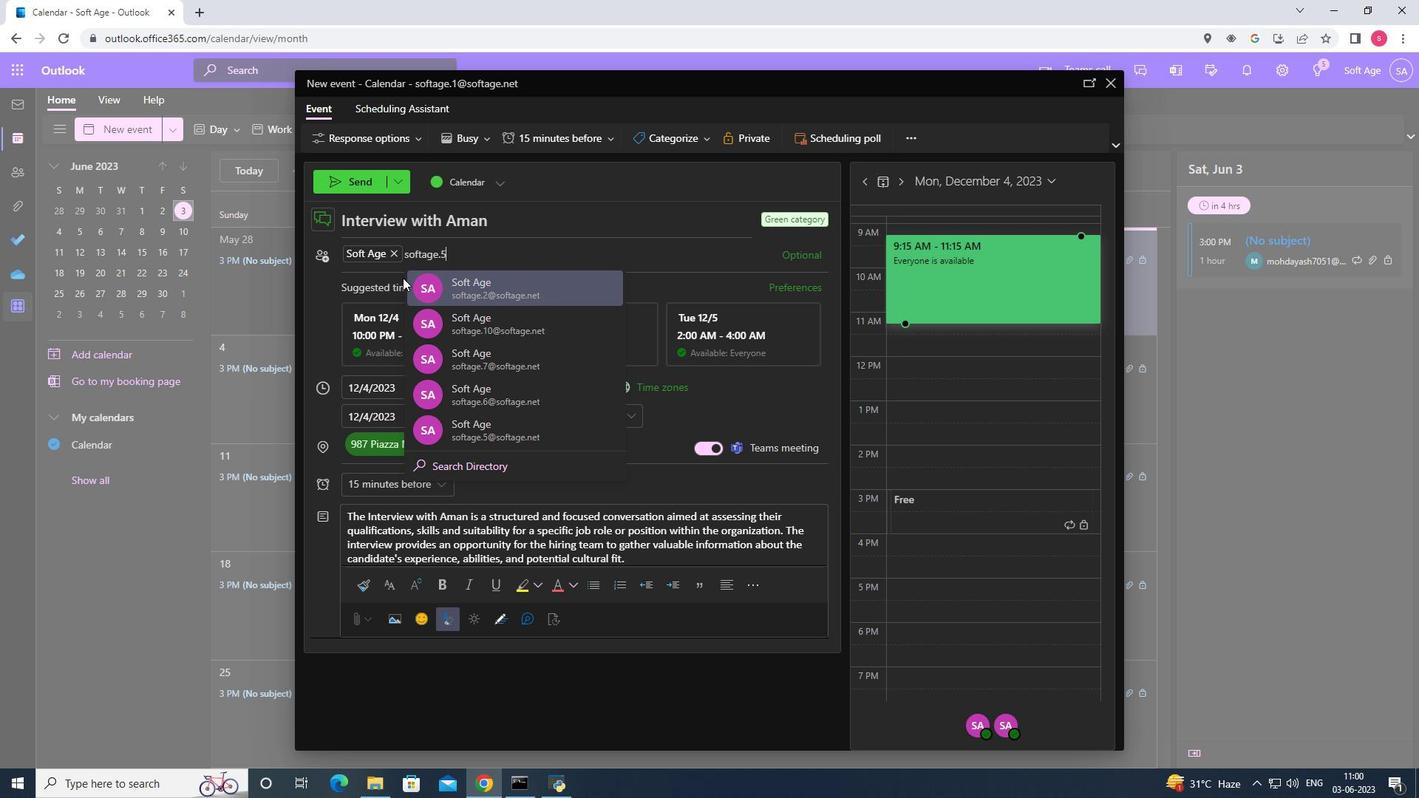 
Action: Mouse moved to (432, 286)
Screenshot: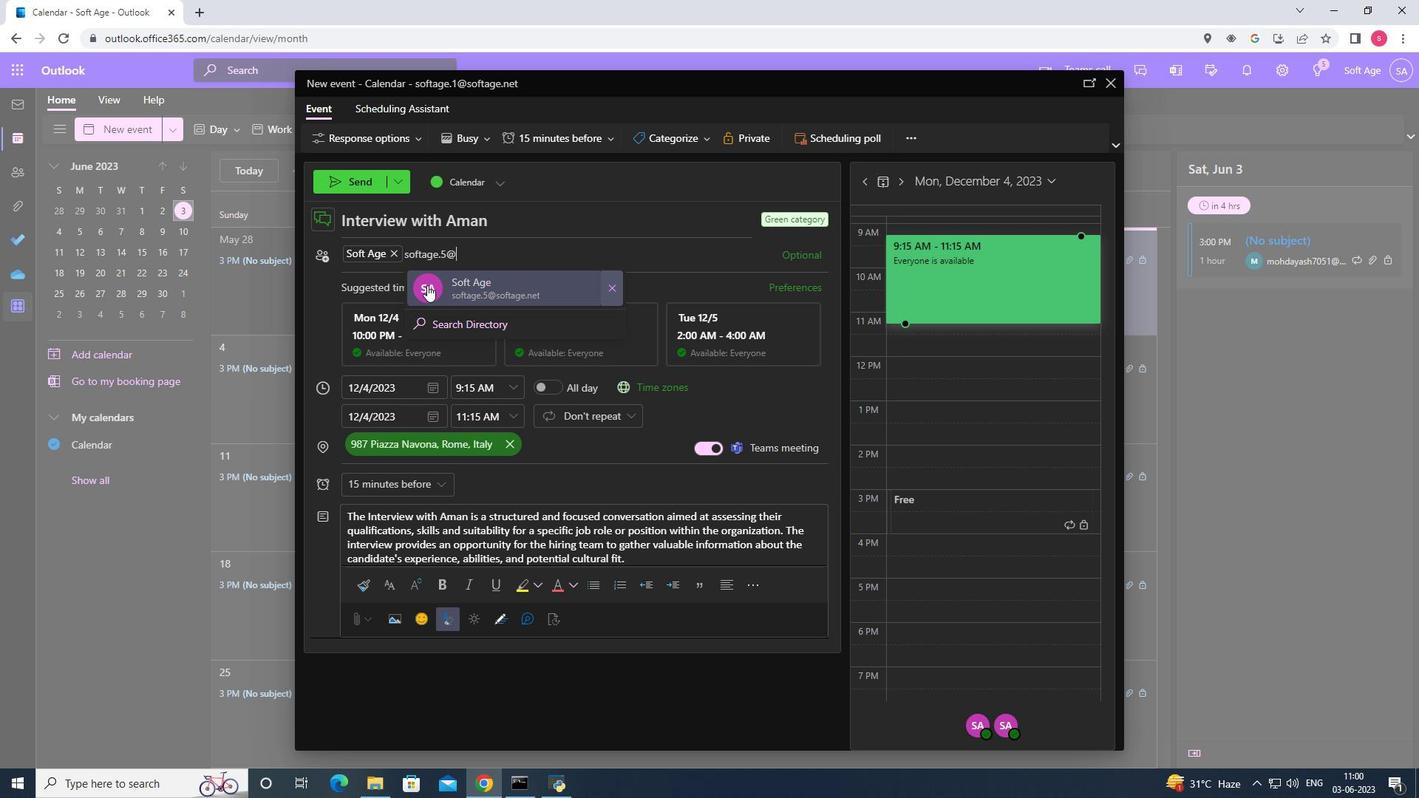 
Action: Mouse pressed left at (432, 286)
Screenshot: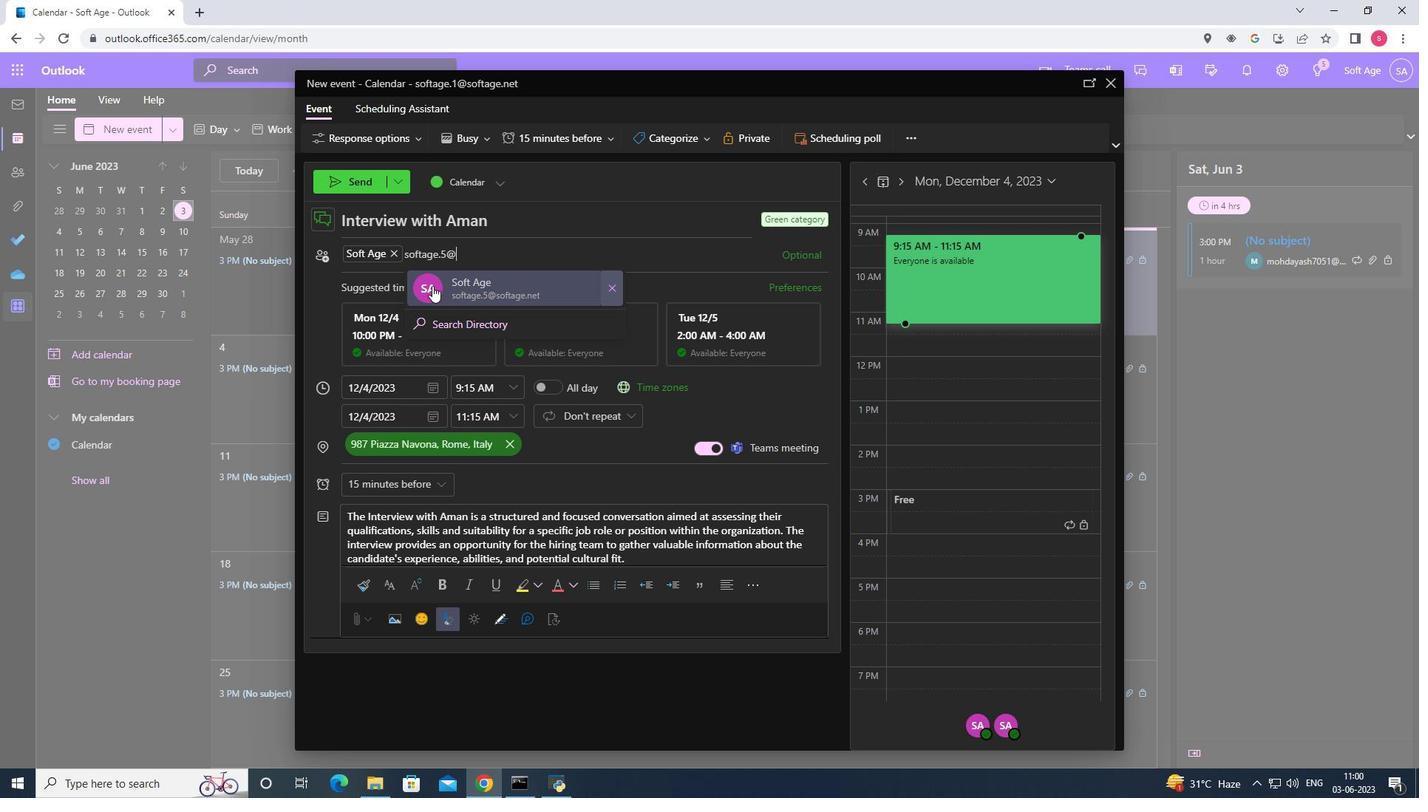 
Action: Mouse moved to (437, 469)
Screenshot: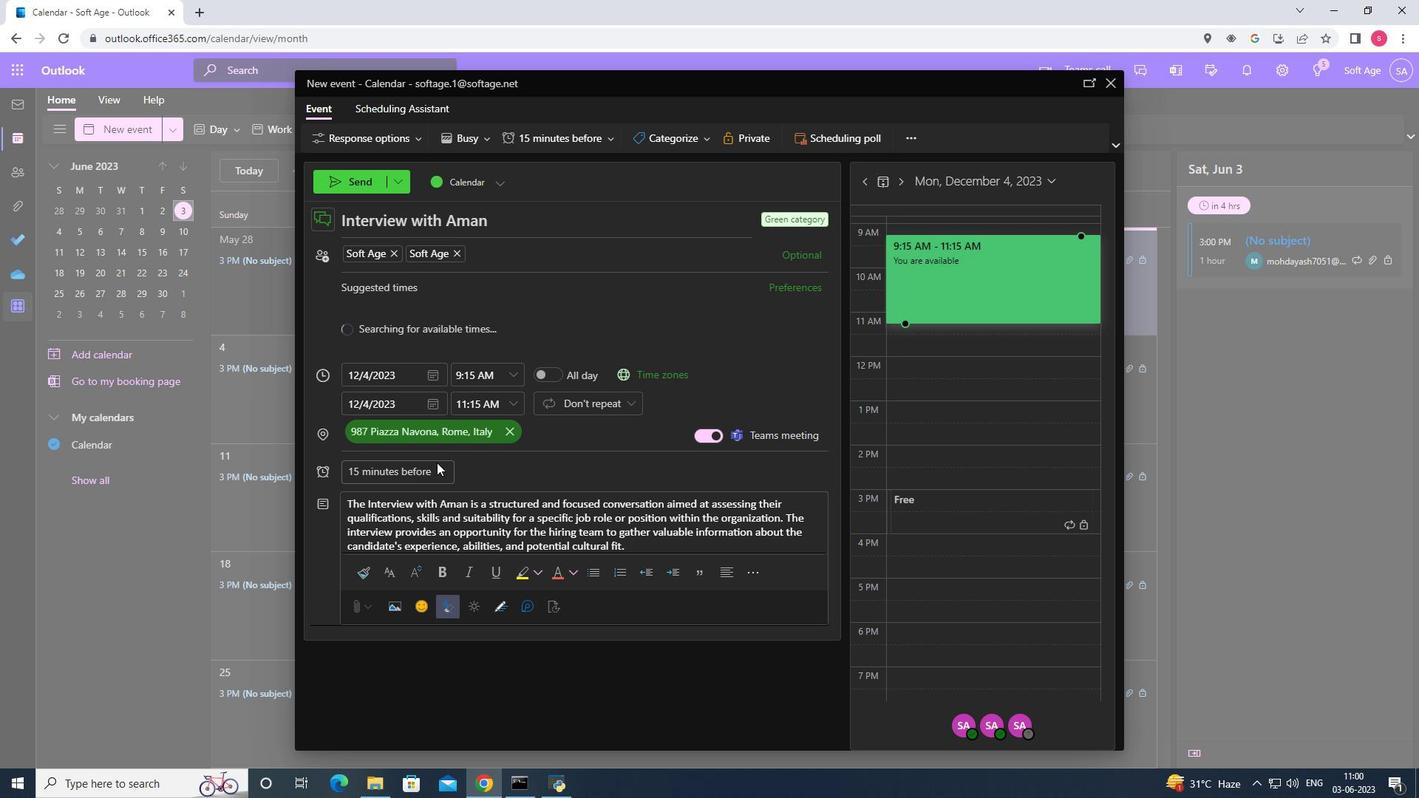 
Action: Mouse pressed left at (437, 469)
Screenshot: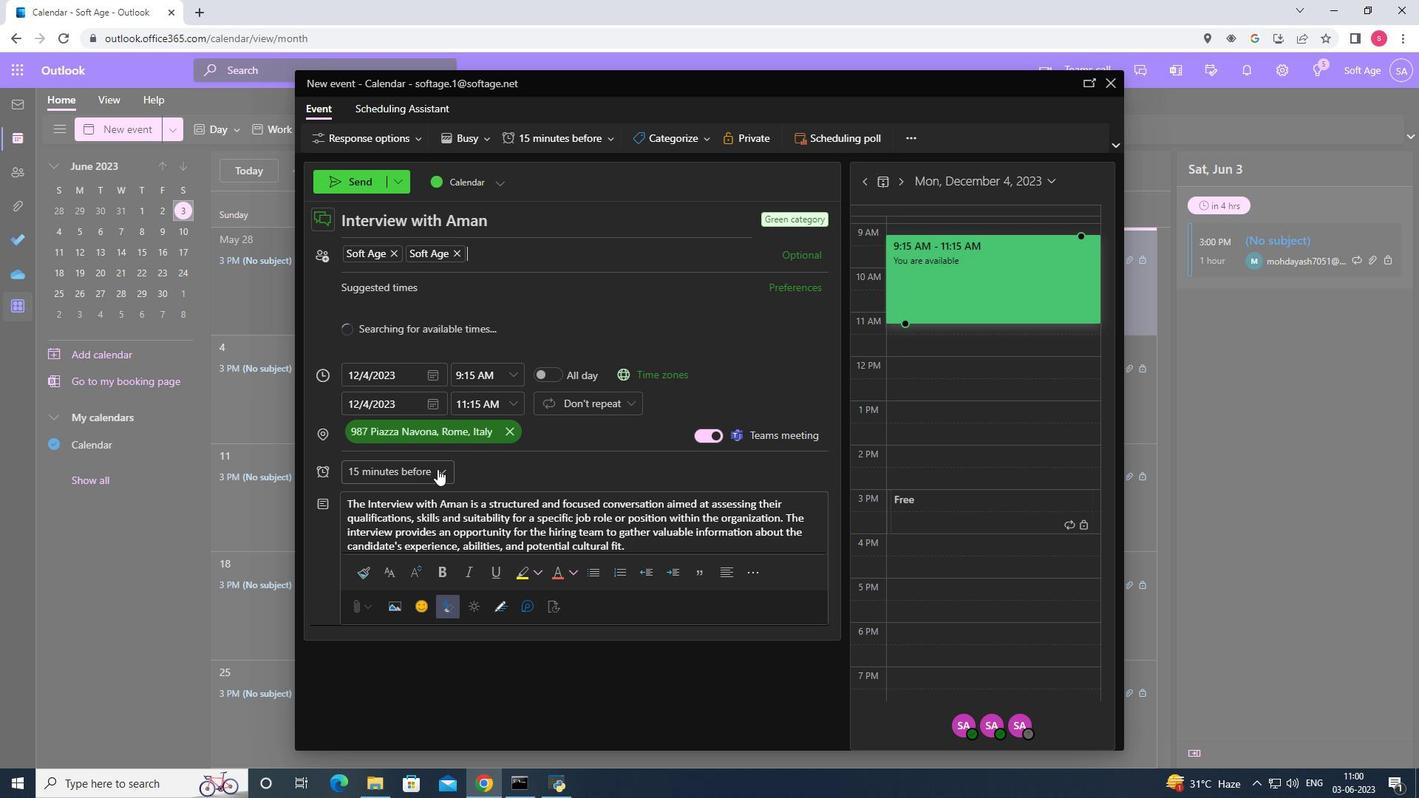 
Action: Mouse moved to (433, 309)
Screenshot: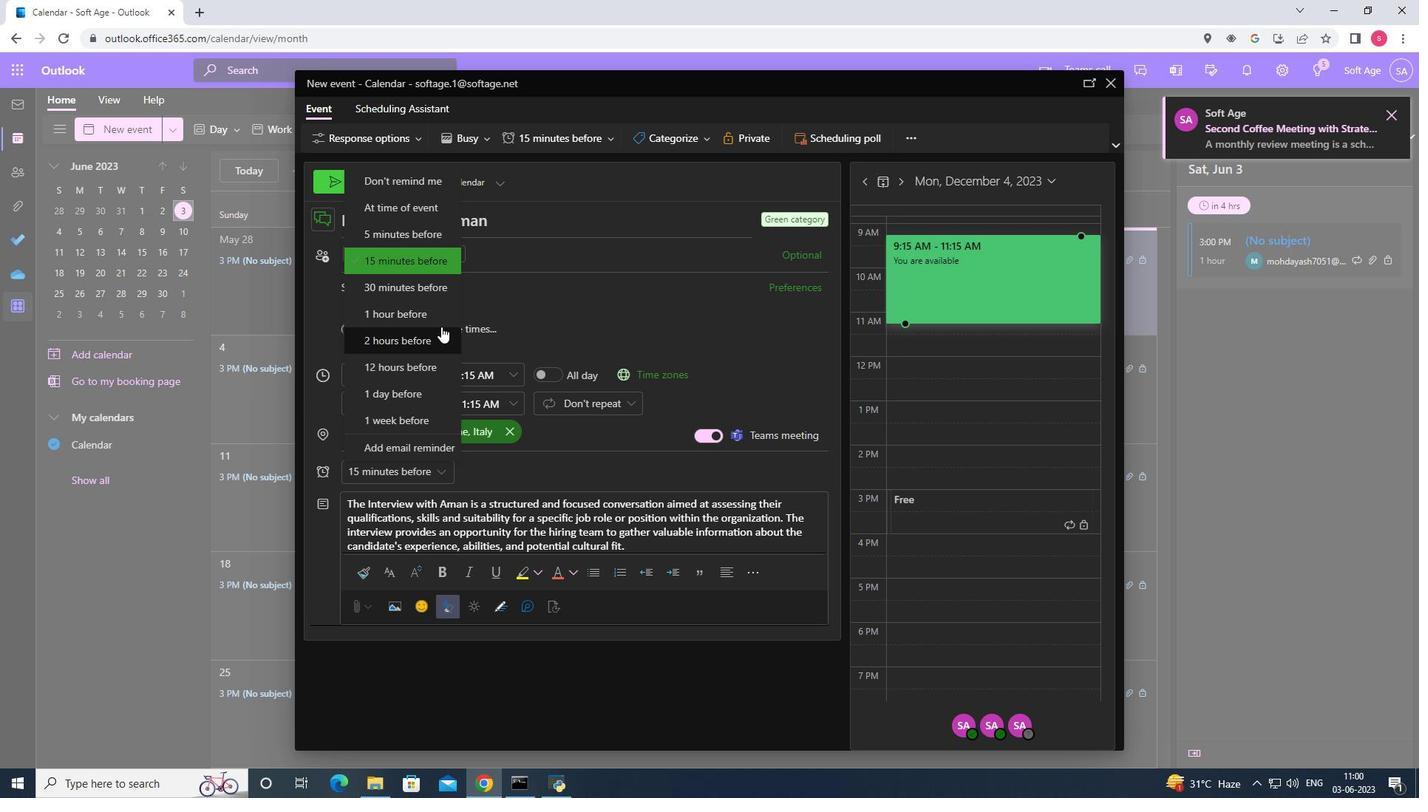 
Action: Mouse pressed left at (433, 309)
Screenshot: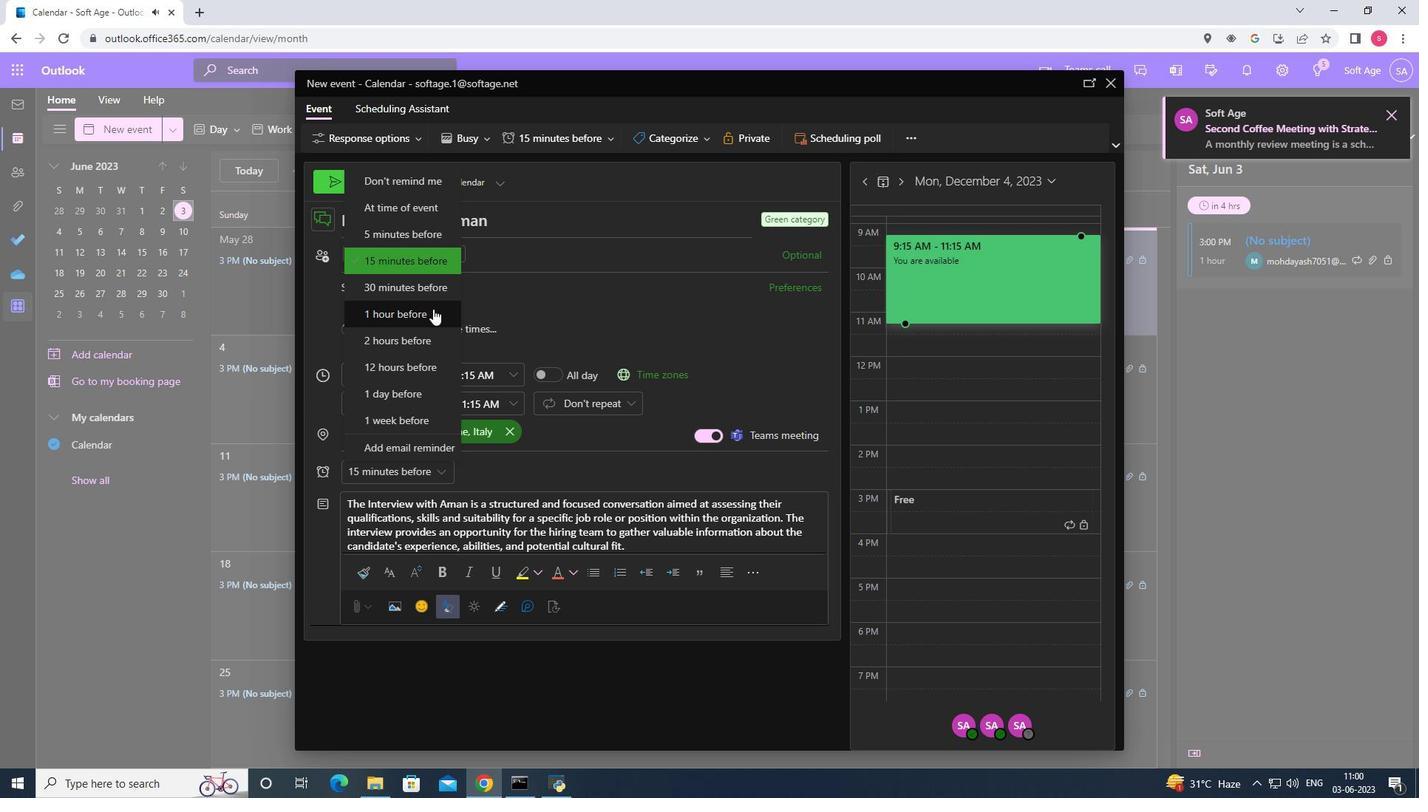 
Action: Mouse moved to (366, 180)
Screenshot: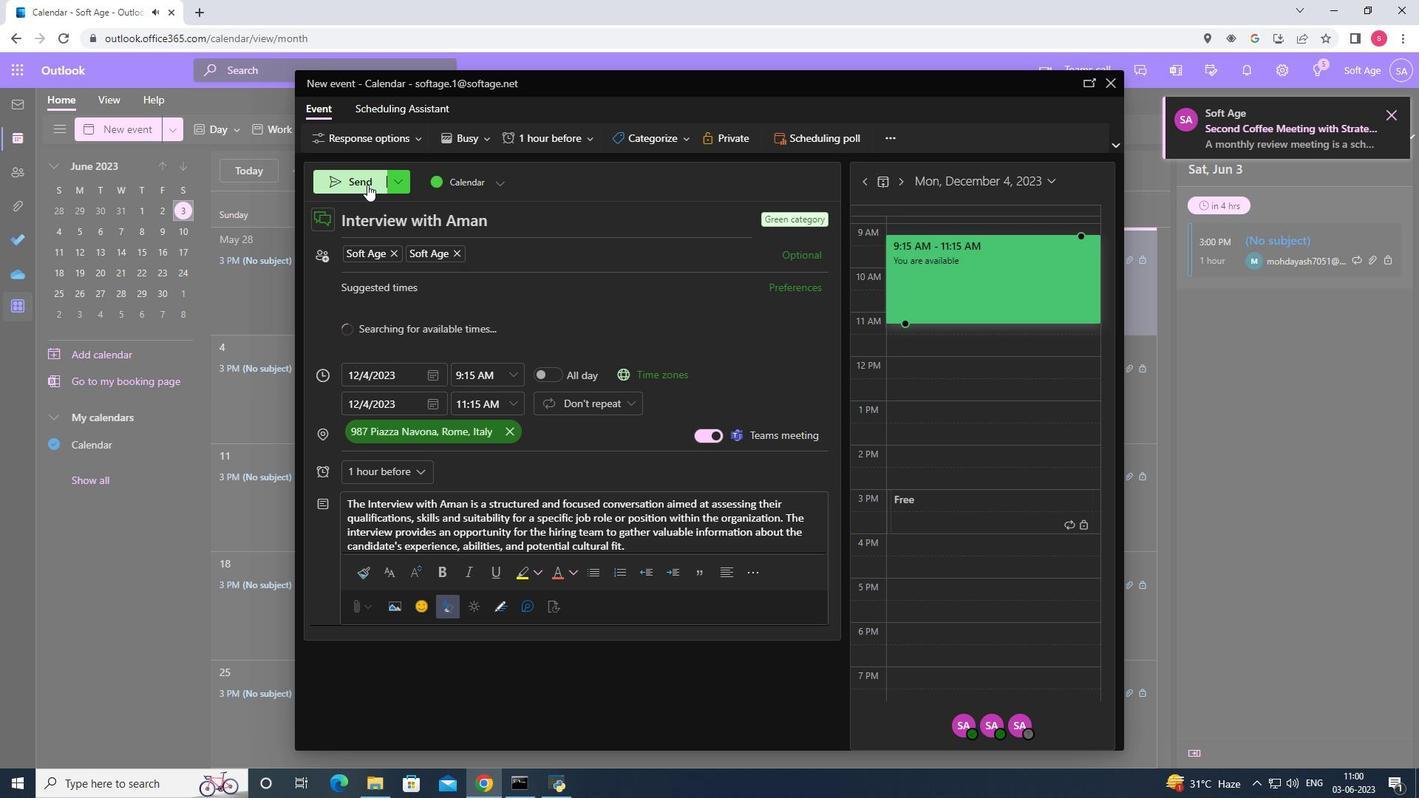
Action: Mouse pressed left at (366, 180)
Screenshot: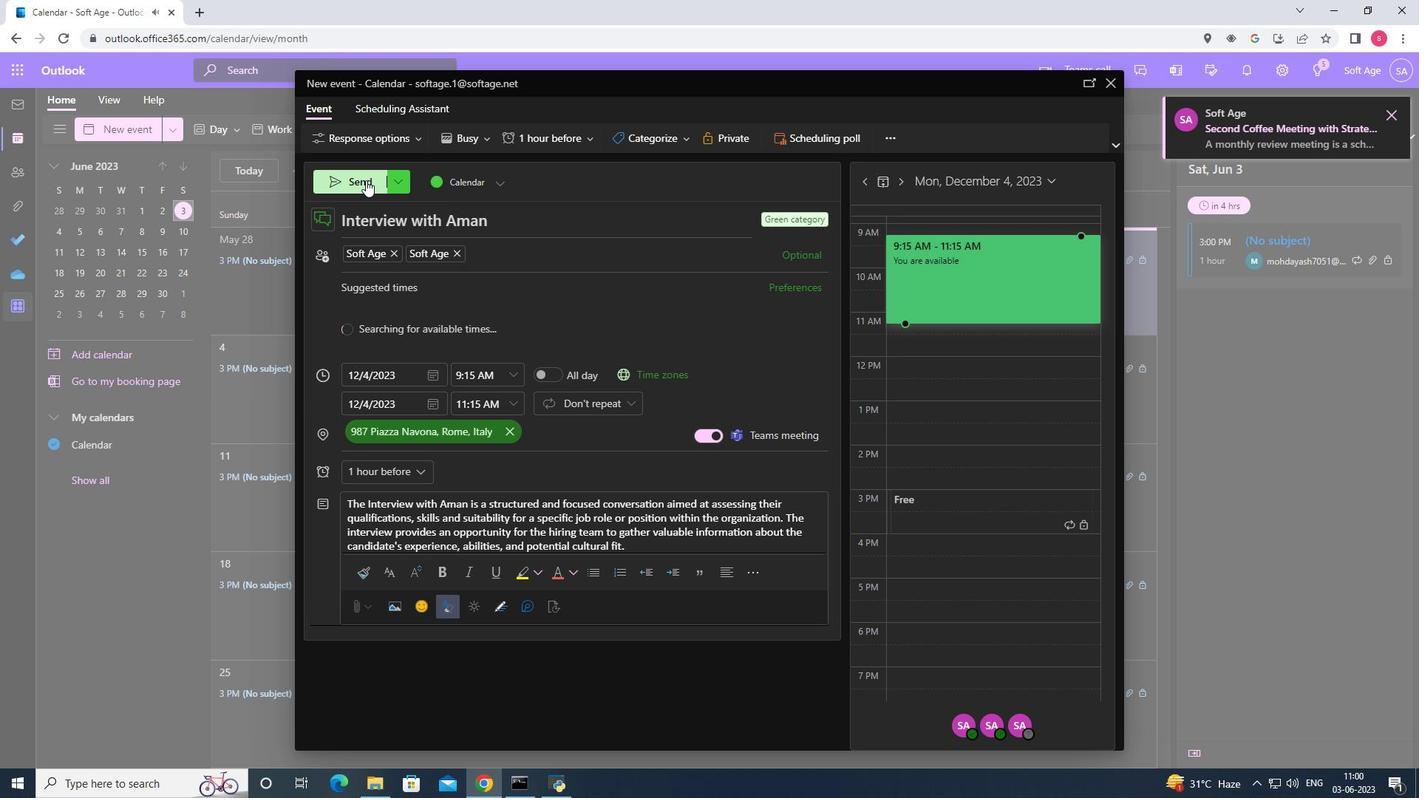 
